 Task: Create new Company, with domain: 'pirelli.com' and type: 'Other'. Add new contact for this company, with mail Id: 'Victoria34Patel@pirelli.com', First Name: Victoria, Last name:  Patel, Job Title: 'UX/UI Designer', Phone Number: '(512) 555-9015'. Change life cycle stage to  Lead and lead status to  In Progress. Logged in from softage.10@softage.net
Action: Mouse moved to (99, 68)
Screenshot: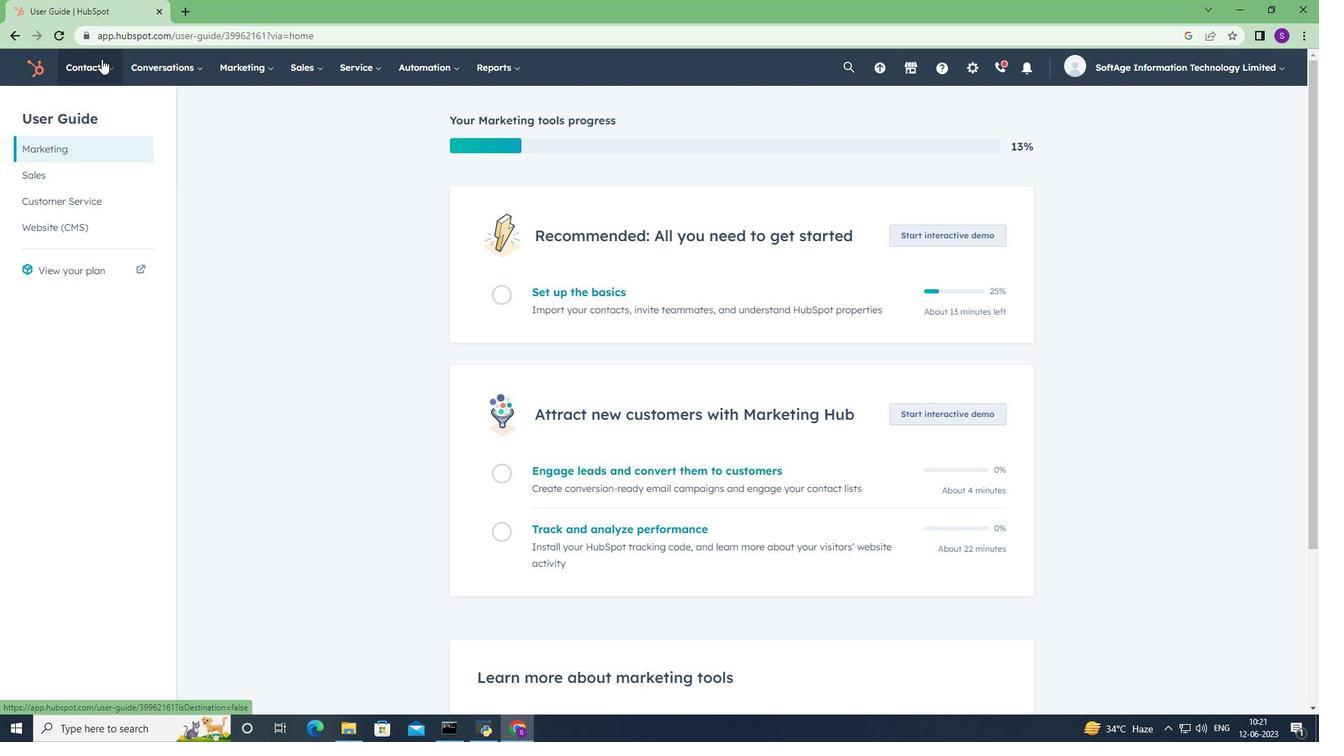 
Action: Mouse pressed left at (99, 68)
Screenshot: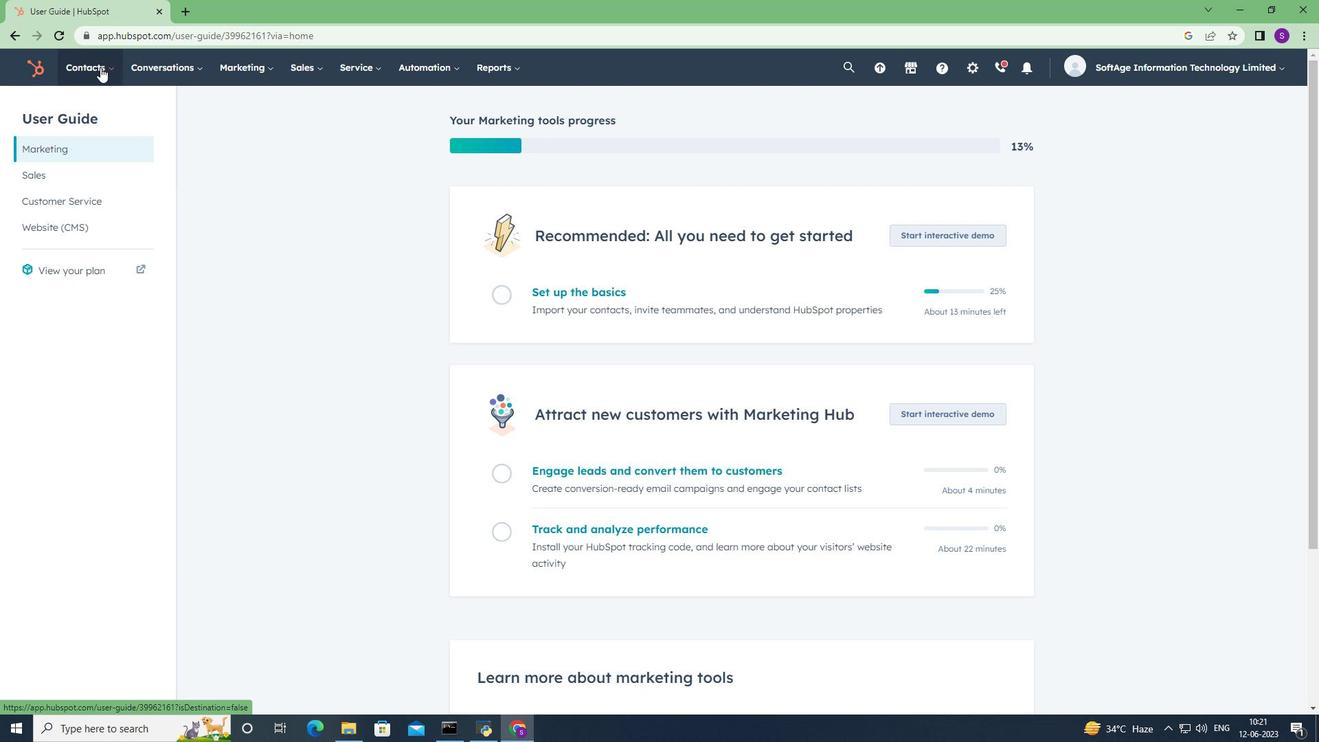 
Action: Mouse moved to (114, 129)
Screenshot: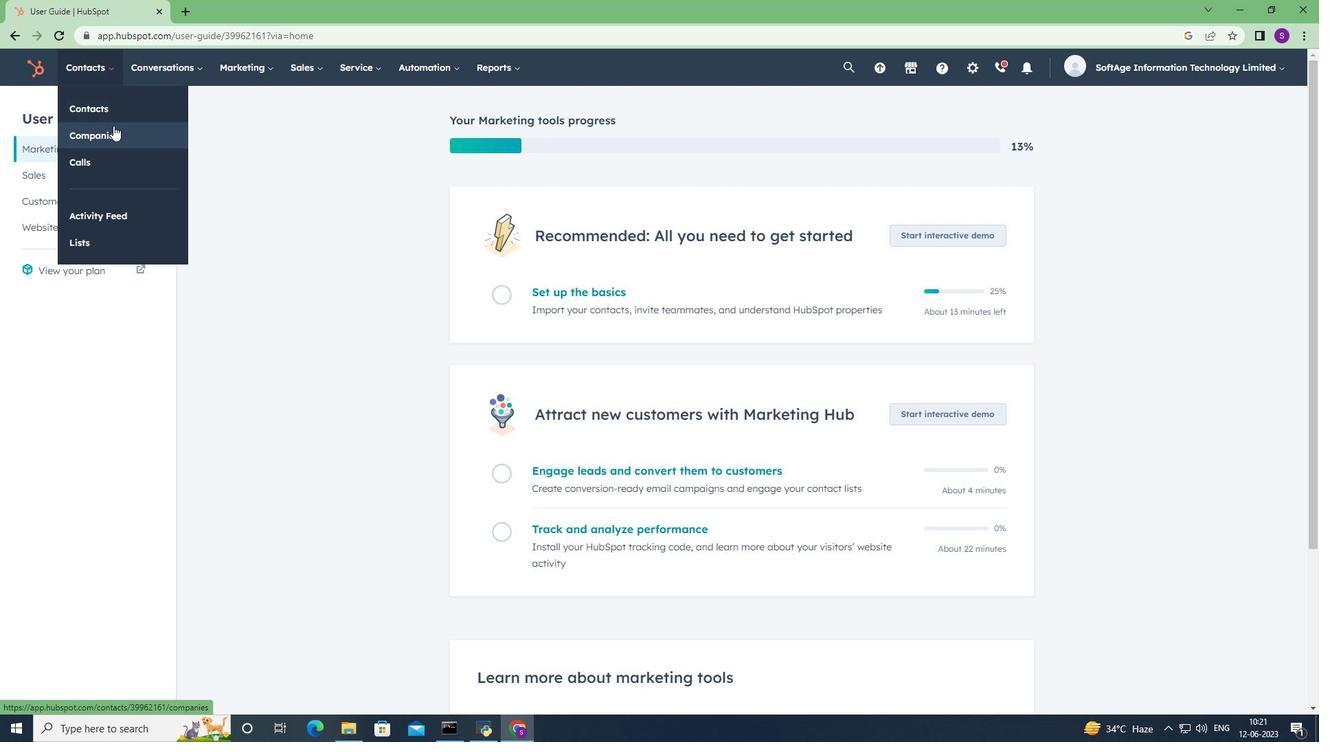 
Action: Mouse pressed left at (114, 129)
Screenshot: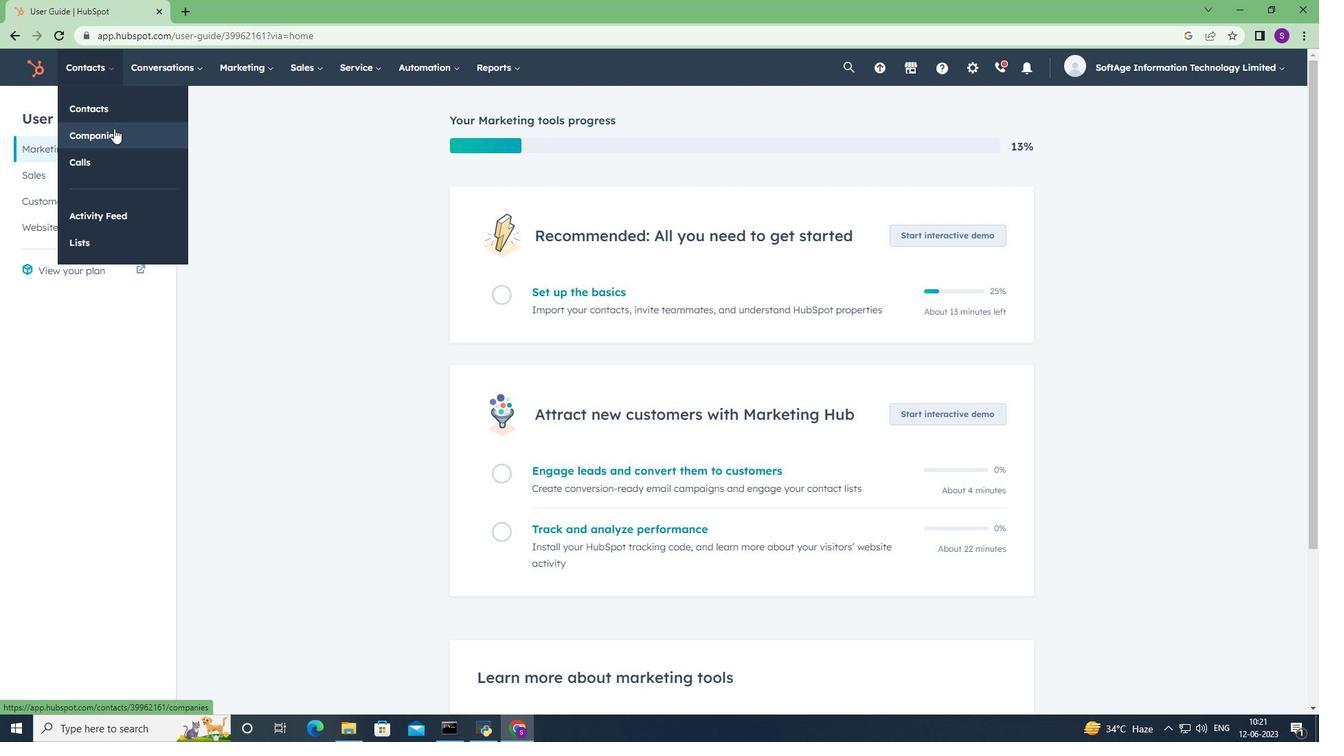 
Action: Mouse moved to (1244, 118)
Screenshot: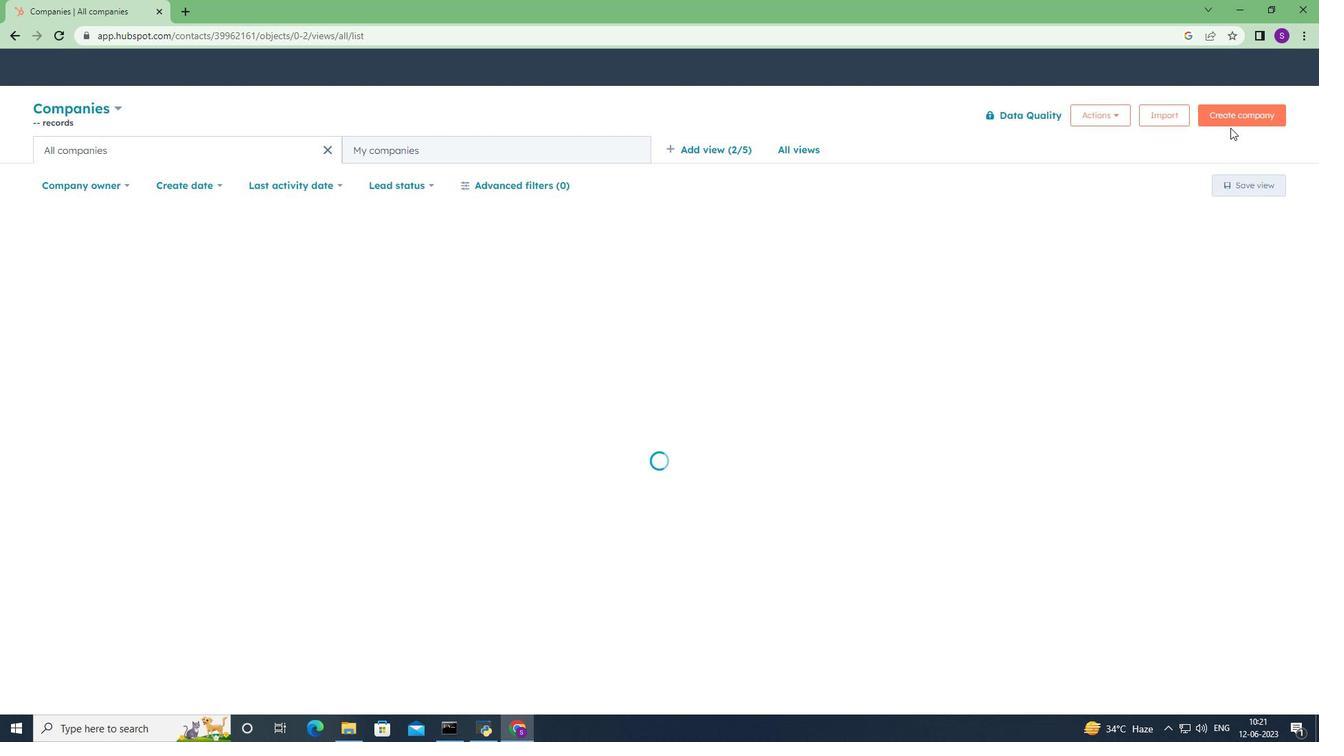 
Action: Mouse pressed left at (1244, 118)
Screenshot: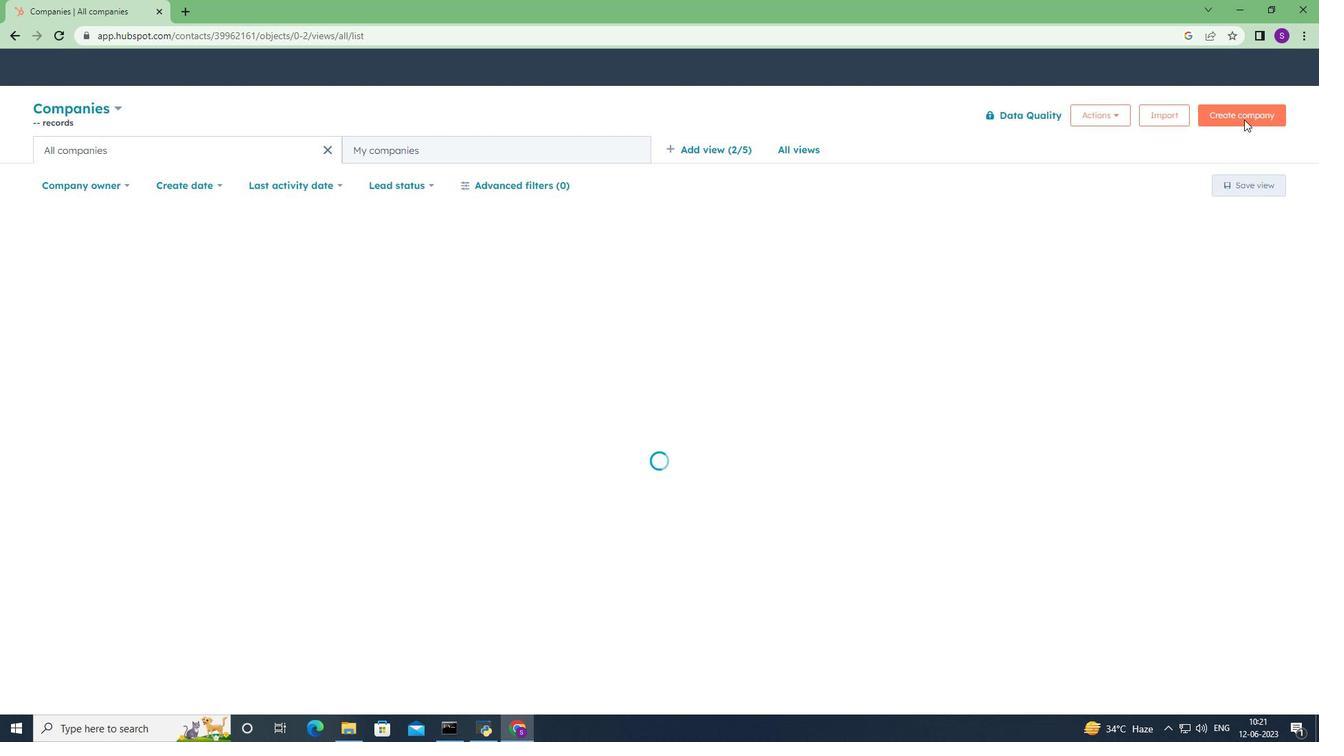 
Action: Mouse moved to (978, 174)
Screenshot: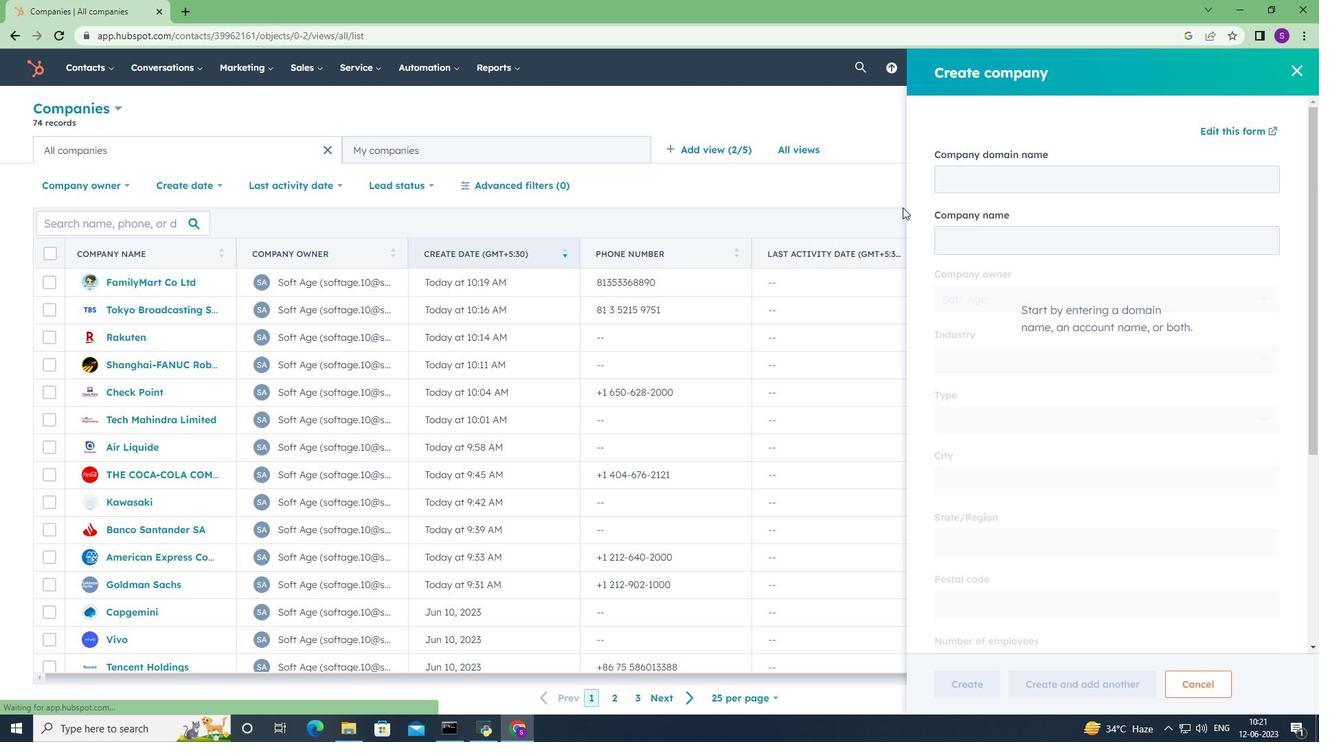 
Action: Mouse pressed left at (978, 174)
Screenshot: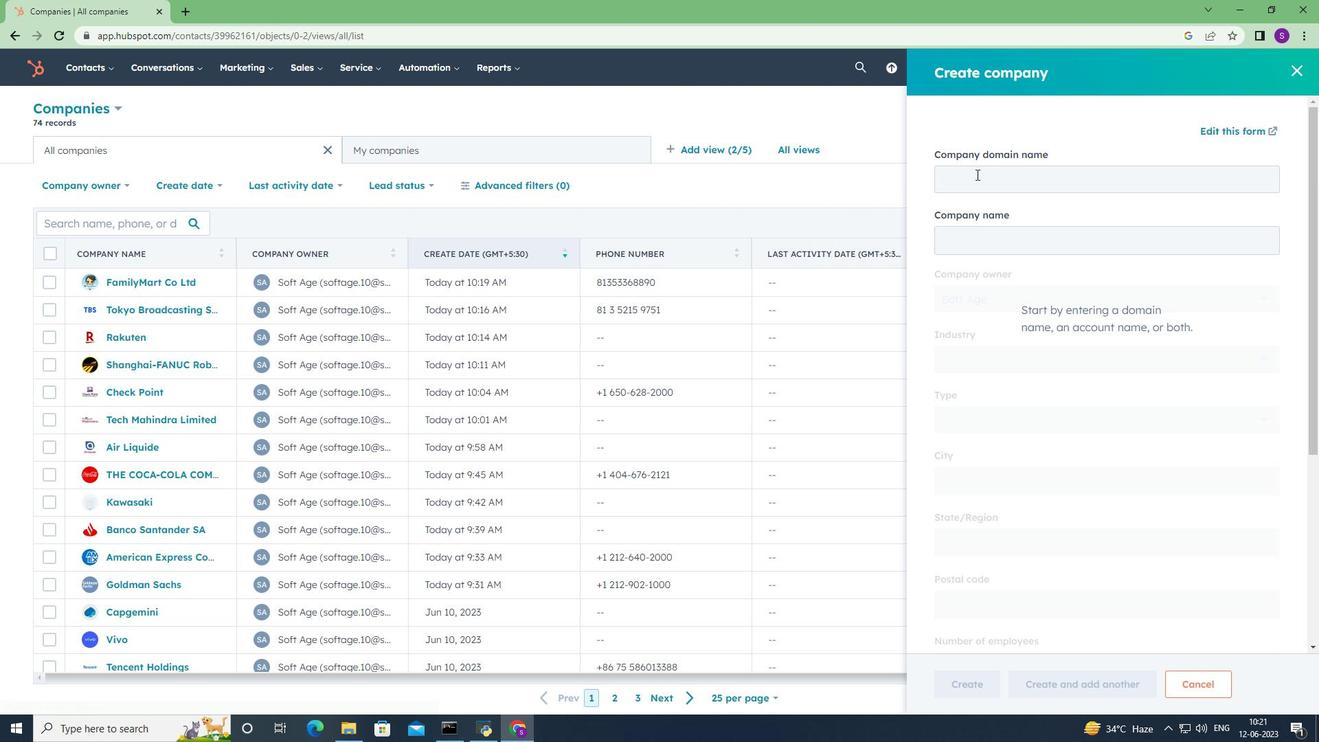 
Action: Key pressed pirelli.com
Screenshot: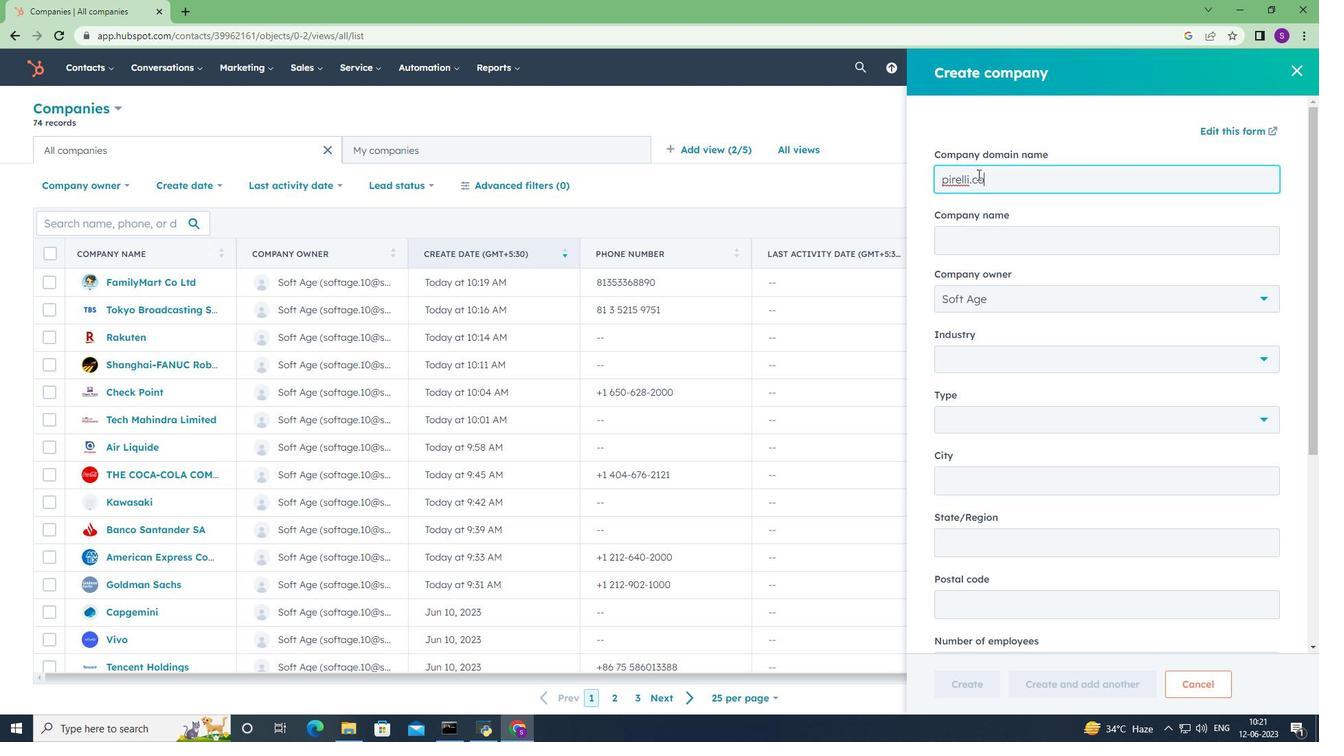 
Action: Mouse moved to (998, 217)
Screenshot: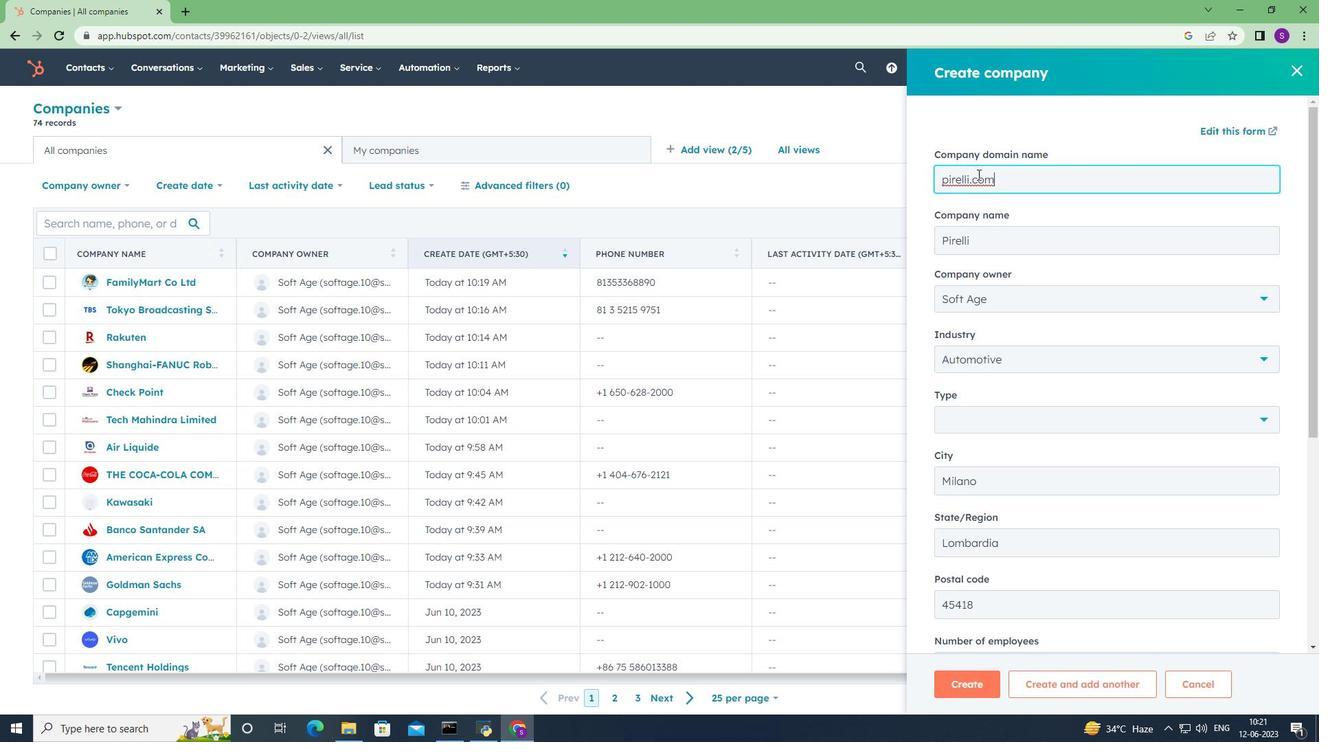 
Action: Mouse scrolled (998, 217) with delta (0, 0)
Screenshot: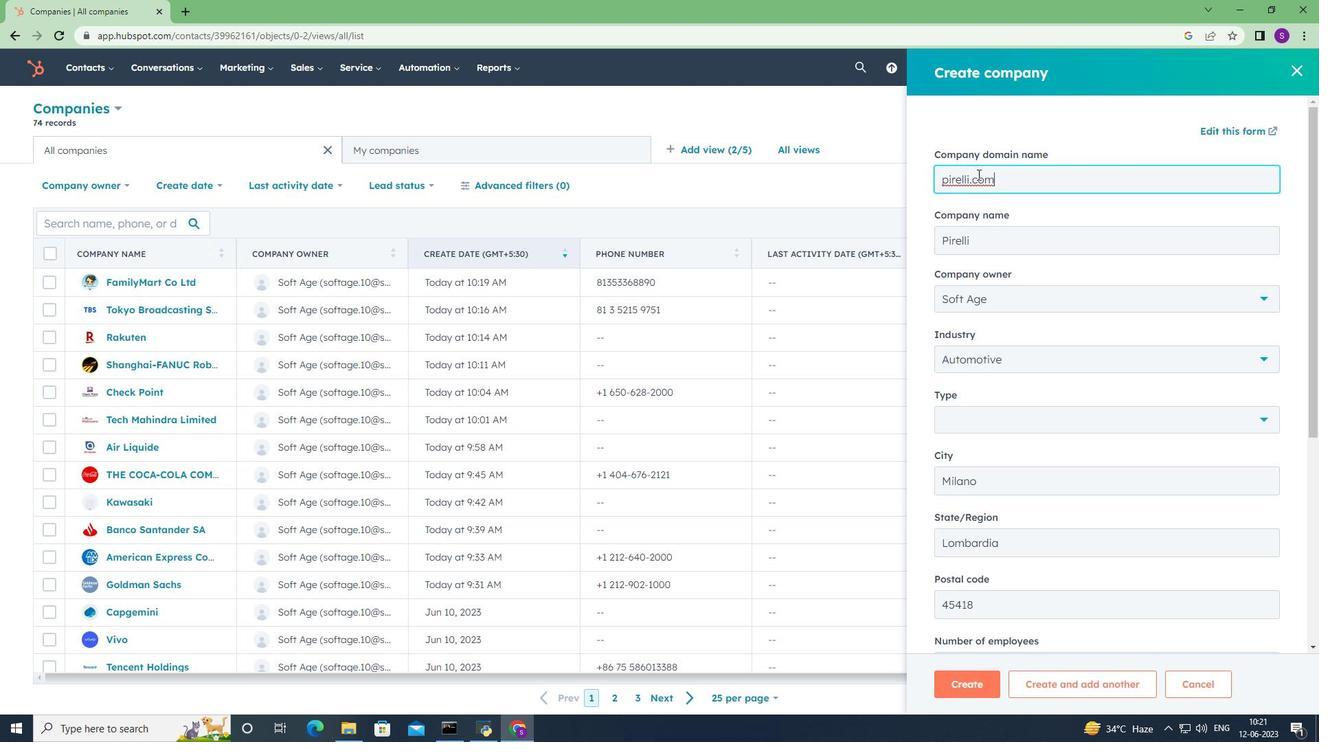 
Action: Mouse moved to (1004, 241)
Screenshot: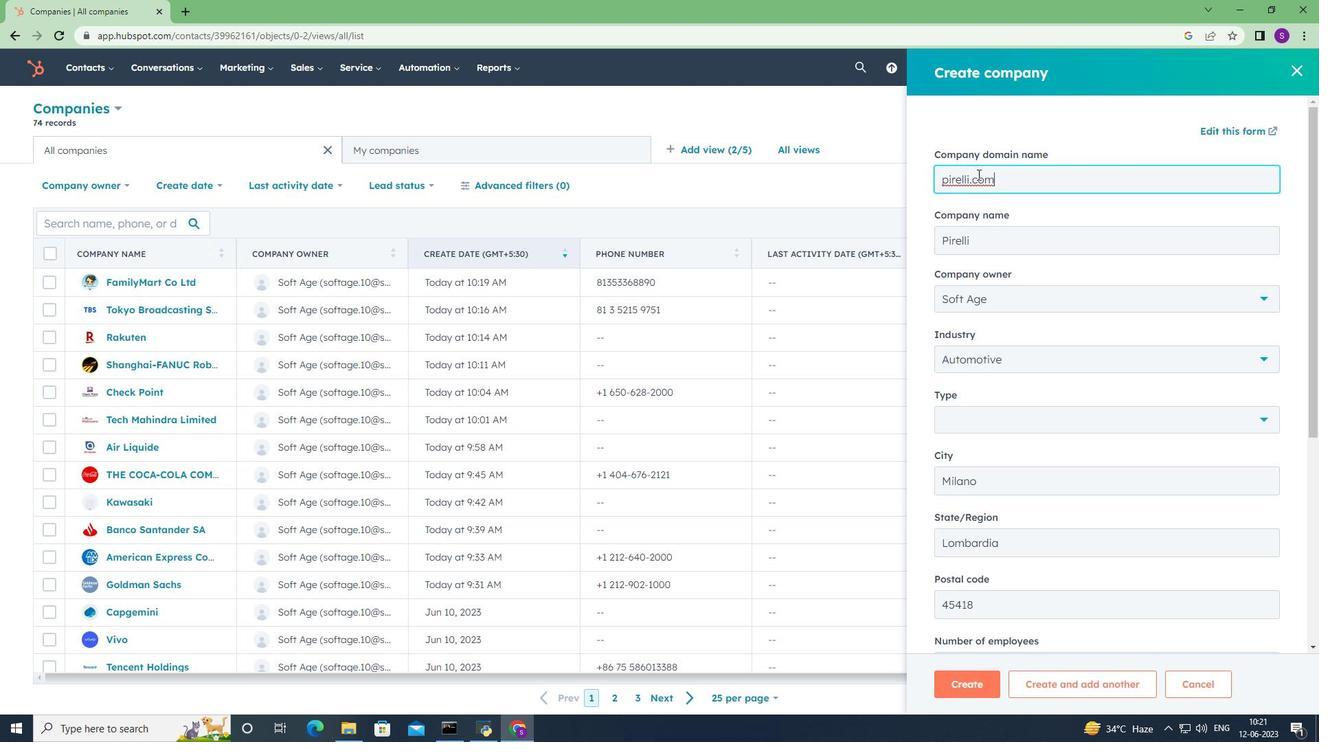 
Action: Mouse scrolled (1004, 240) with delta (0, 0)
Screenshot: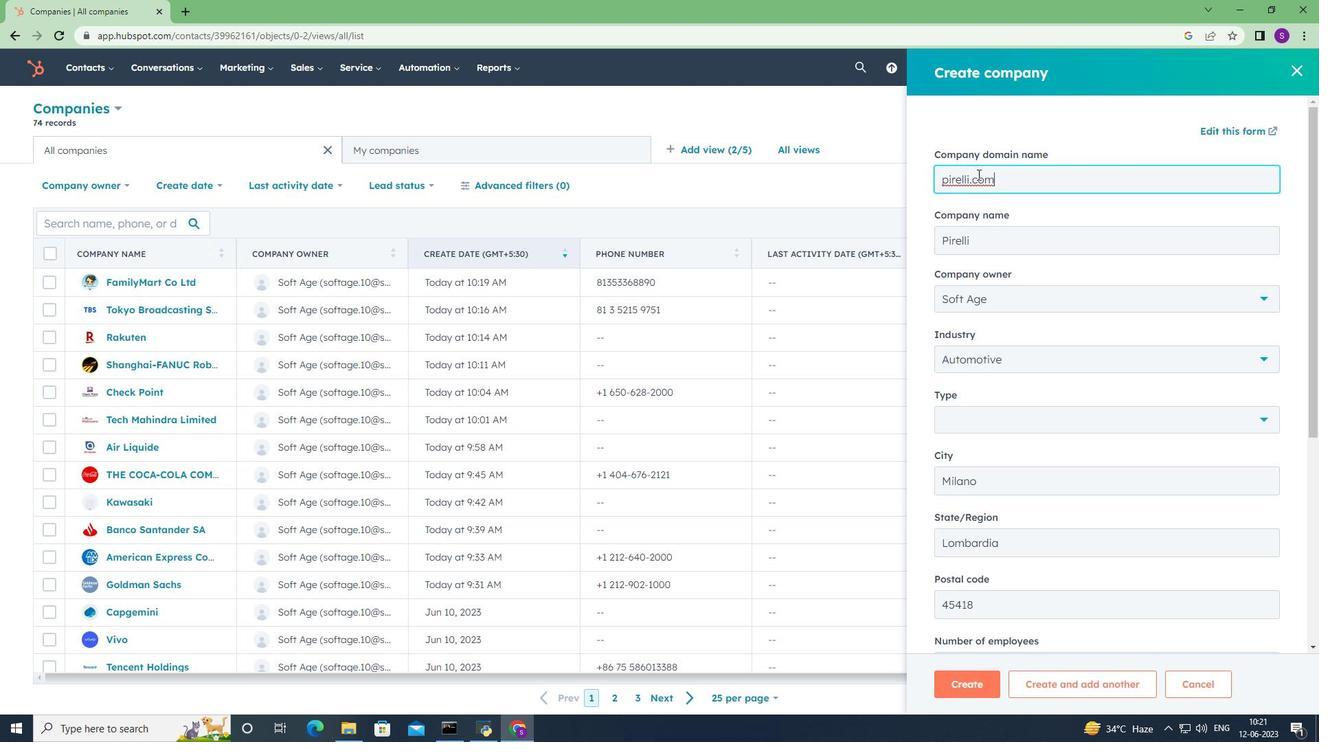 
Action: Mouse moved to (1007, 283)
Screenshot: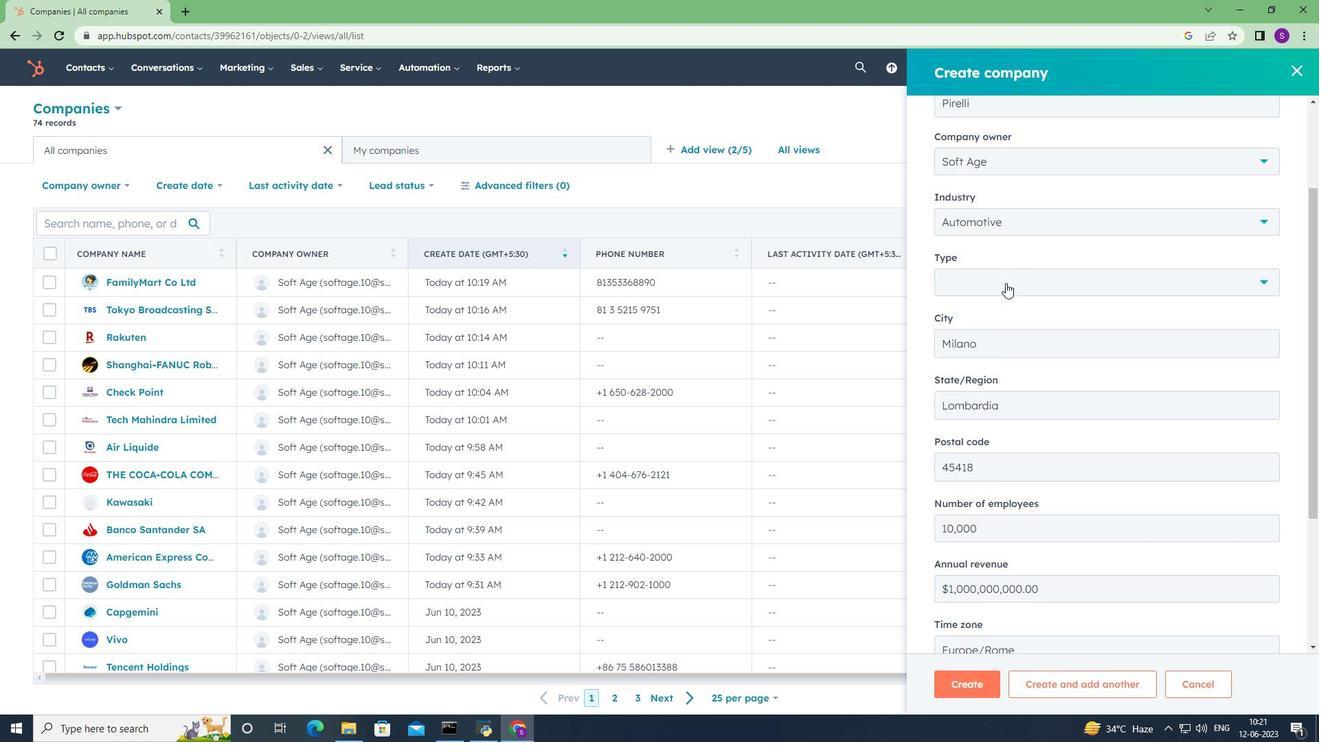
Action: Mouse pressed left at (1007, 283)
Screenshot: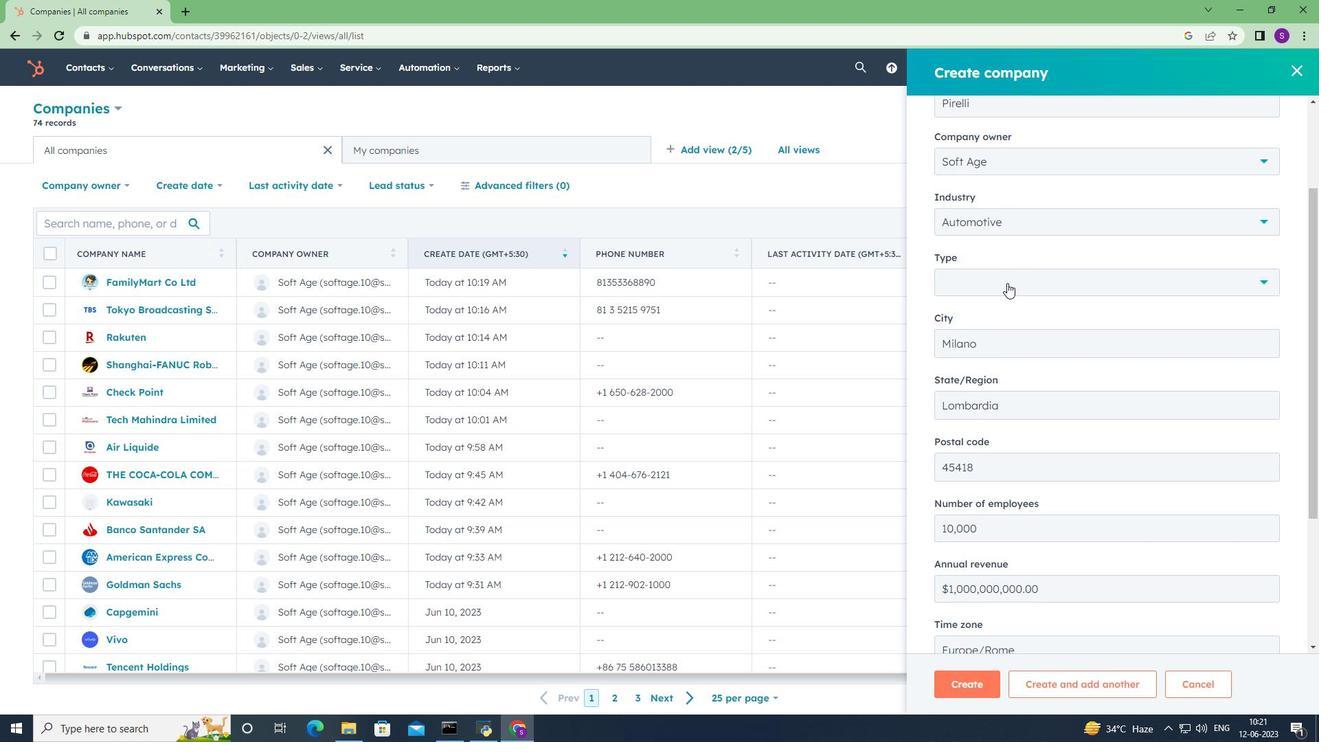 
Action: Mouse moved to (993, 351)
Screenshot: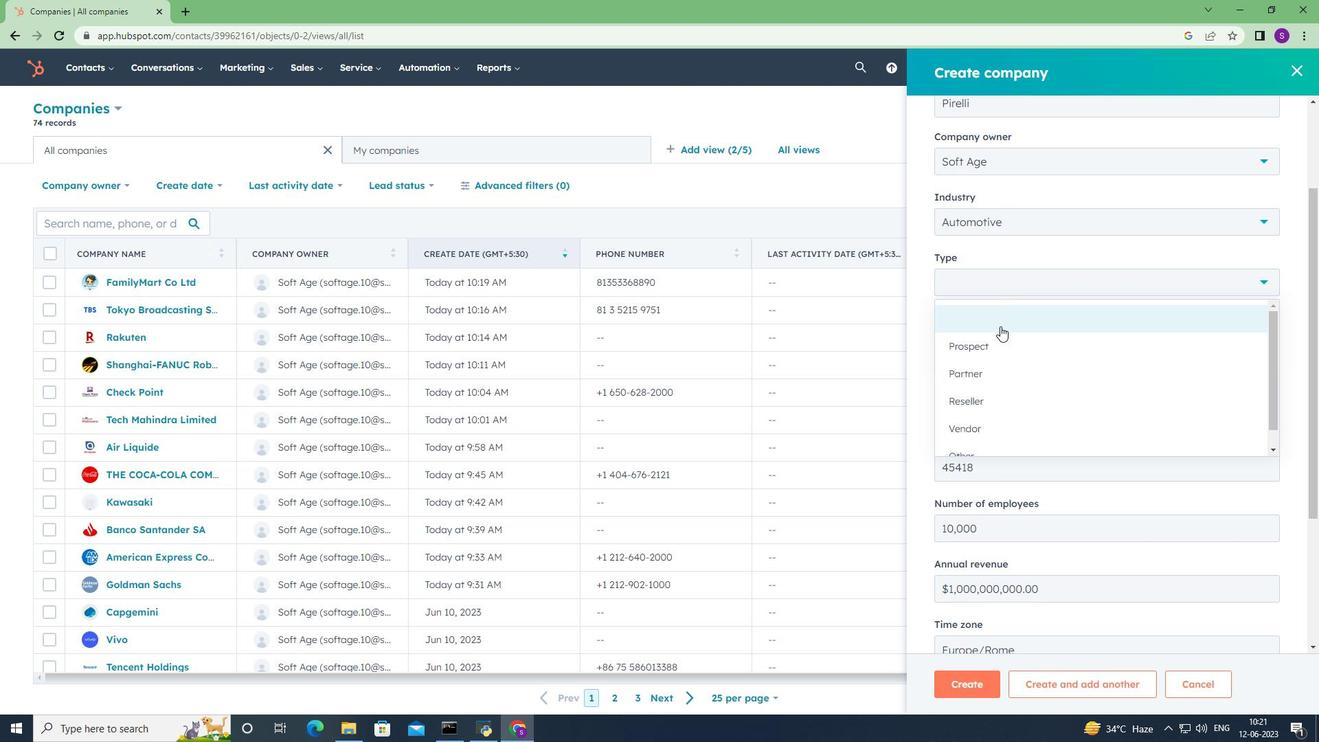 
Action: Mouse scrolled (993, 350) with delta (0, 0)
Screenshot: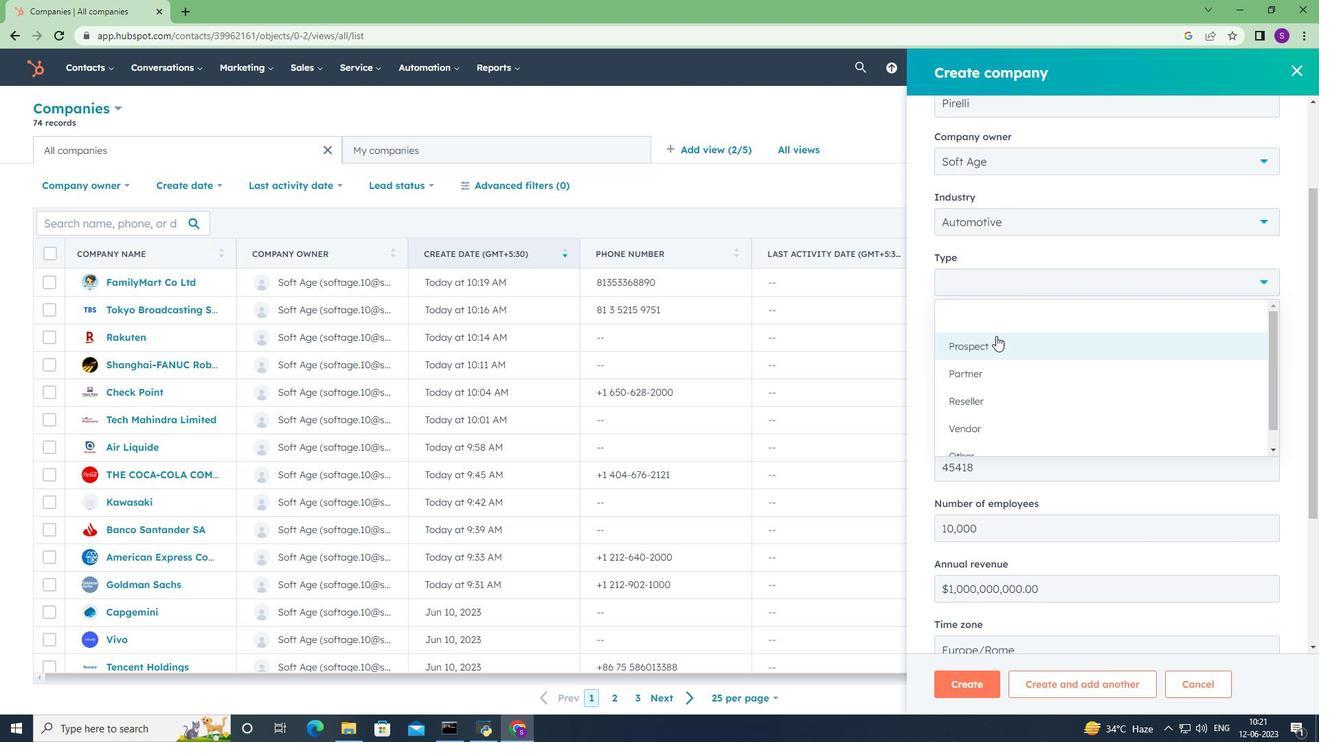 
Action: Mouse scrolled (993, 350) with delta (0, 0)
Screenshot: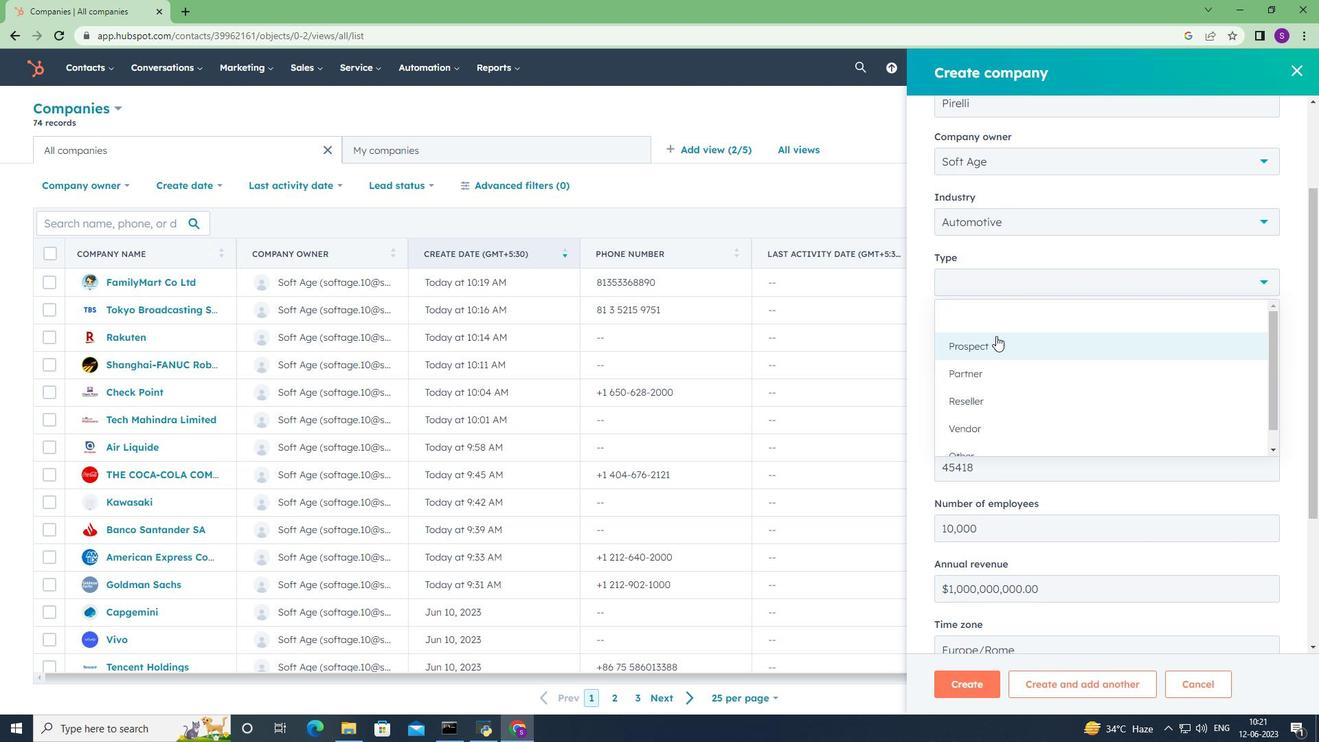 
Action: Mouse scrolled (993, 350) with delta (0, 0)
Screenshot: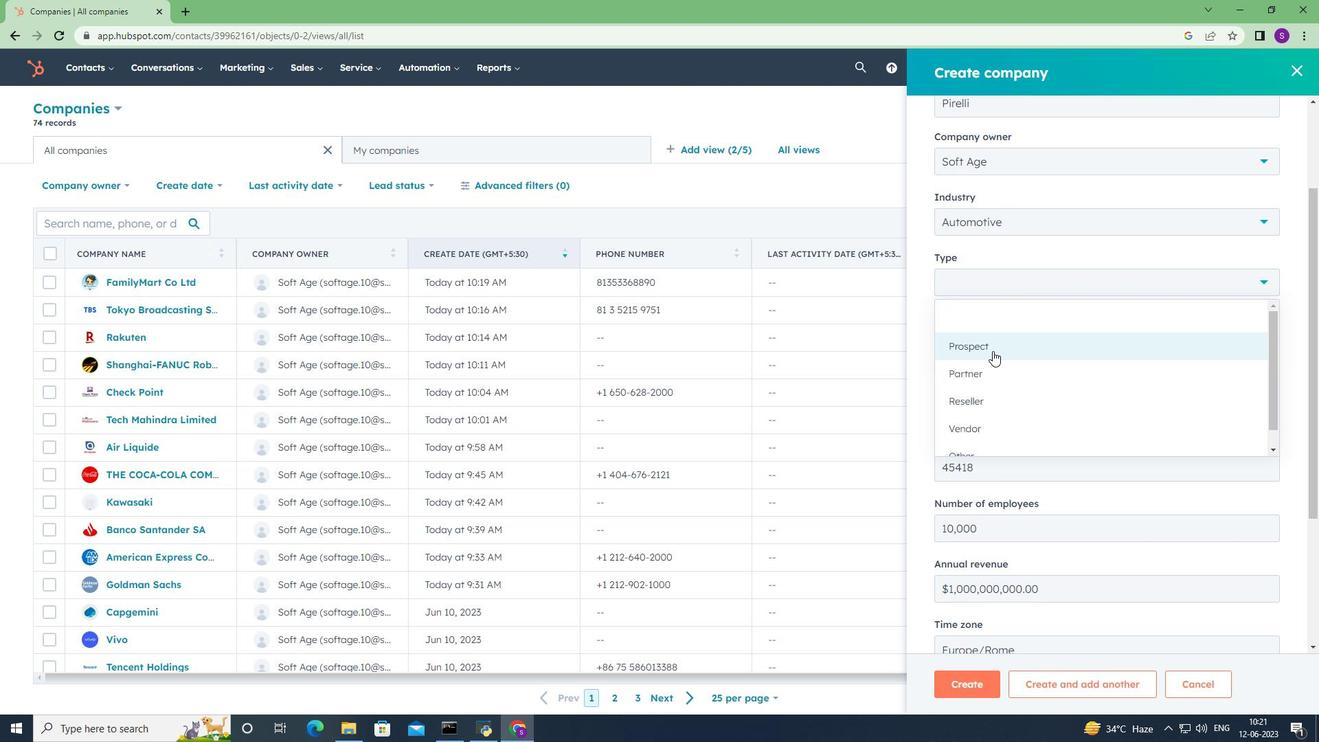 
Action: Mouse moved to (993, 351)
Screenshot: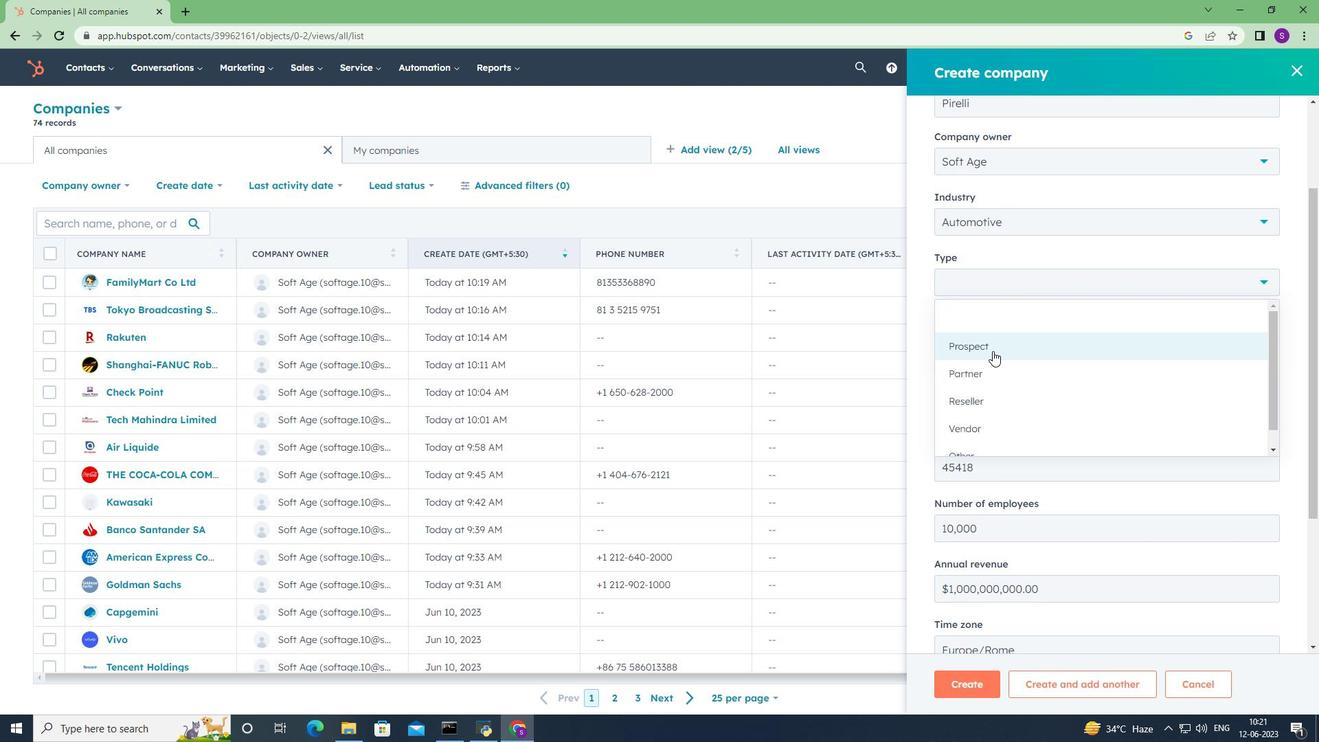 
Action: Mouse scrolled (993, 351) with delta (0, 0)
Screenshot: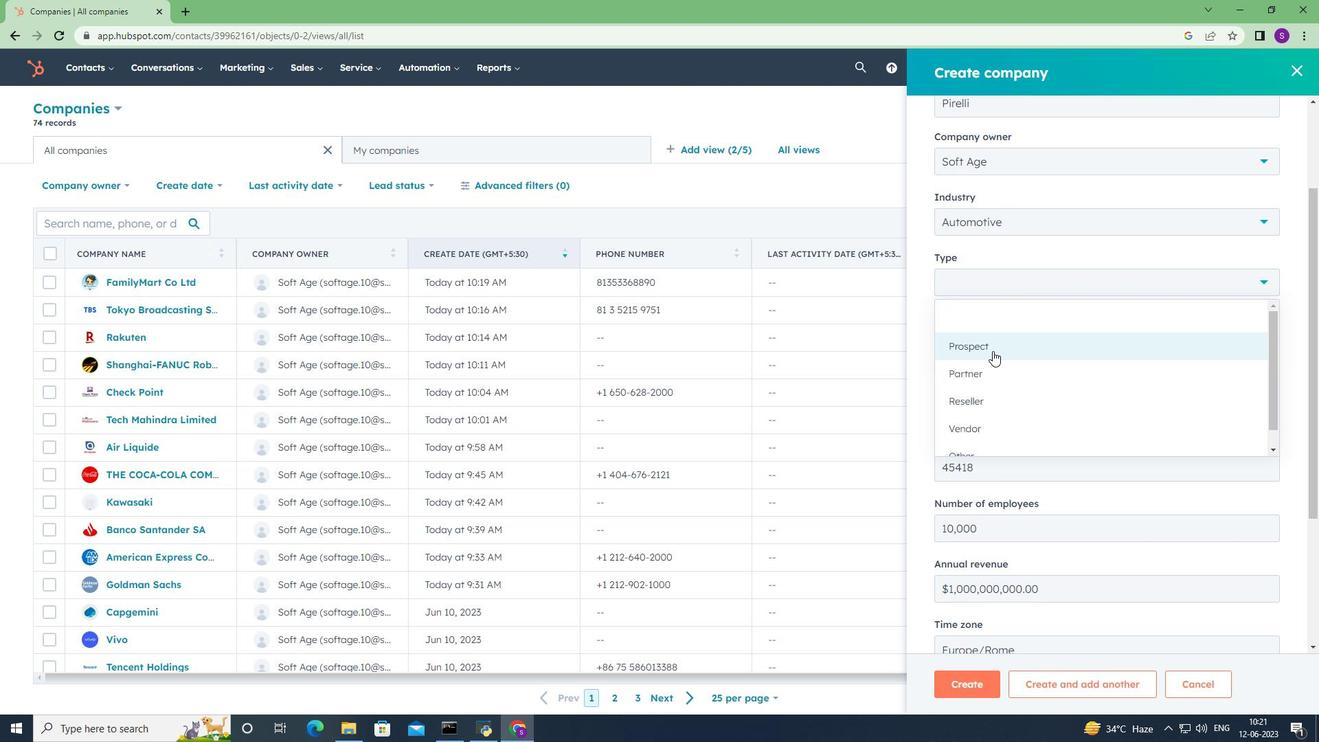 
Action: Mouse moved to (979, 443)
Screenshot: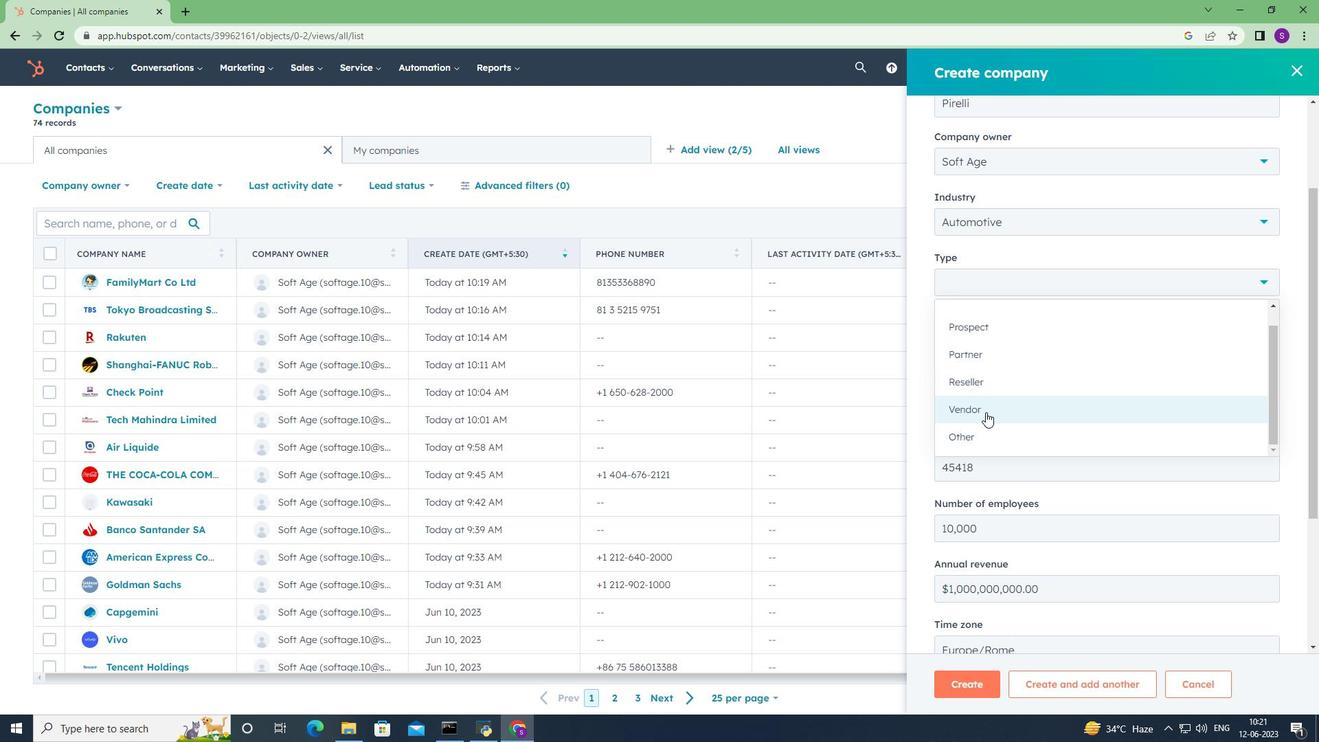 
Action: Mouse pressed left at (979, 443)
Screenshot: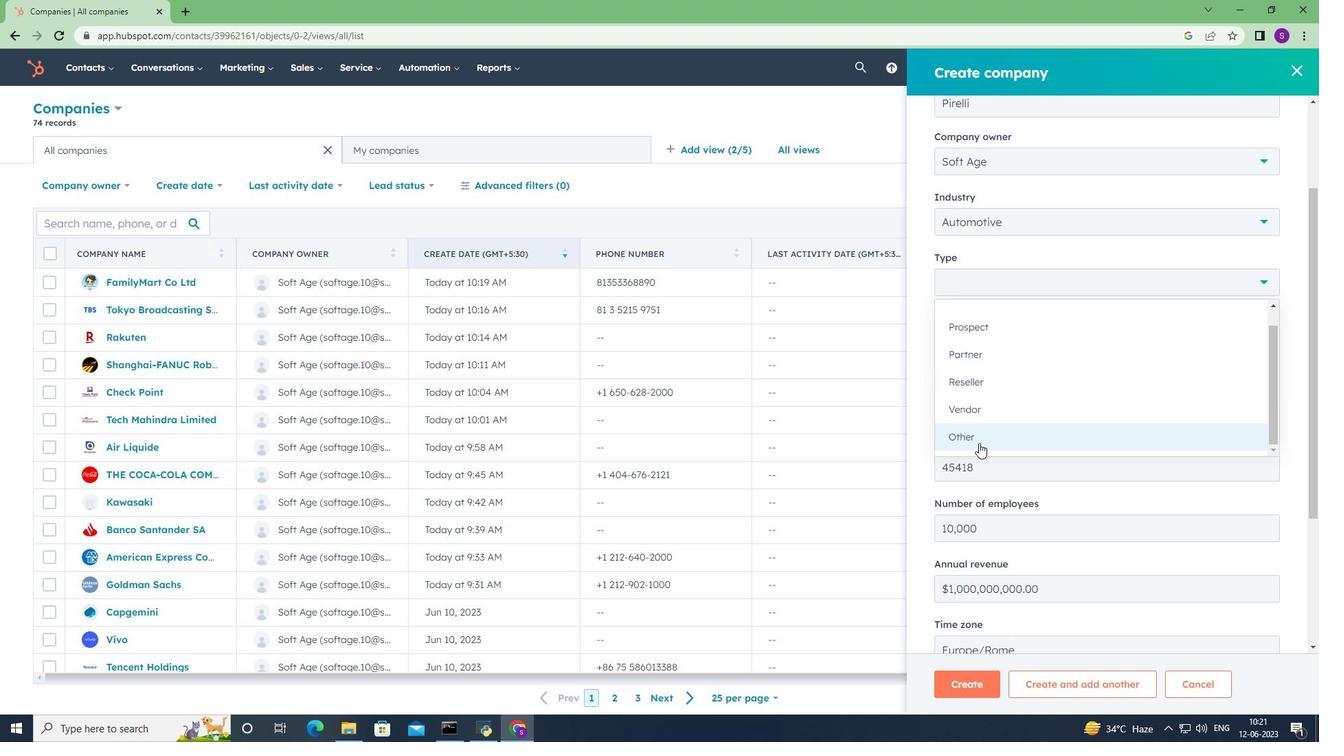 
Action: Mouse moved to (983, 433)
Screenshot: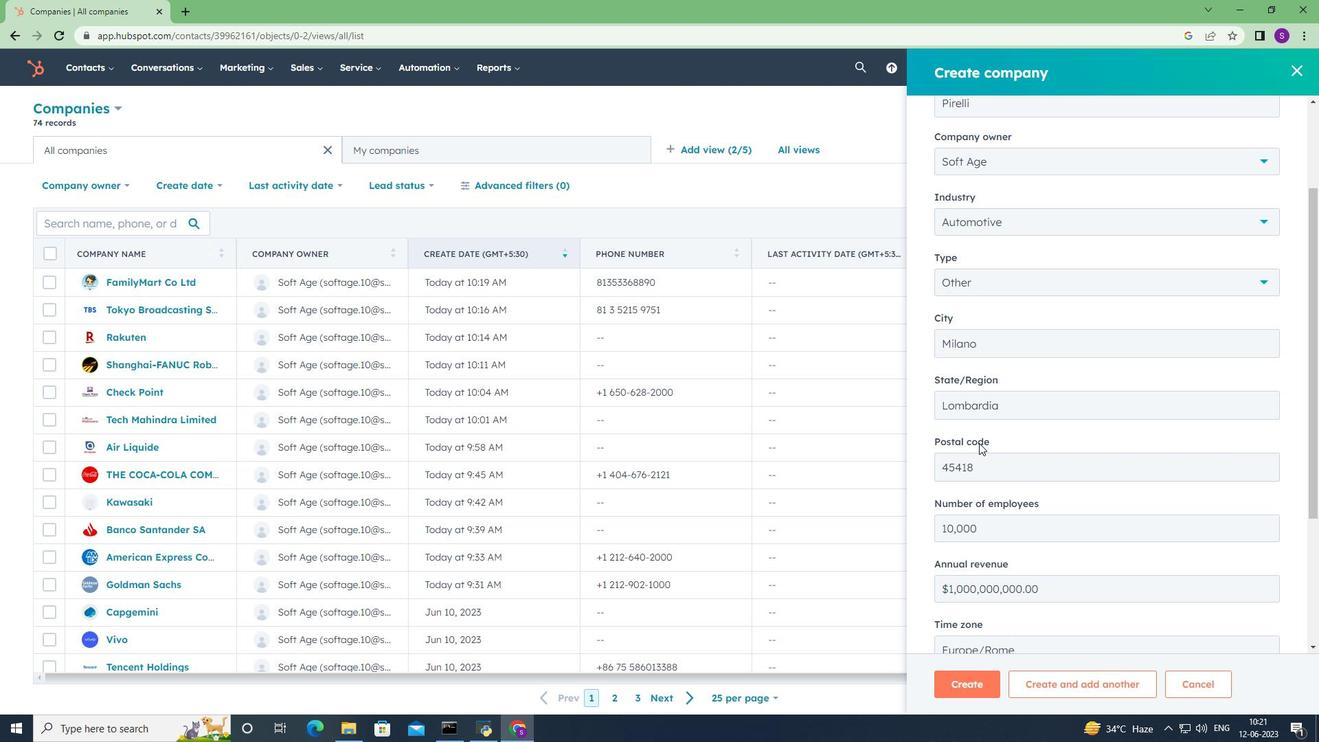 
Action: Mouse scrolled (983, 433) with delta (0, 0)
Screenshot: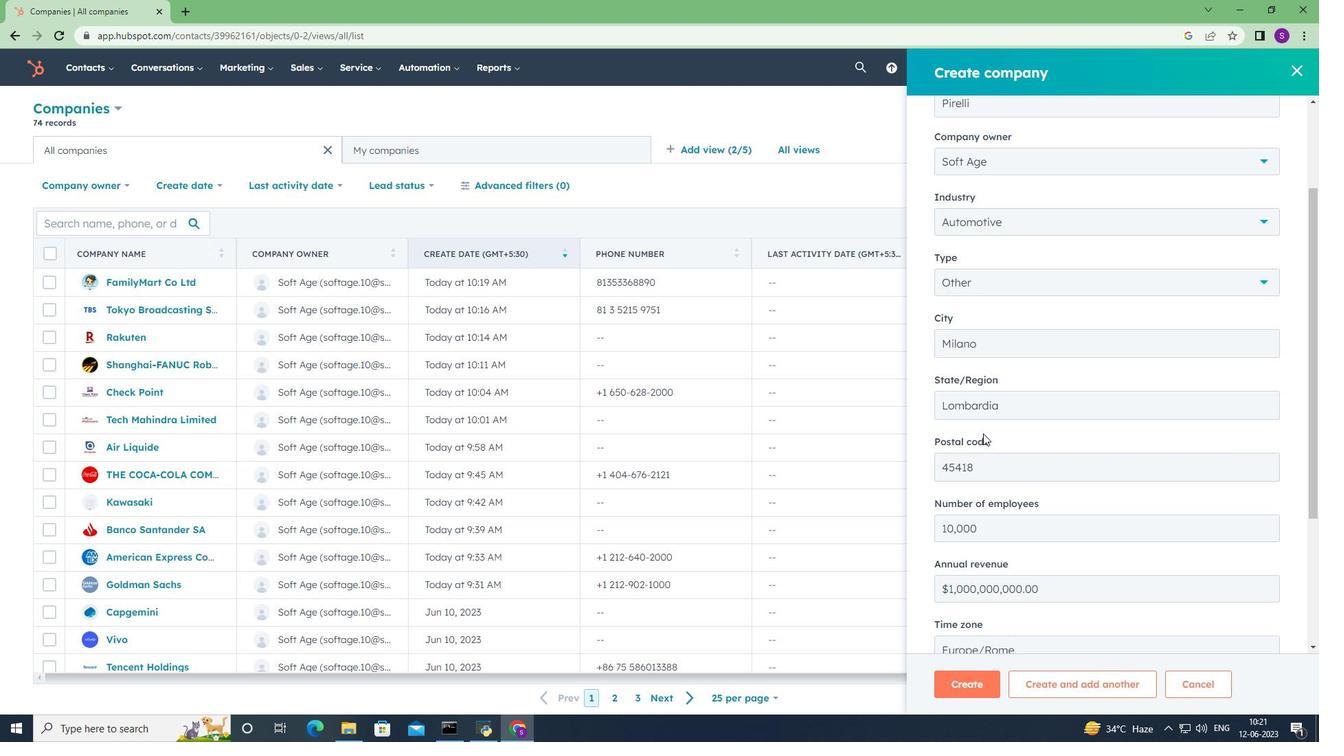 
Action: Mouse scrolled (983, 433) with delta (0, 0)
Screenshot: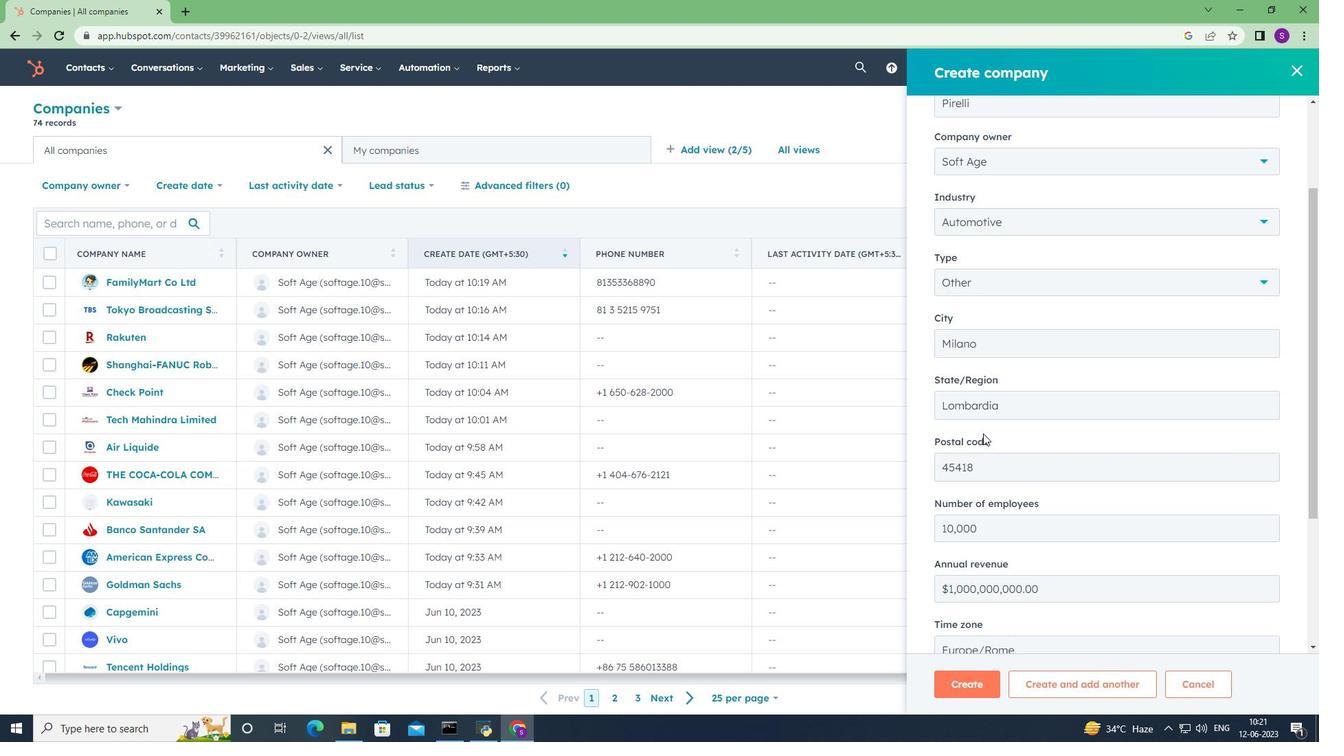 
Action: Mouse scrolled (983, 433) with delta (0, 0)
Screenshot: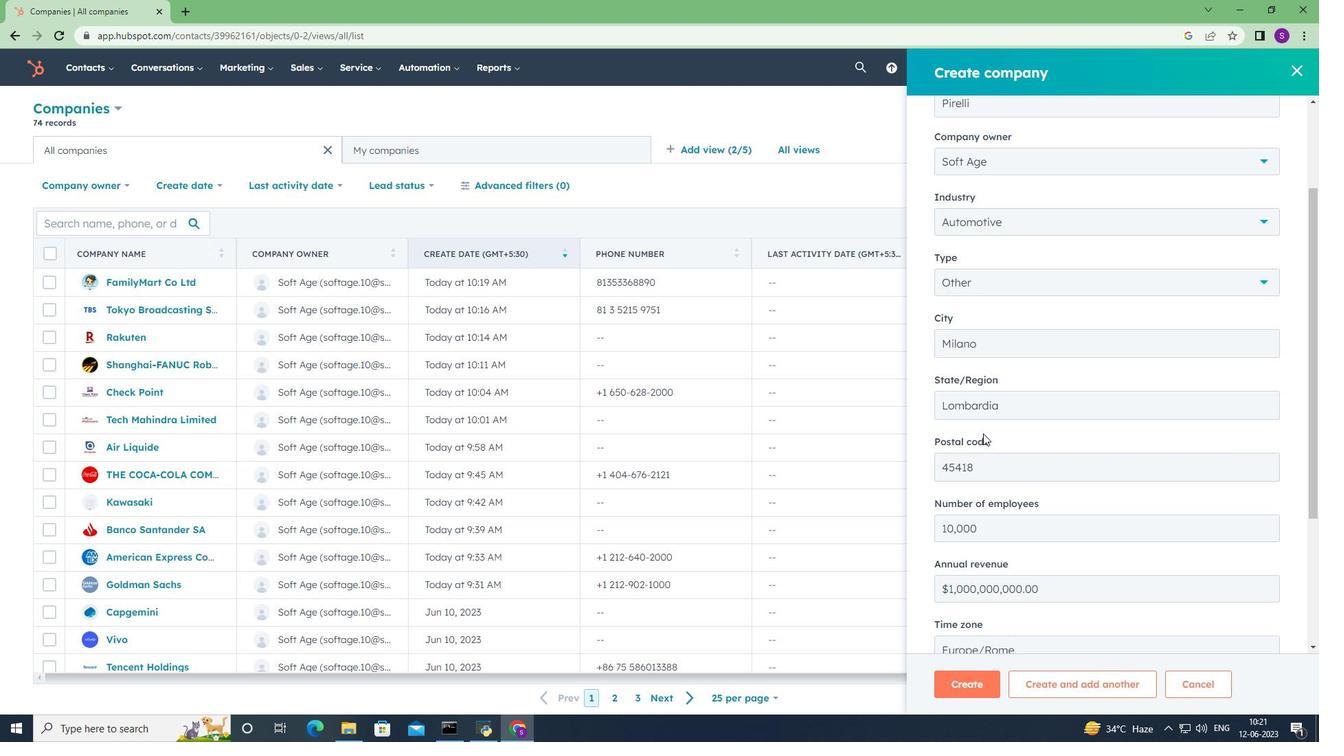 
Action: Mouse scrolled (983, 433) with delta (0, 0)
Screenshot: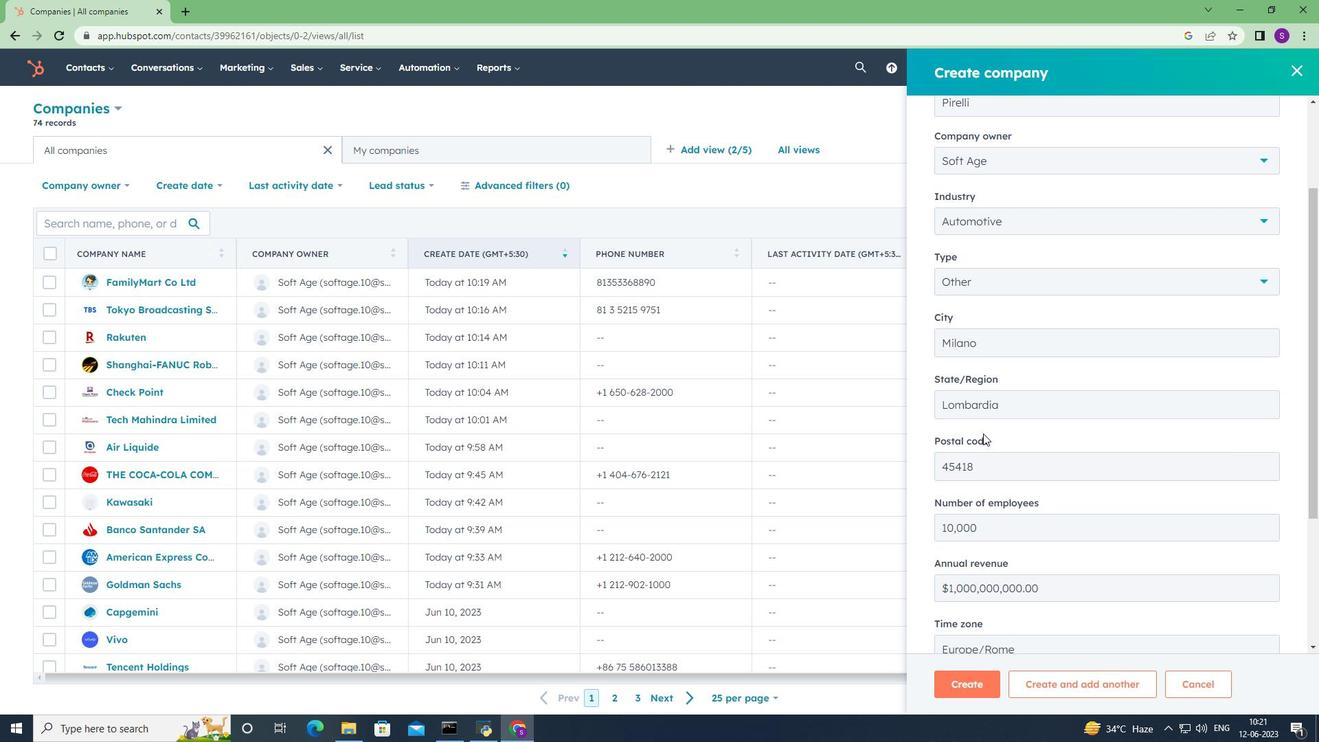 
Action: Mouse scrolled (983, 433) with delta (0, 0)
Screenshot: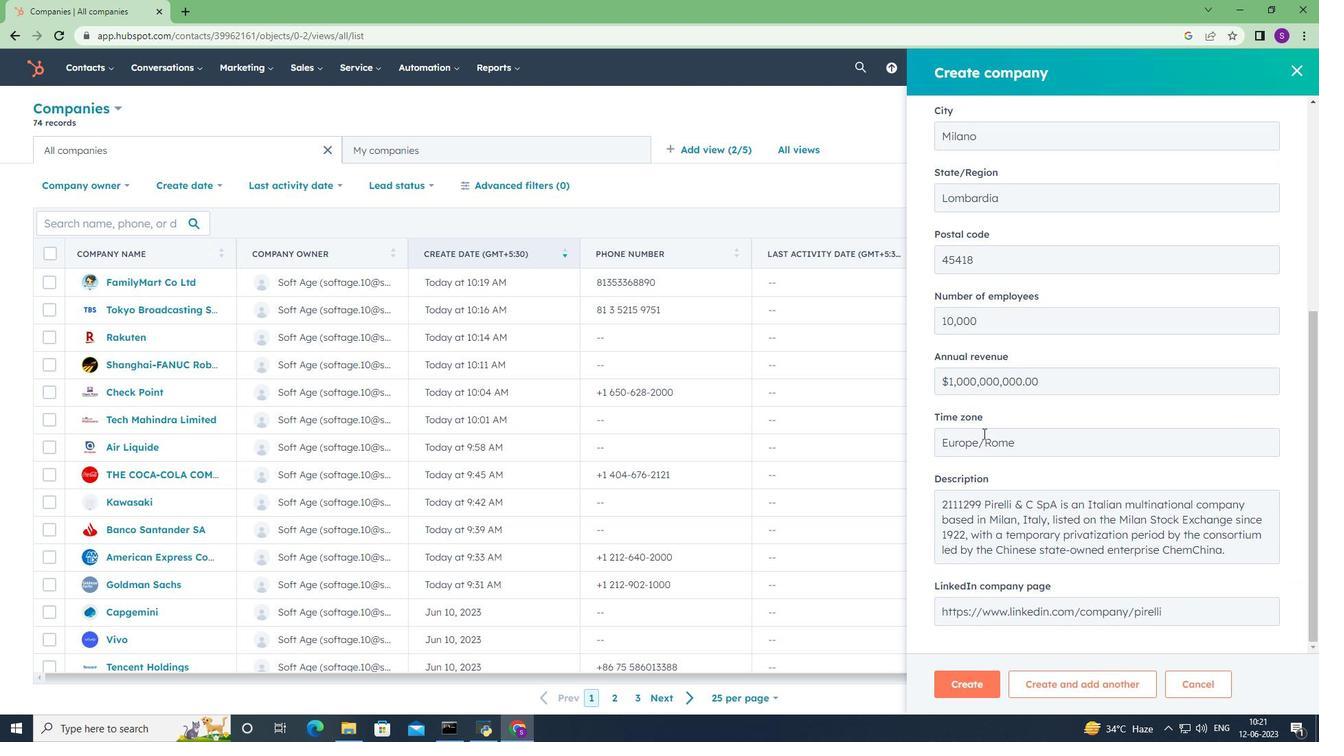 
Action: Mouse scrolled (983, 433) with delta (0, 0)
Screenshot: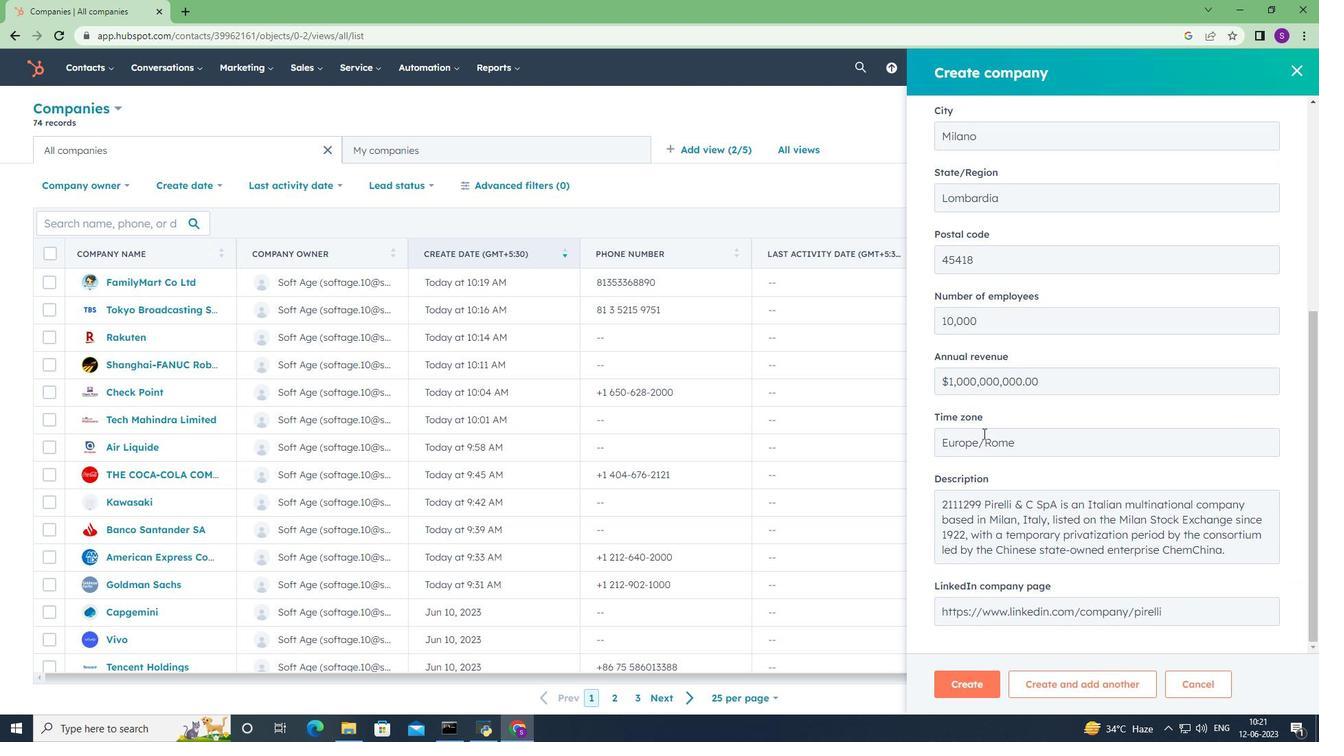 
Action: Mouse scrolled (983, 433) with delta (0, 0)
Screenshot: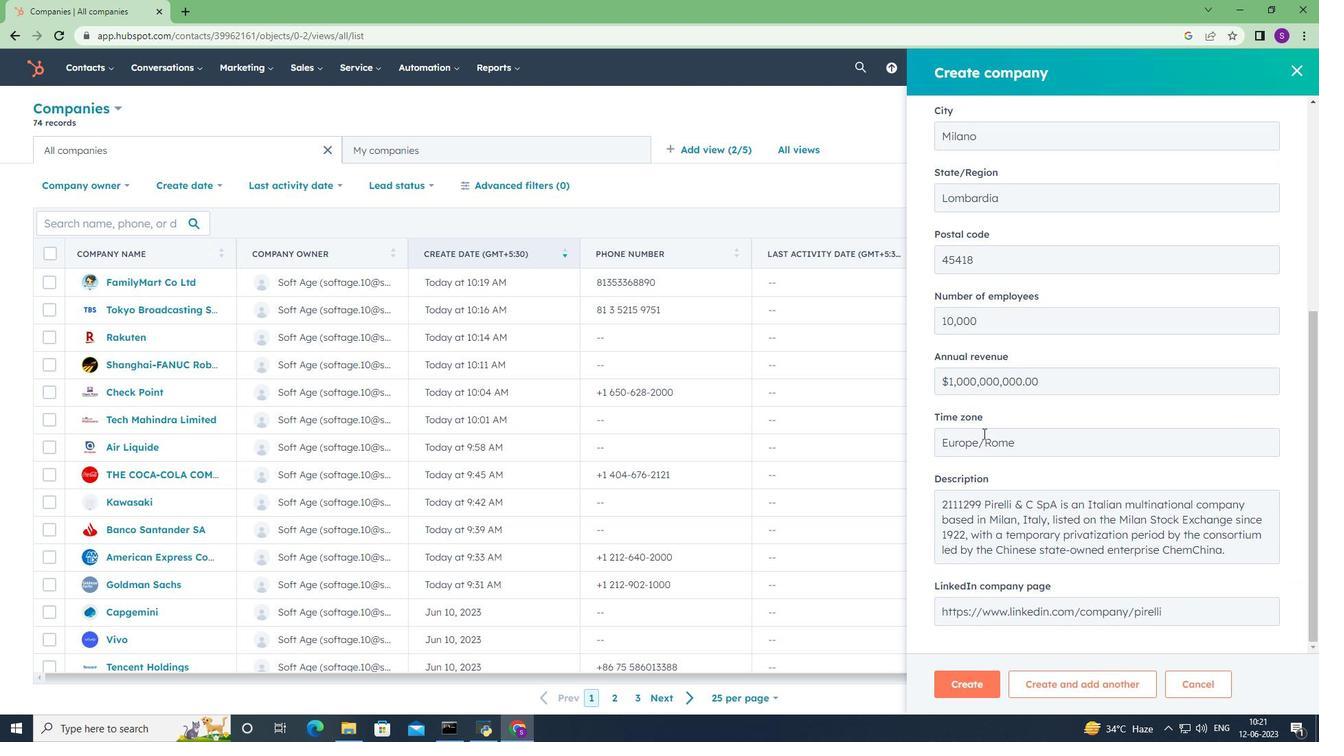 
Action: Mouse scrolled (983, 433) with delta (0, 0)
Screenshot: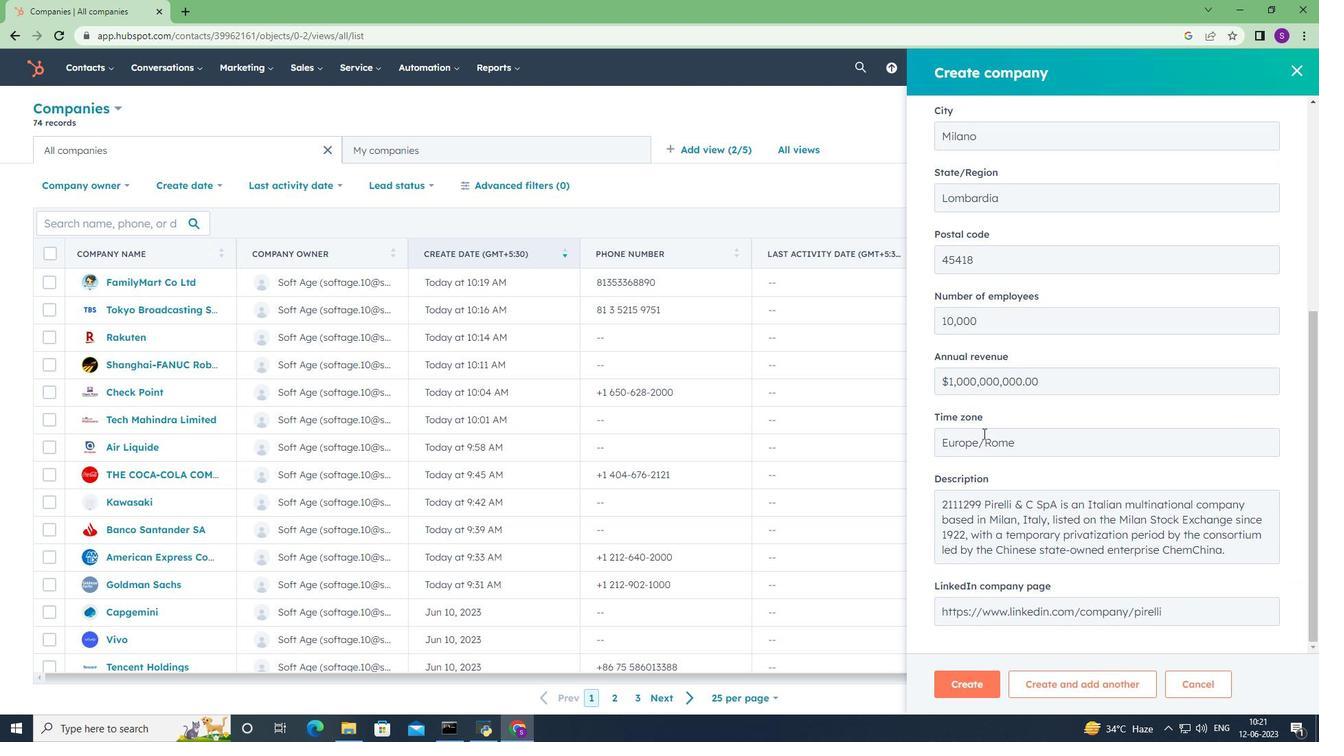 
Action: Mouse moved to (985, 676)
Screenshot: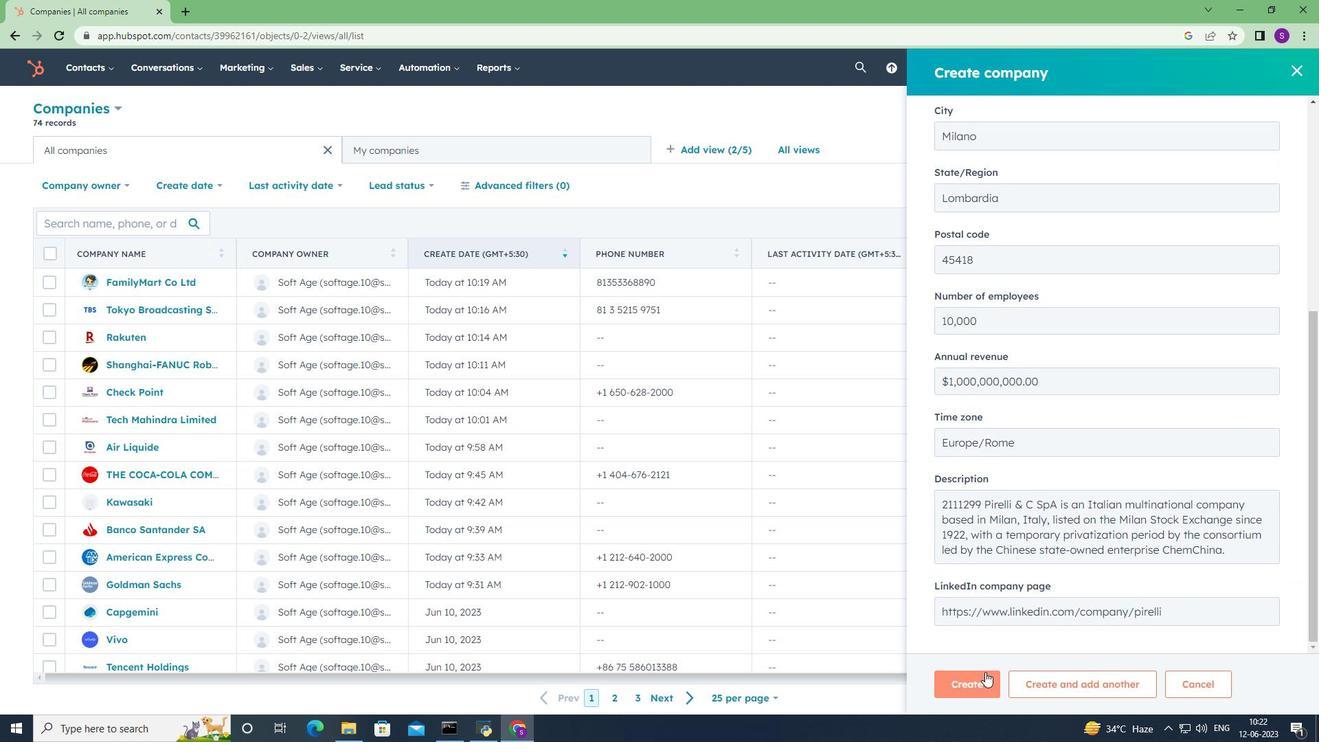 
Action: Mouse pressed left at (985, 676)
Screenshot: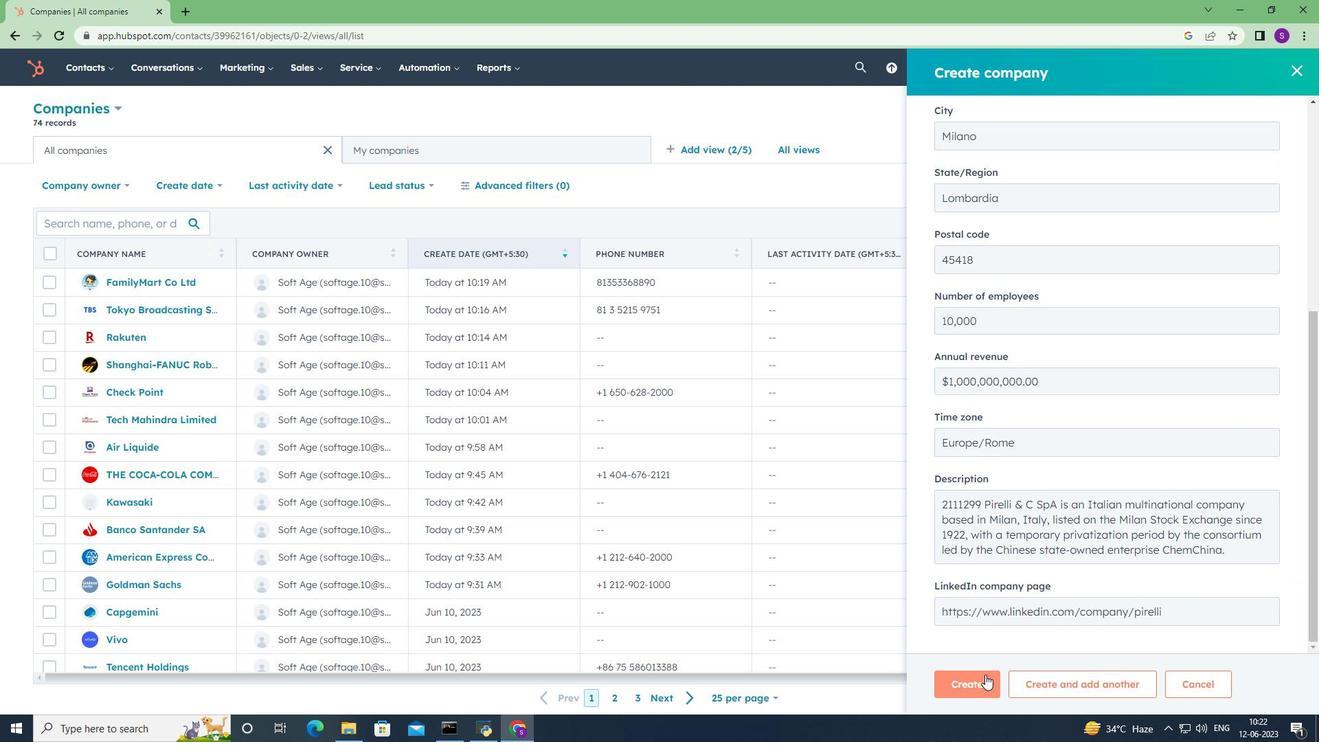 
Action: Mouse moved to (949, 445)
Screenshot: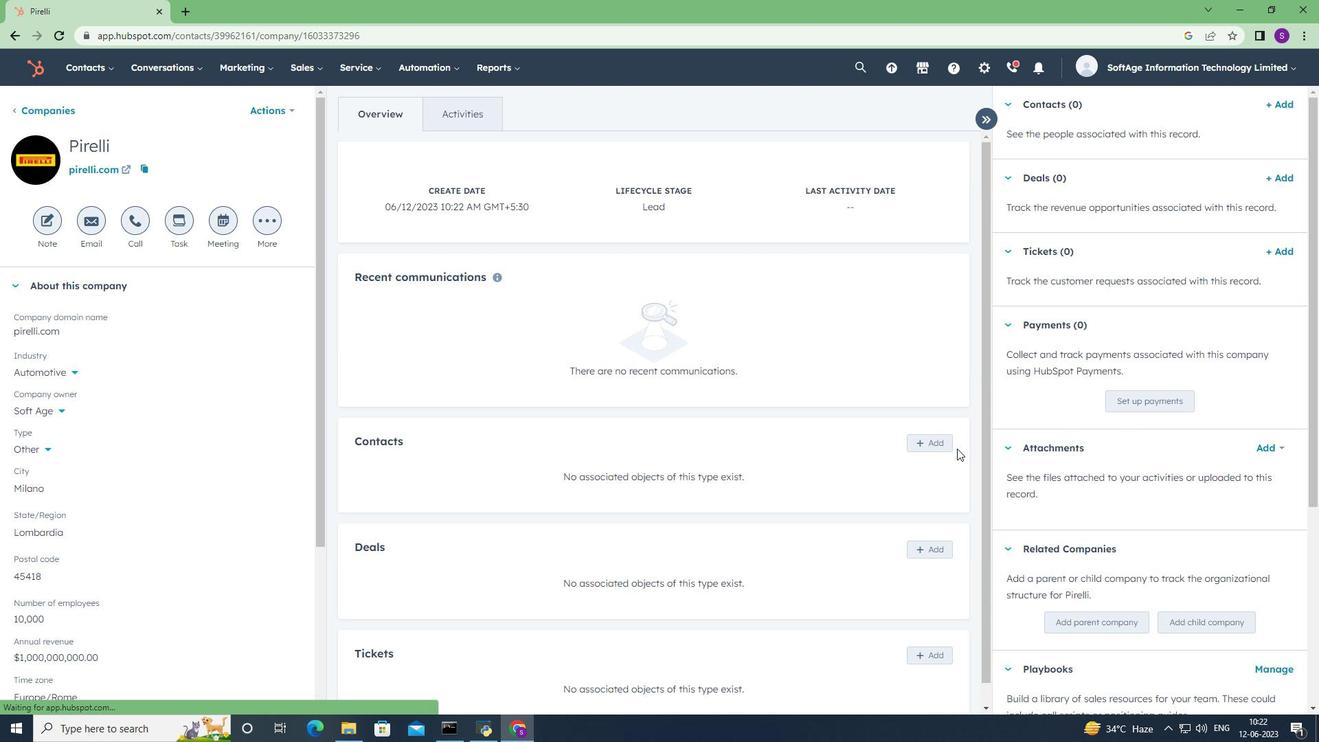 
Action: Mouse pressed left at (949, 445)
Screenshot: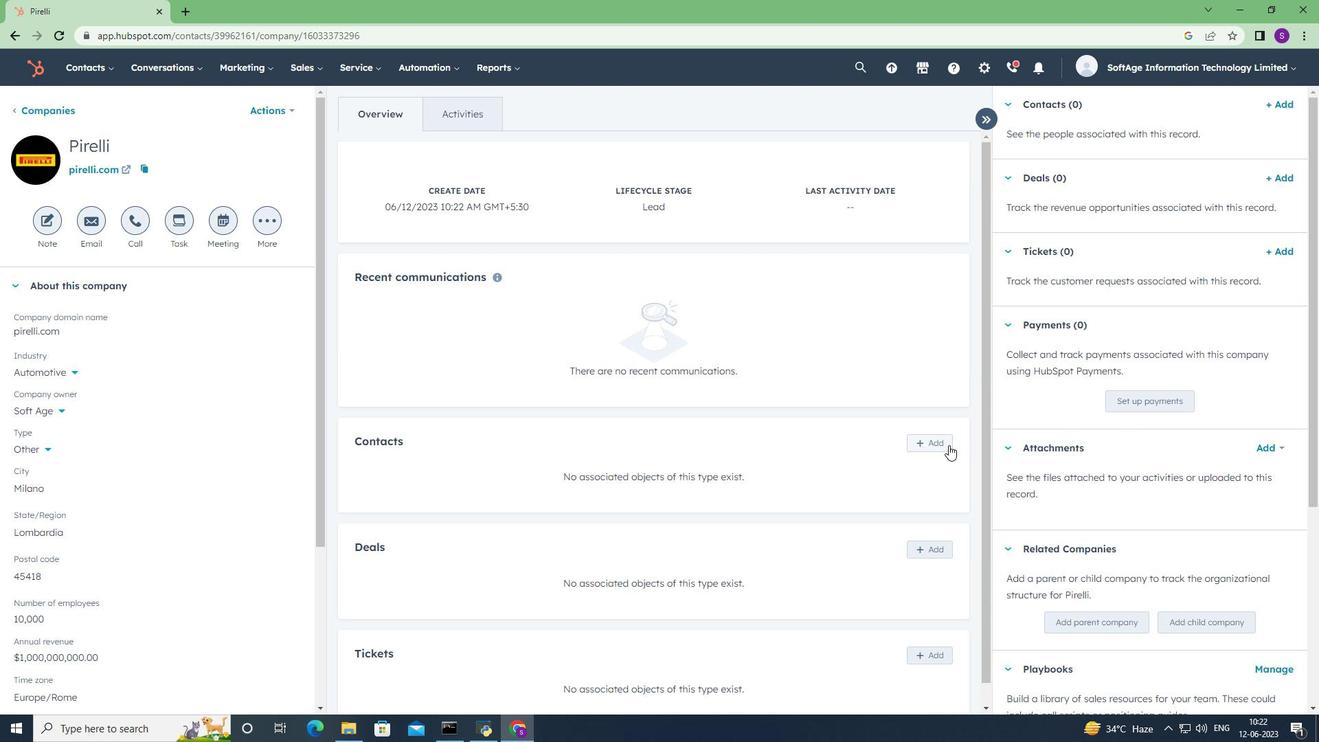 
Action: Mouse moved to (1016, 138)
Screenshot: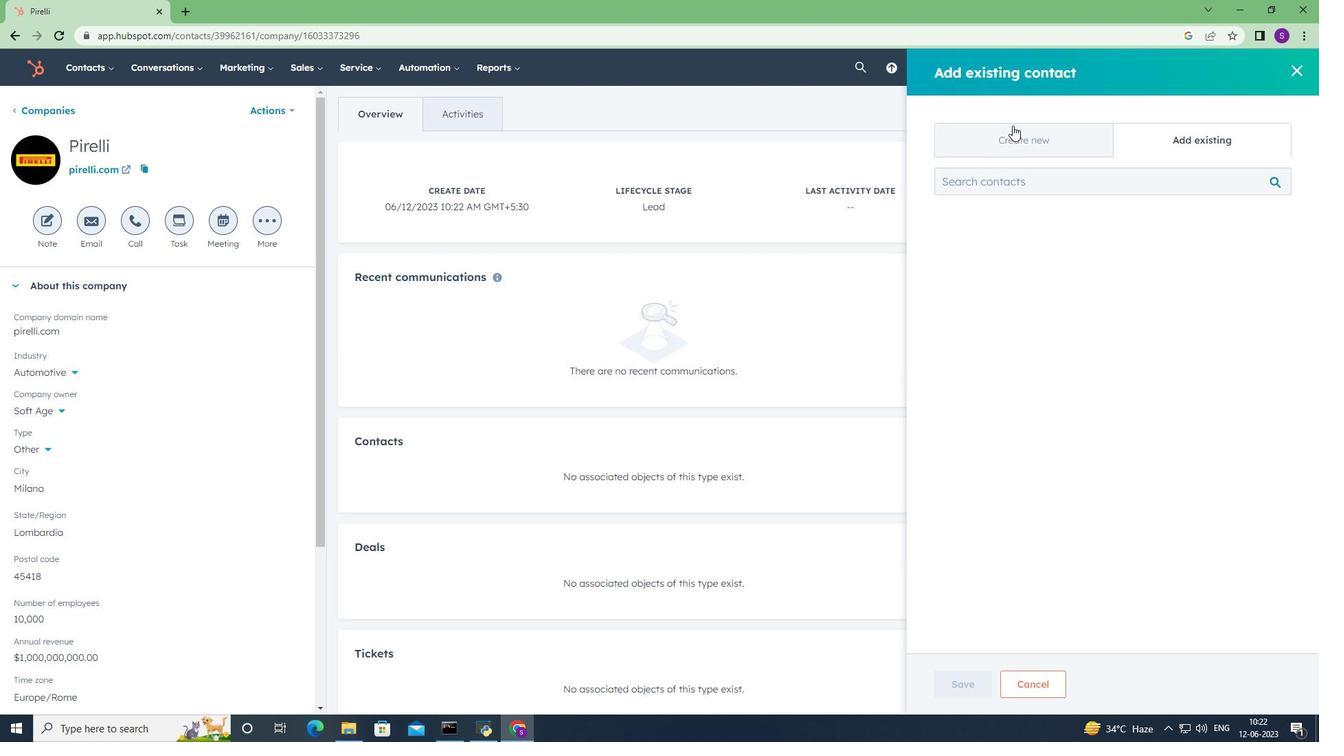 
Action: Mouse pressed left at (1016, 138)
Screenshot: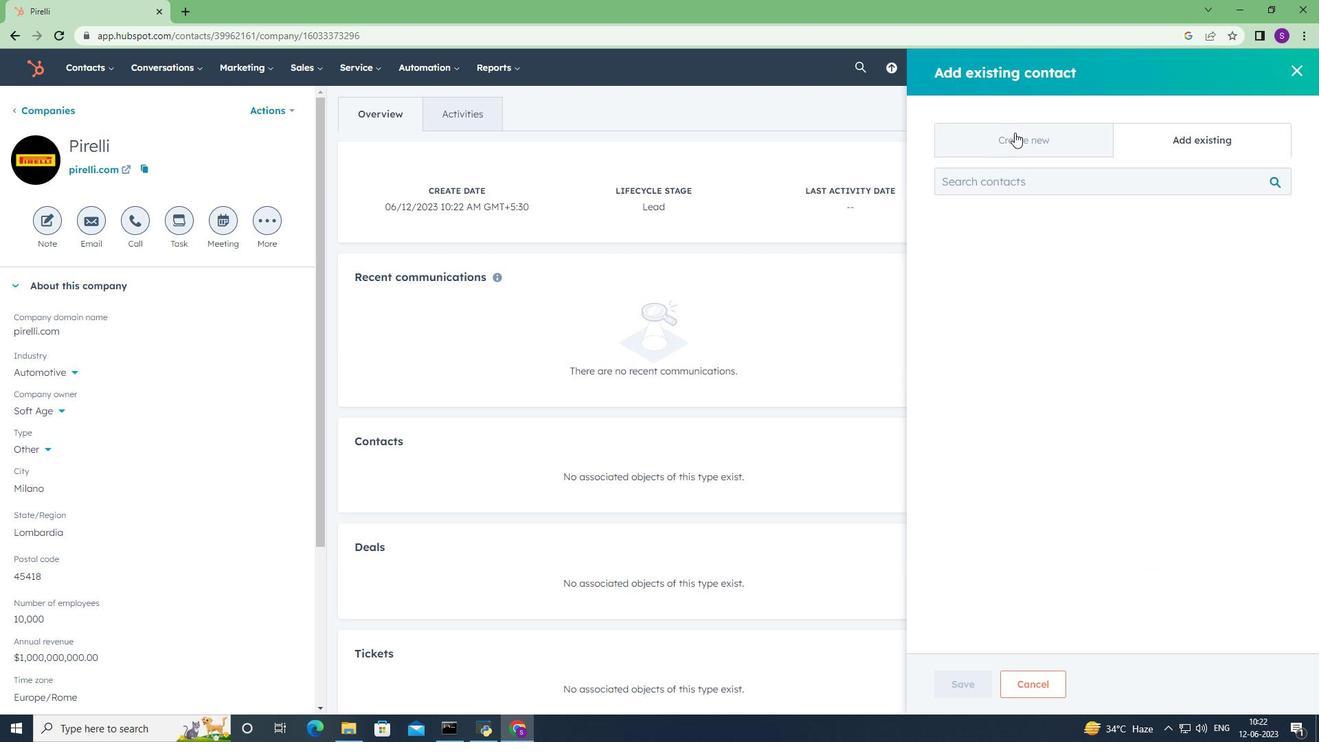 
Action: Mouse moved to (1013, 228)
Screenshot: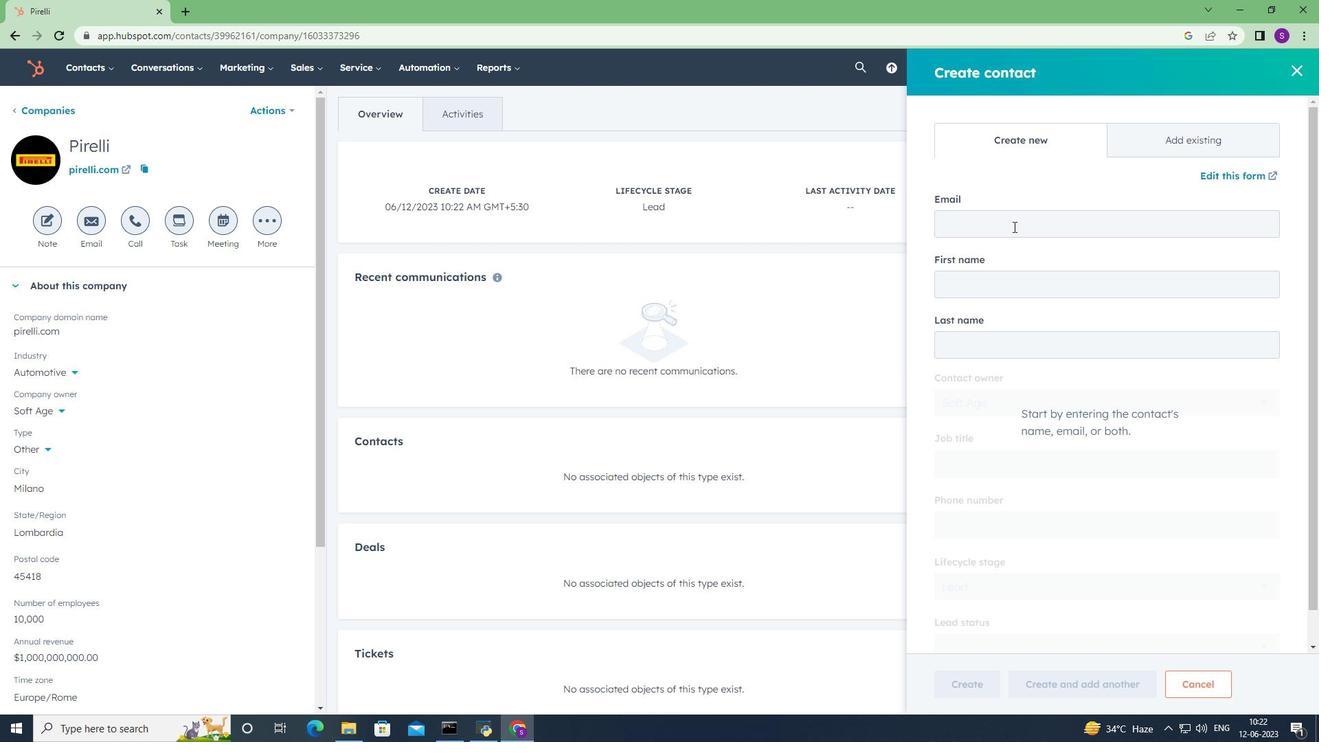 
Action: Mouse pressed left at (1013, 228)
Screenshot: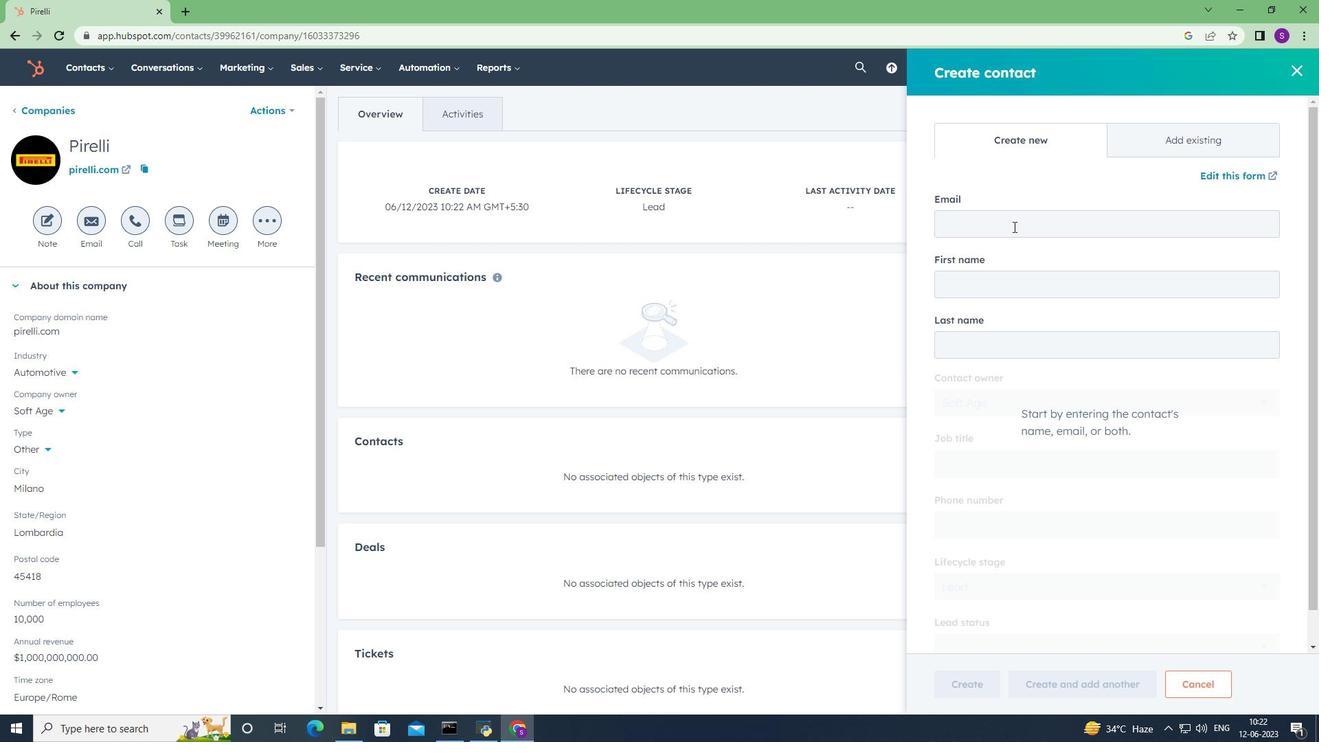 
Action: Key pressed <Key.shift>Victoria34<Key.shift>Patel<Key.shift>@pirelli.com
Screenshot: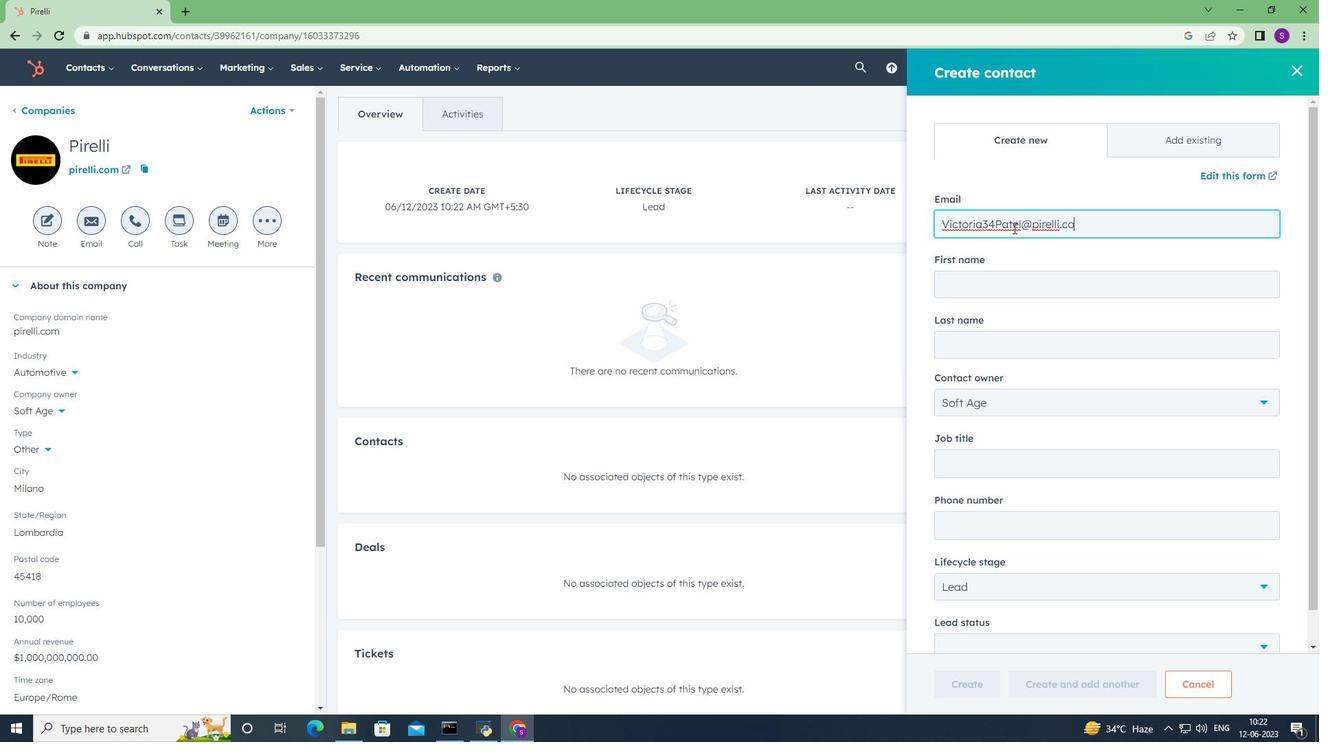
Action: Mouse moved to (1016, 288)
Screenshot: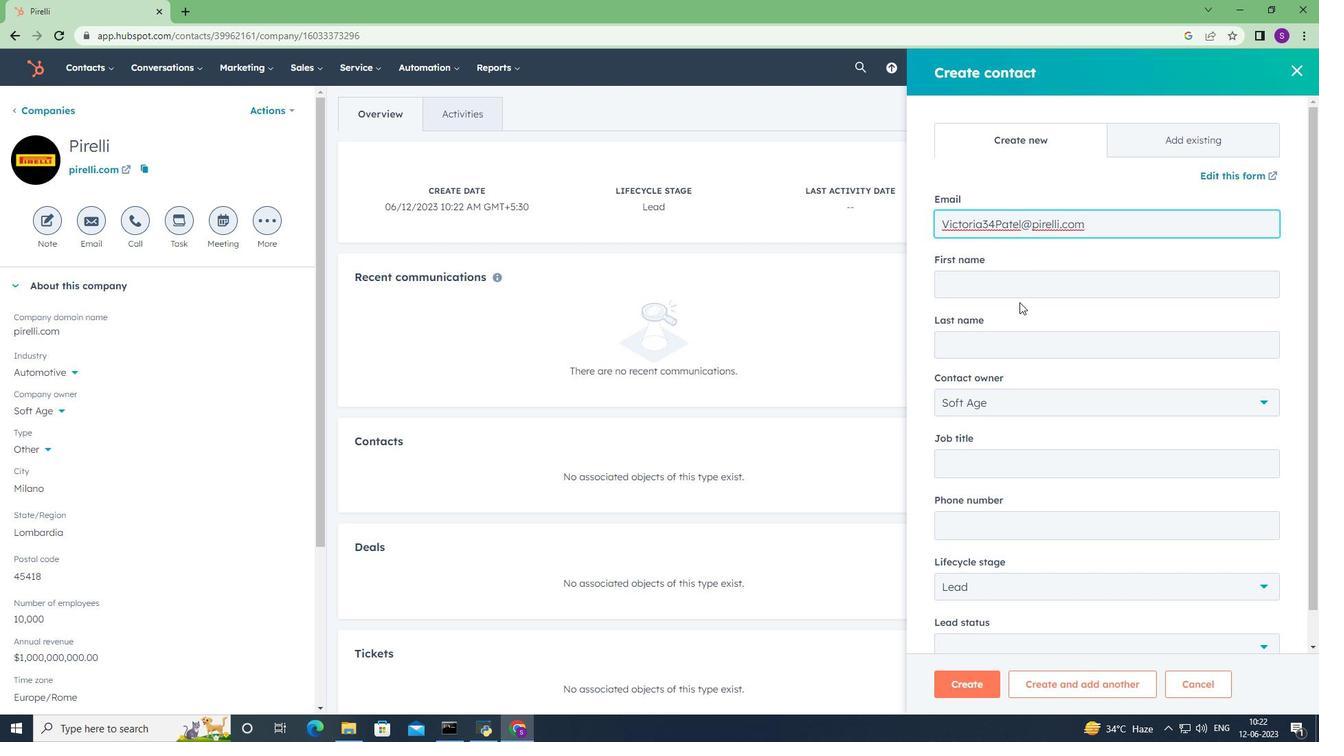 
Action: Mouse pressed left at (1016, 288)
Screenshot: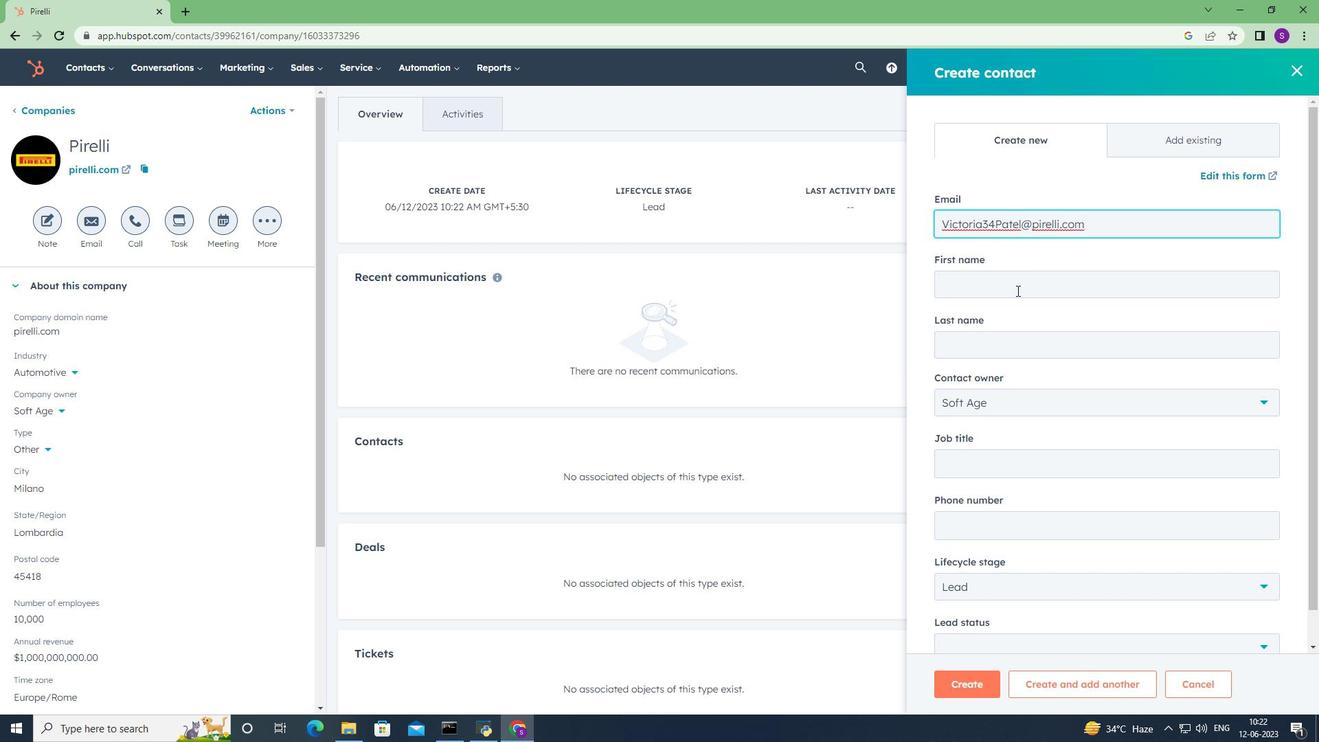
Action: Key pressed <Key.shift><Key.shift><Key.shift><Key.shift><Key.shift><Key.shift><Key.shift><Key.shift><Key.shift><Key.shift><Key.shift><Key.shift><Key.shift><Key.shift>Victoria
Screenshot: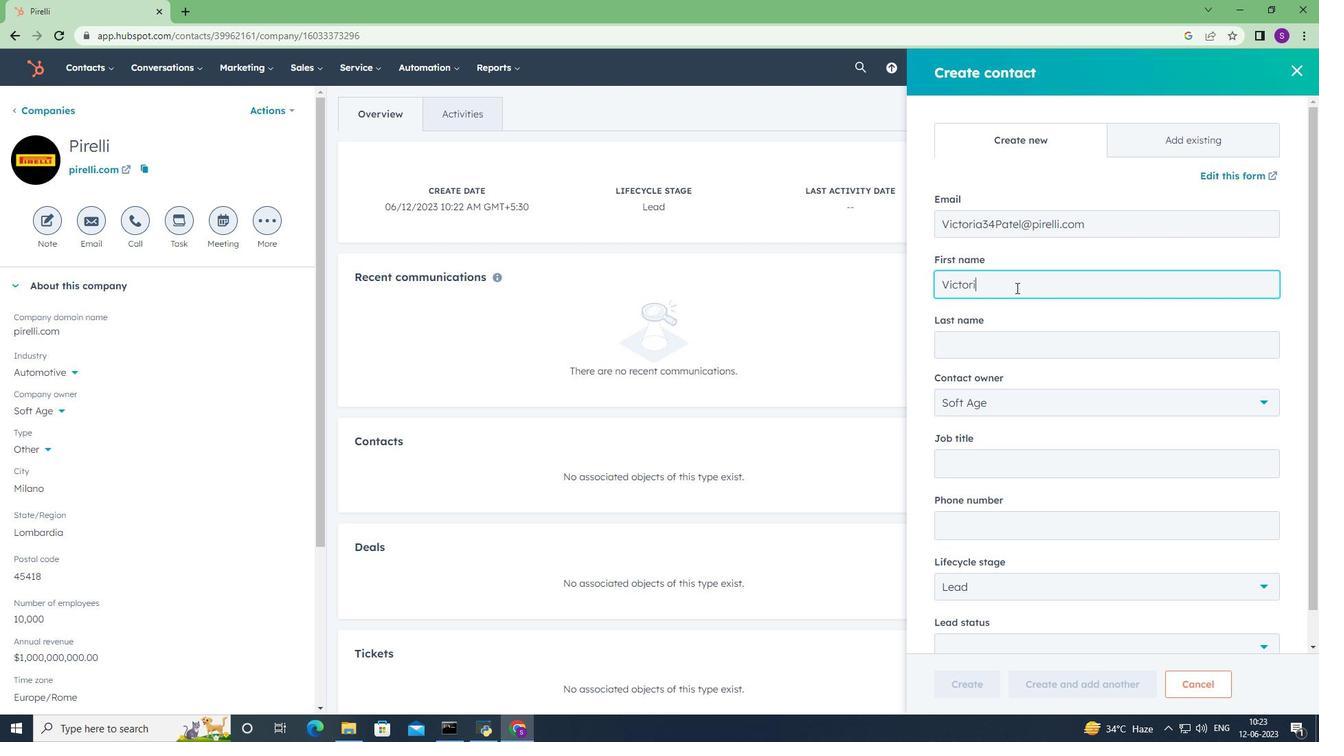 
Action: Mouse moved to (1043, 343)
Screenshot: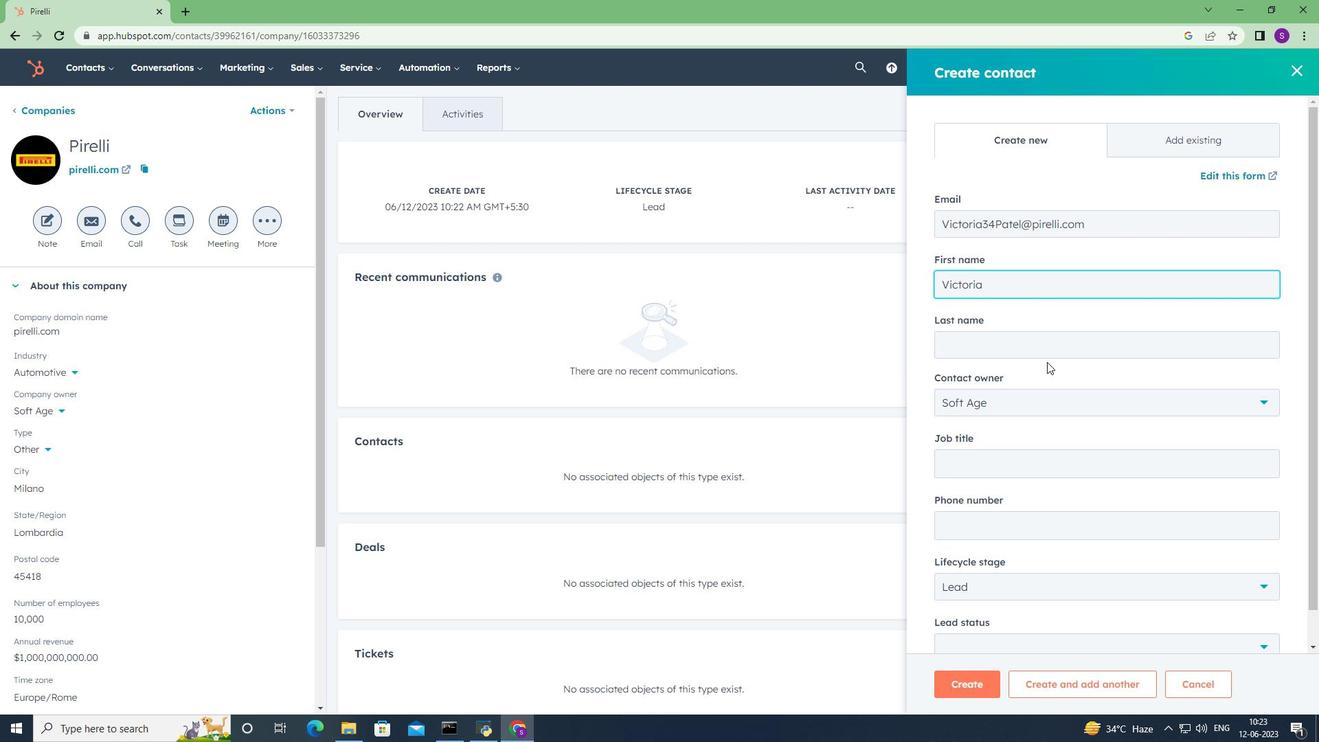 
Action: Mouse pressed left at (1043, 343)
Screenshot: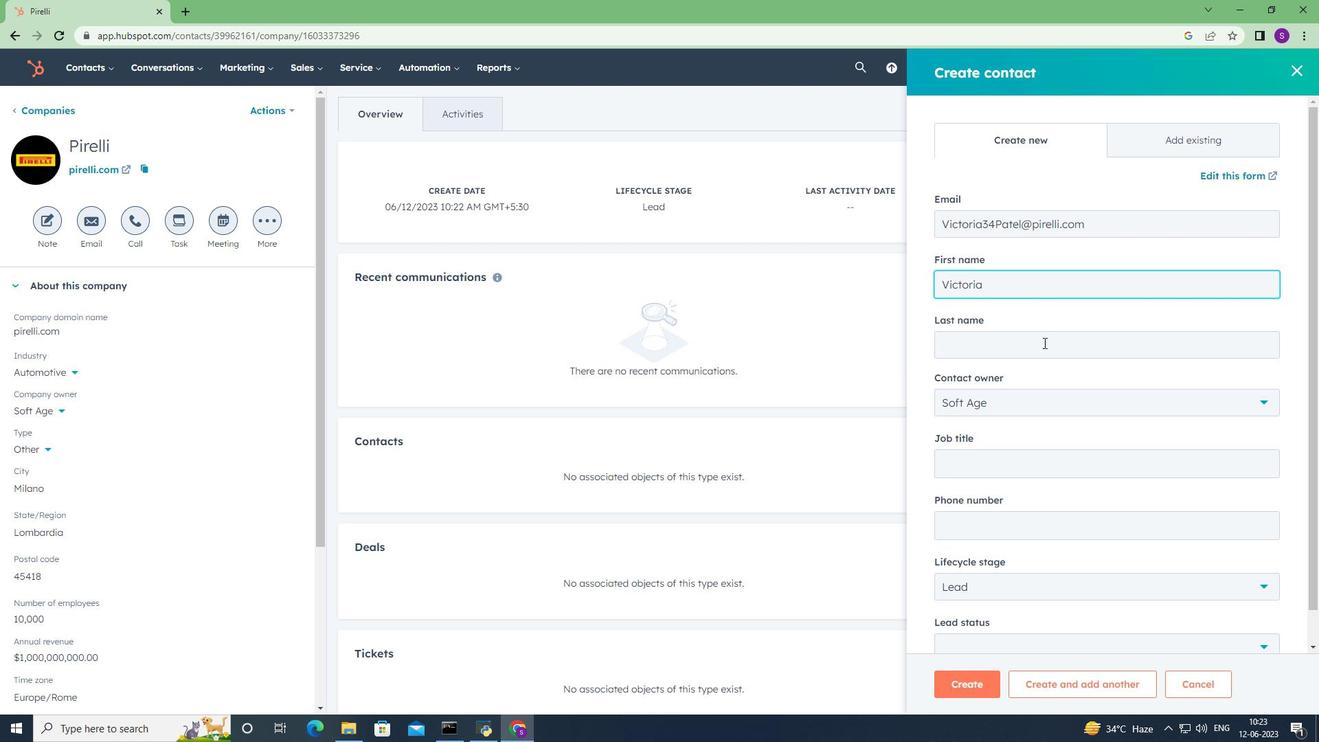 
Action: Key pressed <Key.shift><Key.shift><Key.shift><Key.shift><Key.shift><Key.shift><Key.shift><Key.shift><Key.shift><Key.shift><Key.shift><Key.shift><Key.shift><Key.shift><Key.shift><Key.shift><Key.shift><Key.shift><Key.shift><Key.shift>Patel
Screenshot: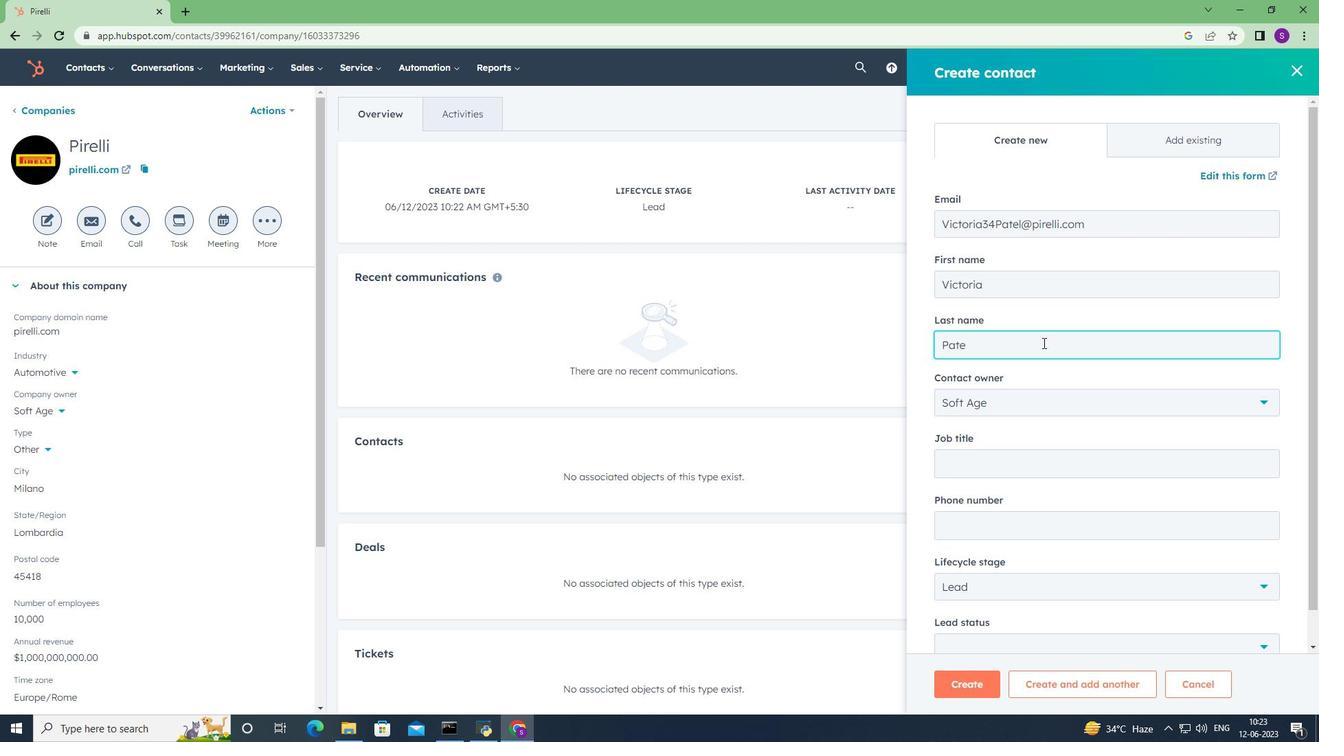 
Action: Mouse moved to (1044, 383)
Screenshot: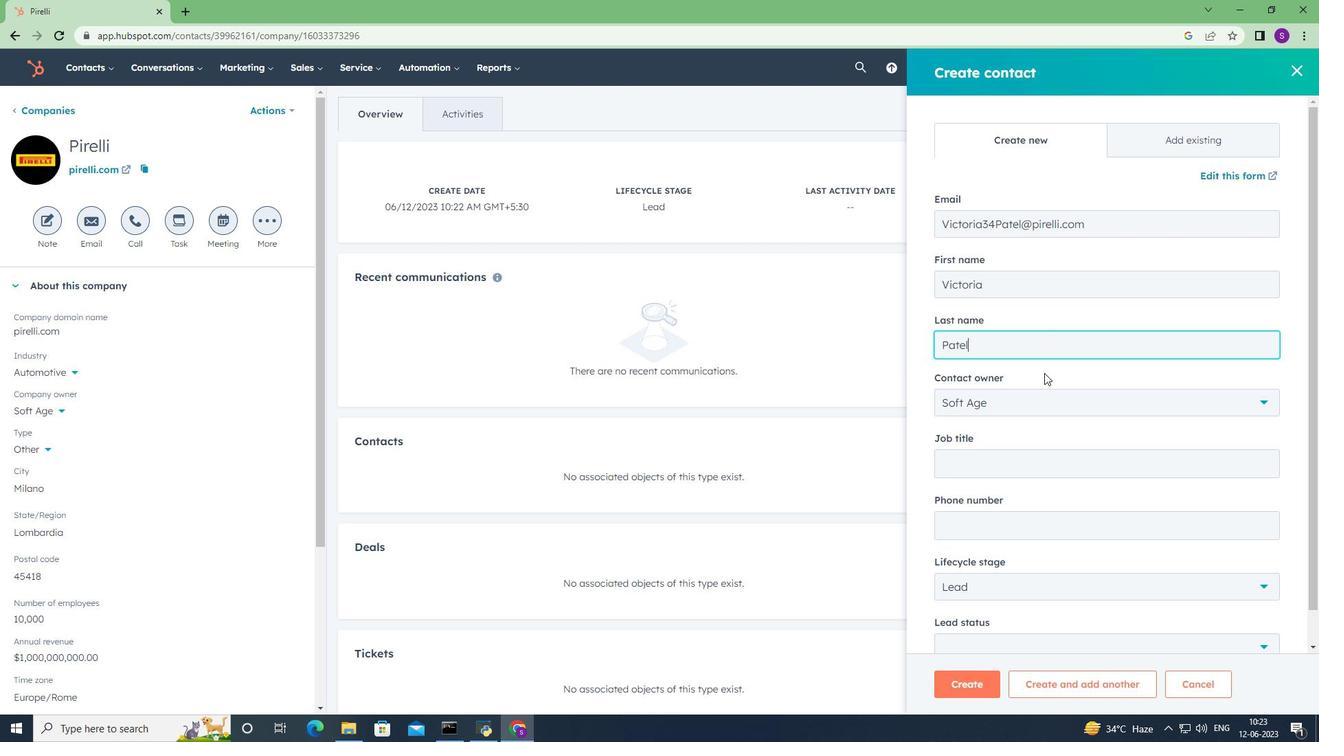 
Action: Mouse scrolled (1044, 382) with delta (0, 0)
Screenshot: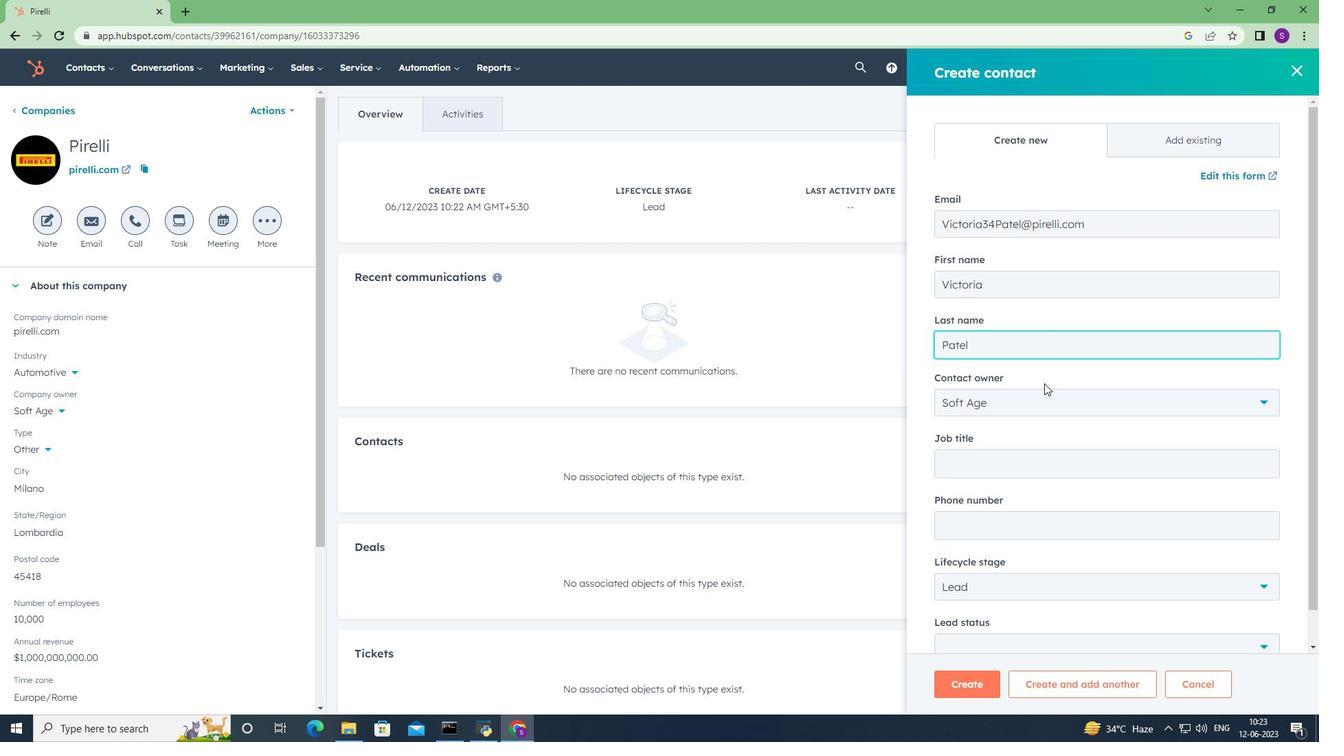 
Action: Mouse moved to (1048, 427)
Screenshot: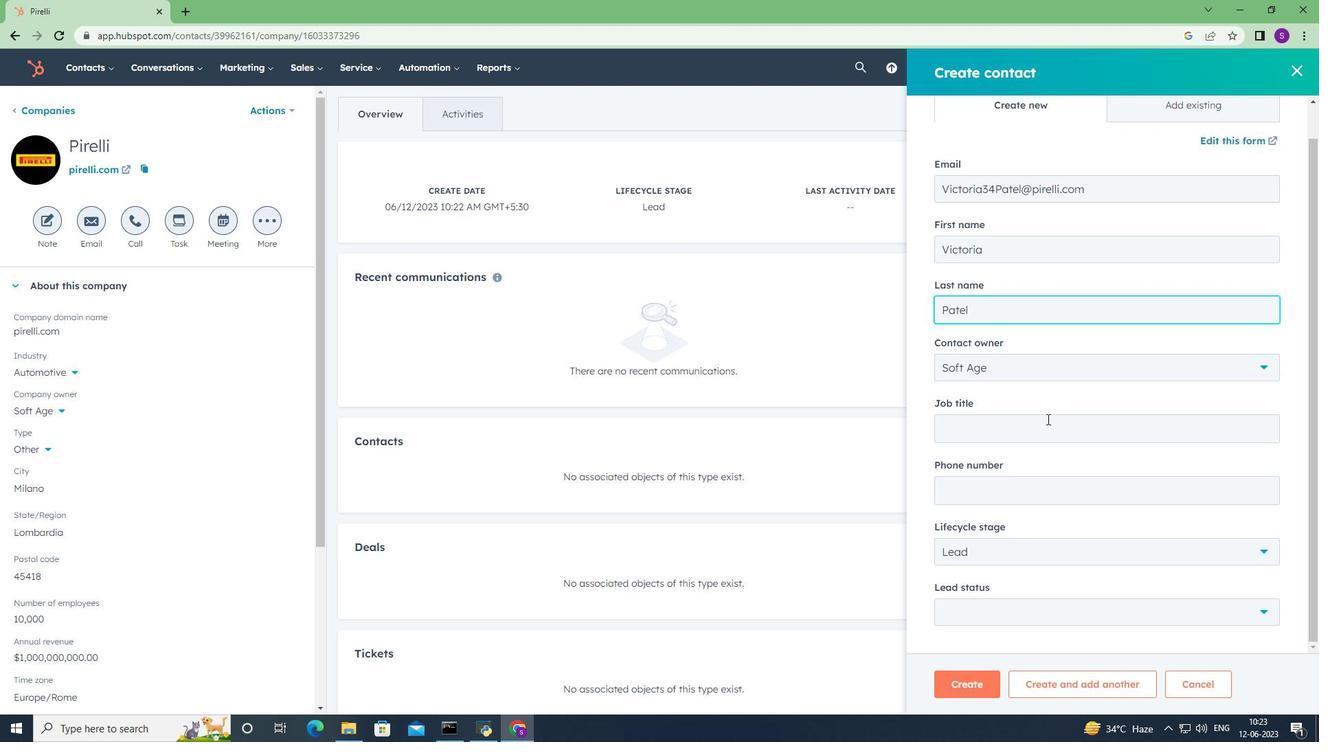 
Action: Mouse pressed left at (1048, 427)
Screenshot: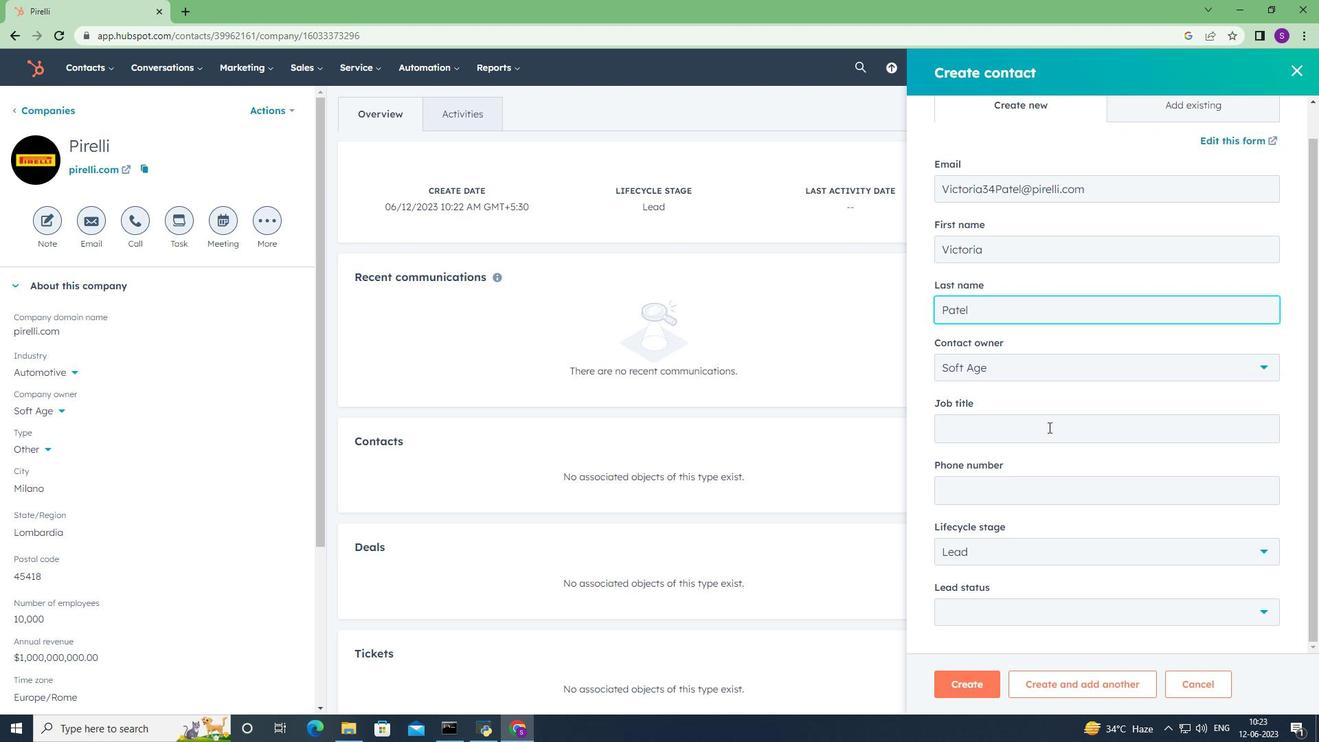 
Action: Key pressed <Key.shift><Key.shift><Key.shift><Key.shift><Key.shift><Key.shift>UX/<Key.shift><Key.shift><Key.shift><Key.shift><Key.shift><Key.shift><Key.shift><Key.shift><Key.shift>UI<Key.space><Key.shift>Designer
Screenshot: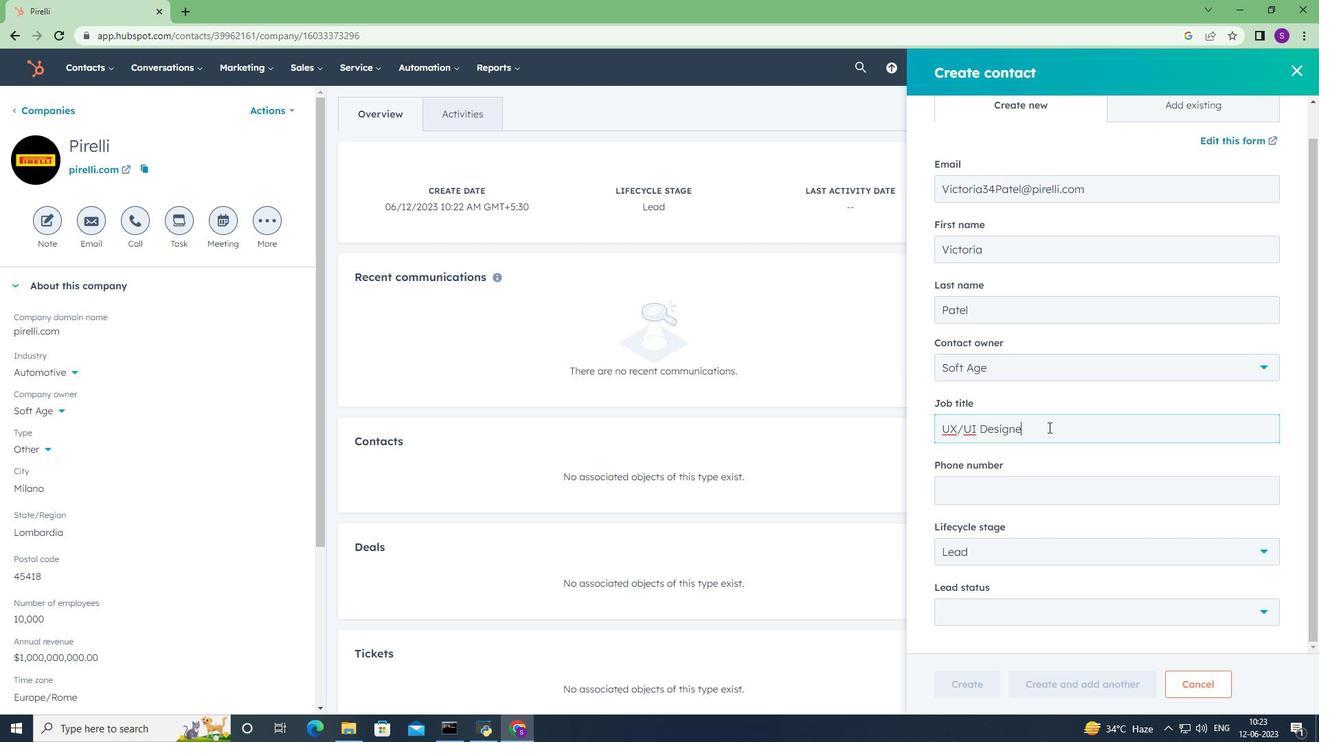 
Action: Mouse scrolled (1048, 426) with delta (0, 0)
Screenshot: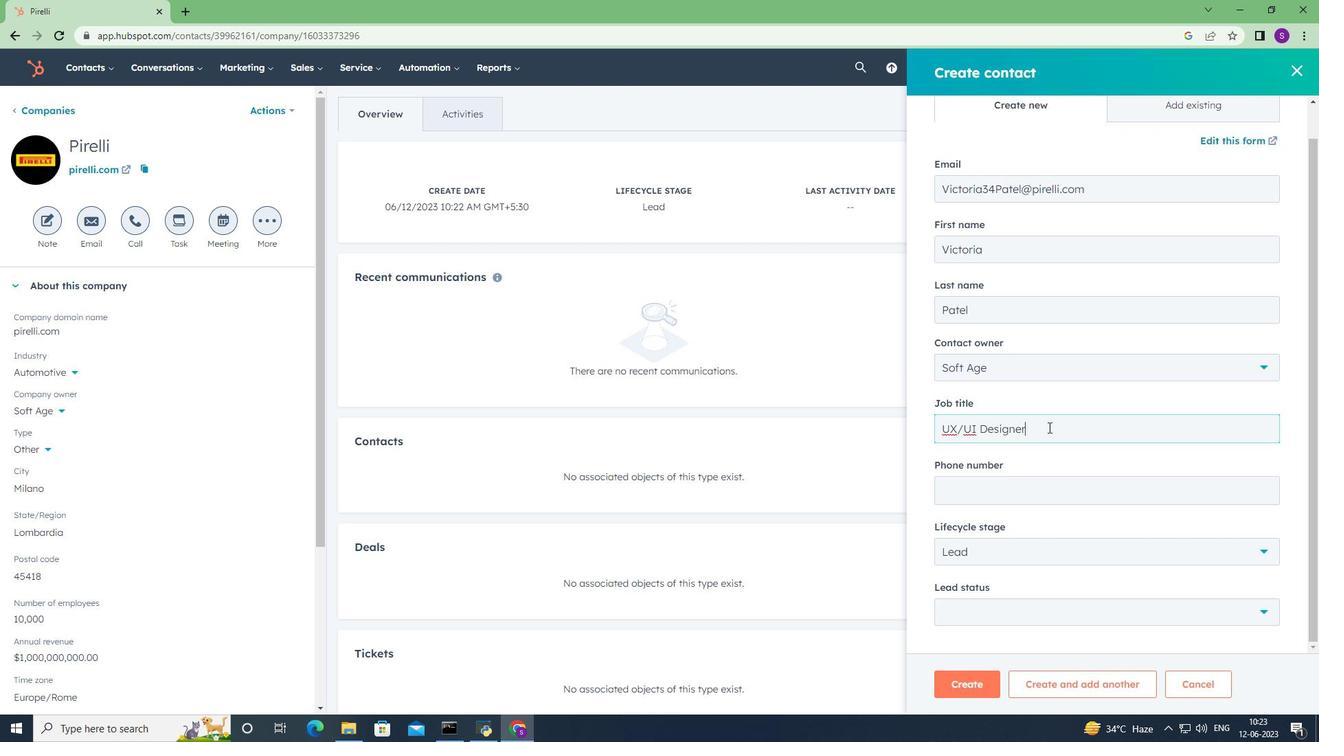 
Action: Mouse scrolled (1048, 426) with delta (0, 0)
Screenshot: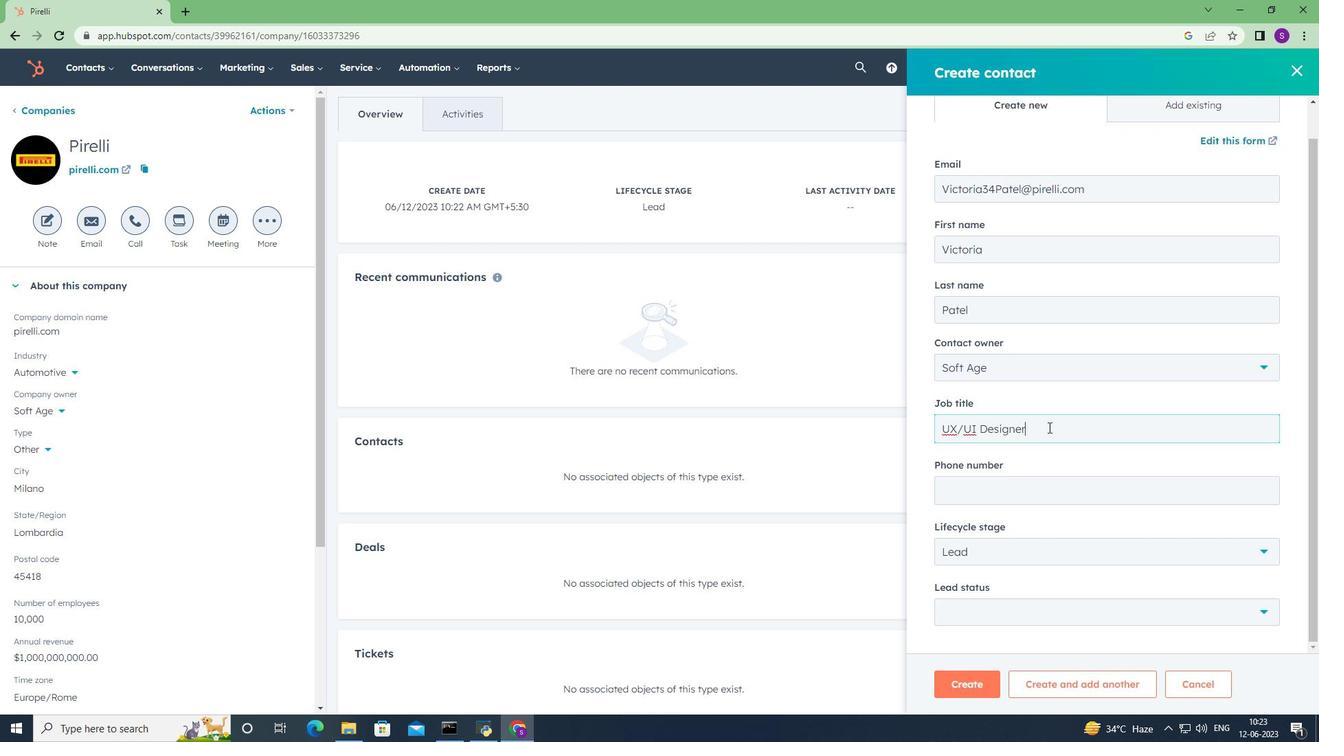 
Action: Key pressed <Key.tab>5125559015
Screenshot: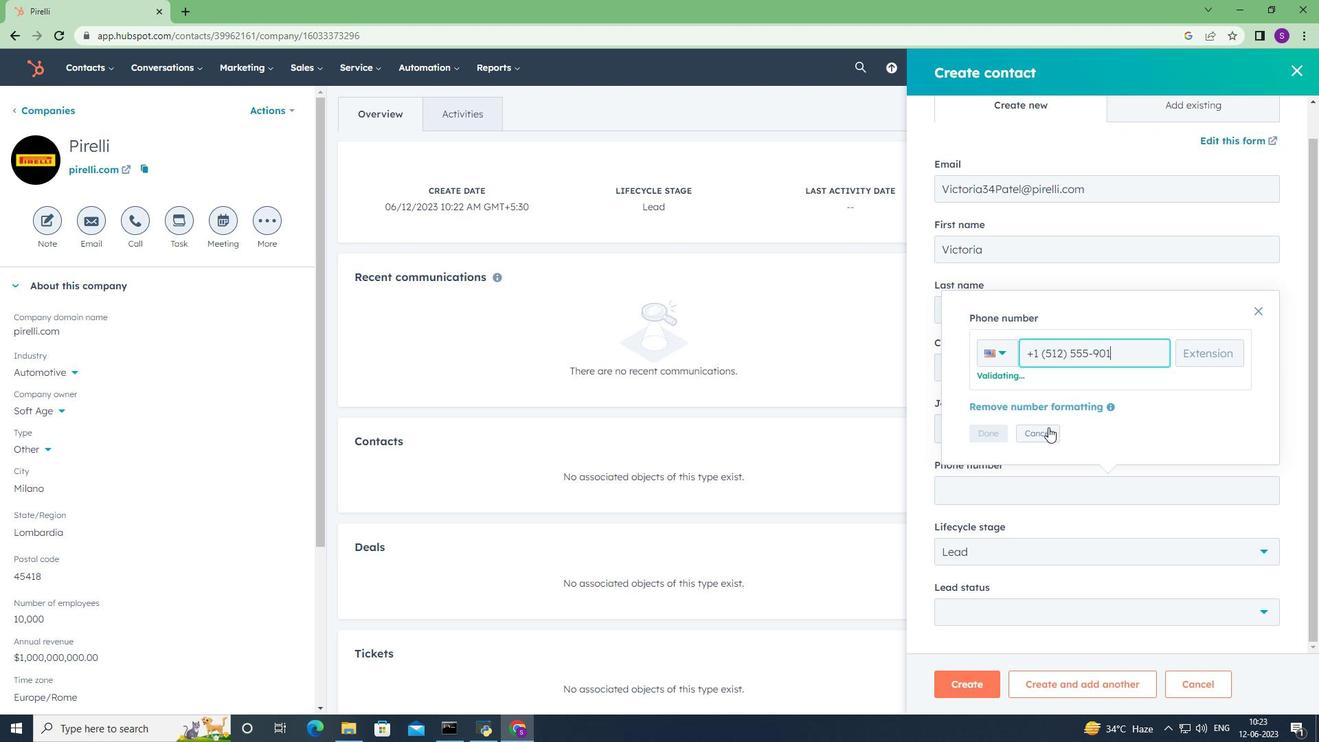 
Action: Mouse moved to (993, 436)
Screenshot: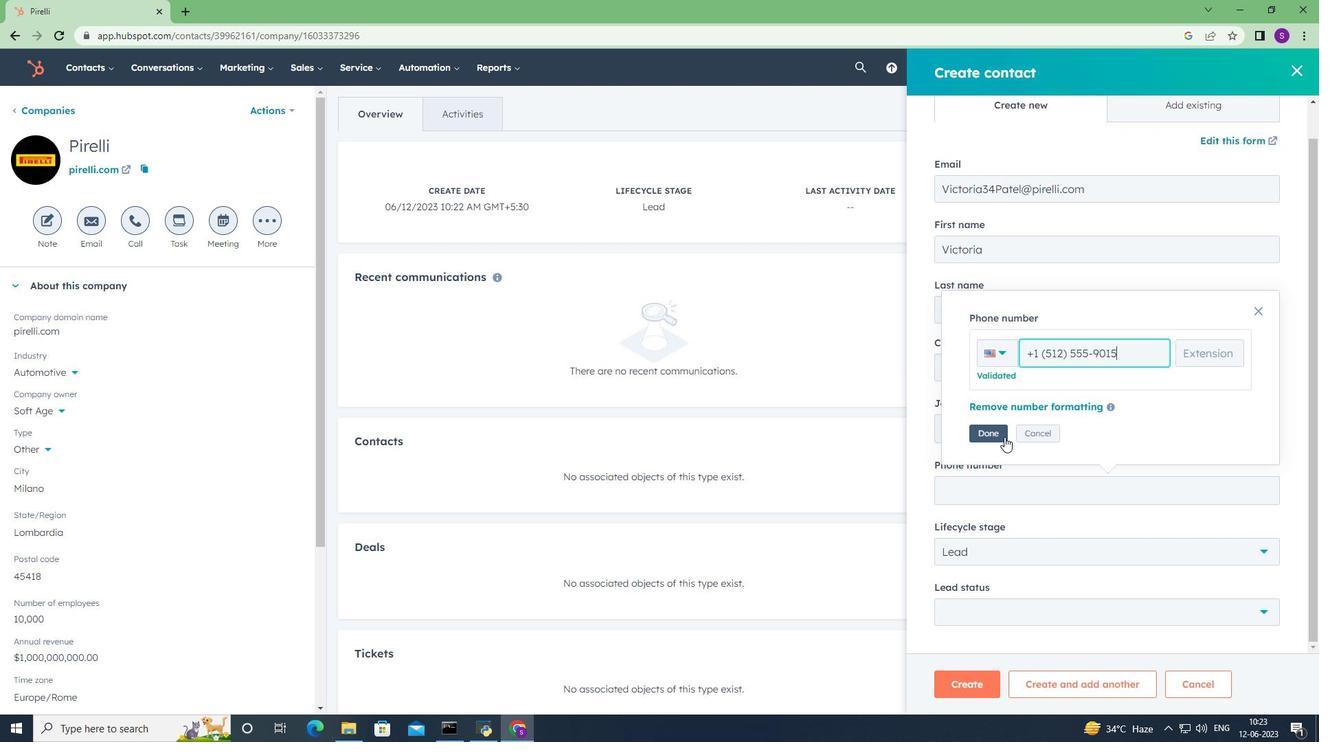 
Action: Mouse pressed left at (993, 436)
Screenshot: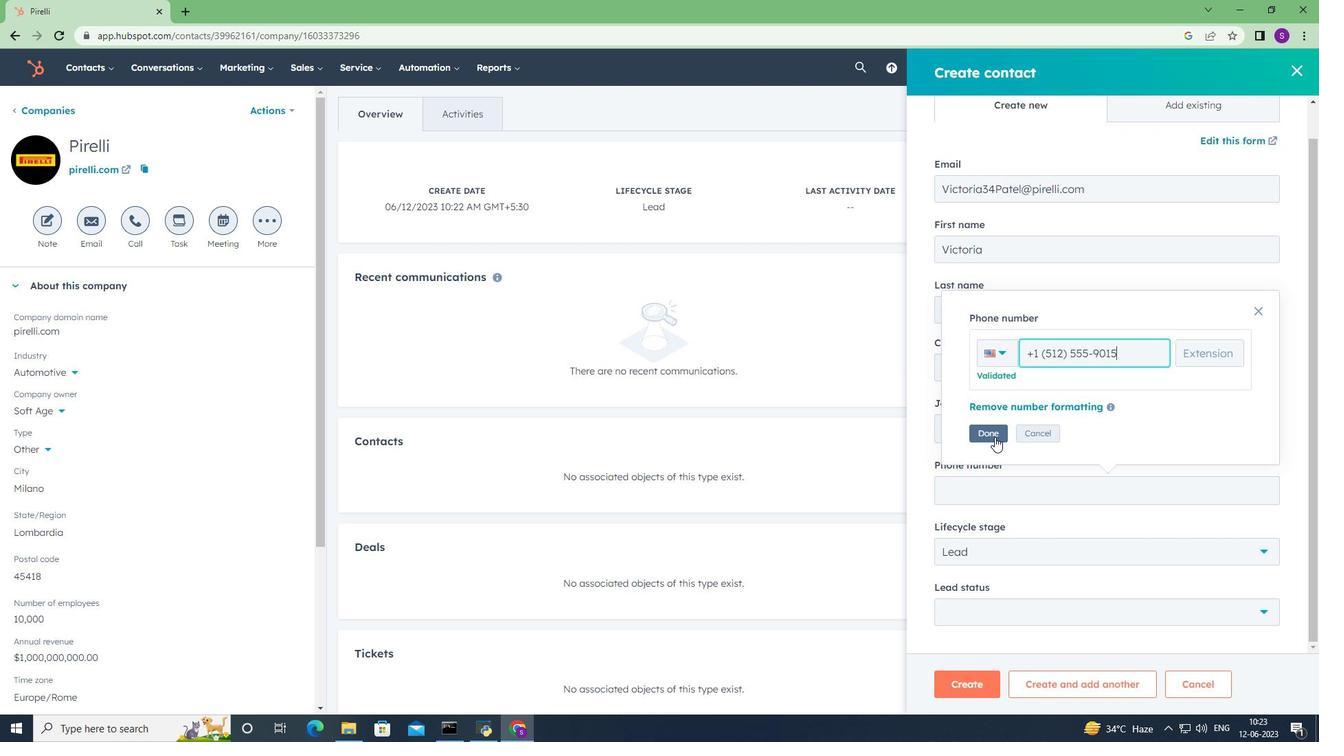 
Action: Mouse moved to (1010, 514)
Screenshot: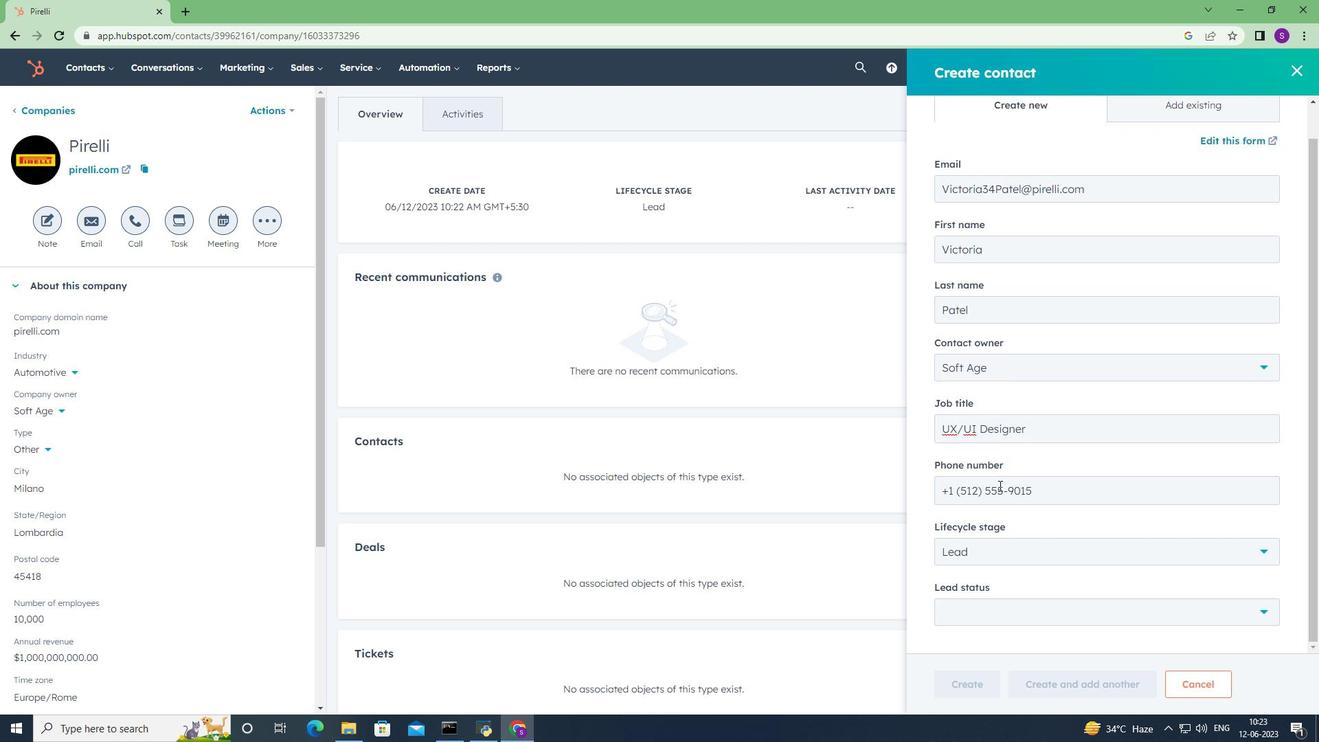 
Action: Mouse scrolled (1010, 513) with delta (0, 0)
Screenshot: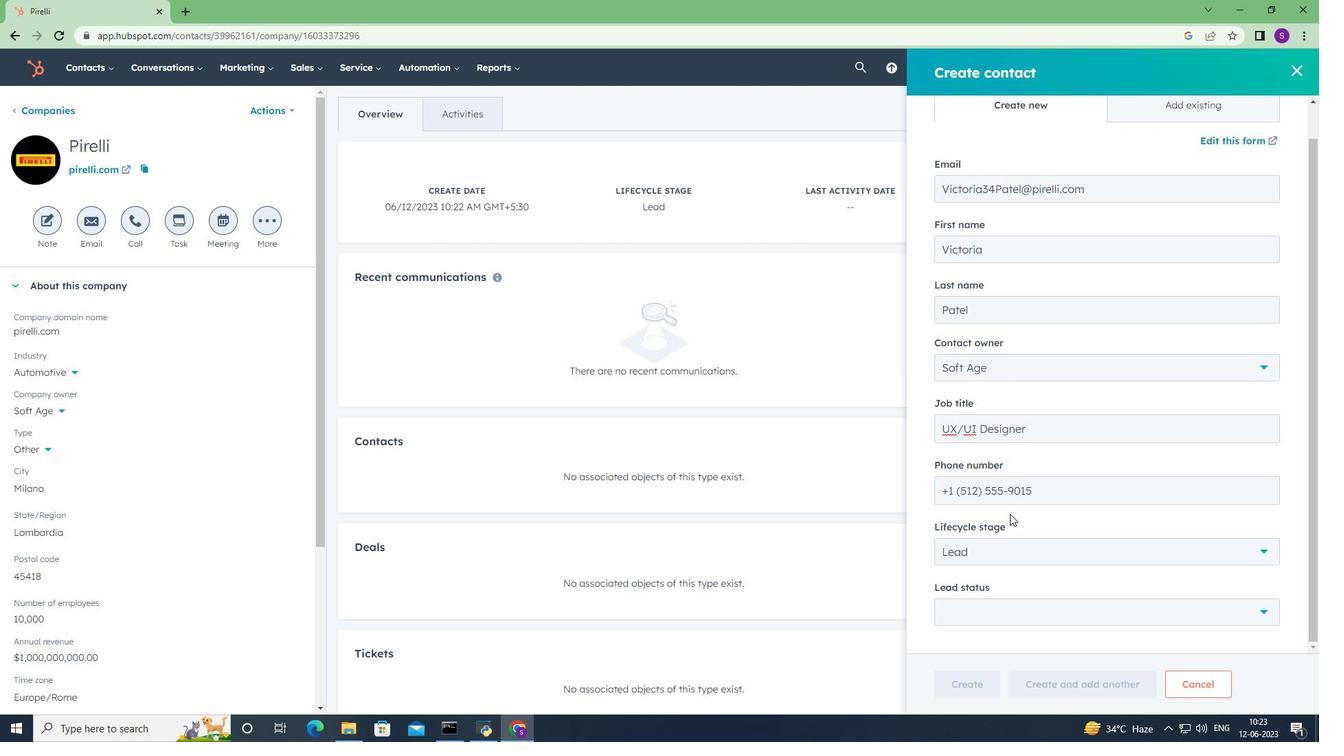 
Action: Mouse scrolled (1010, 513) with delta (0, 0)
Screenshot: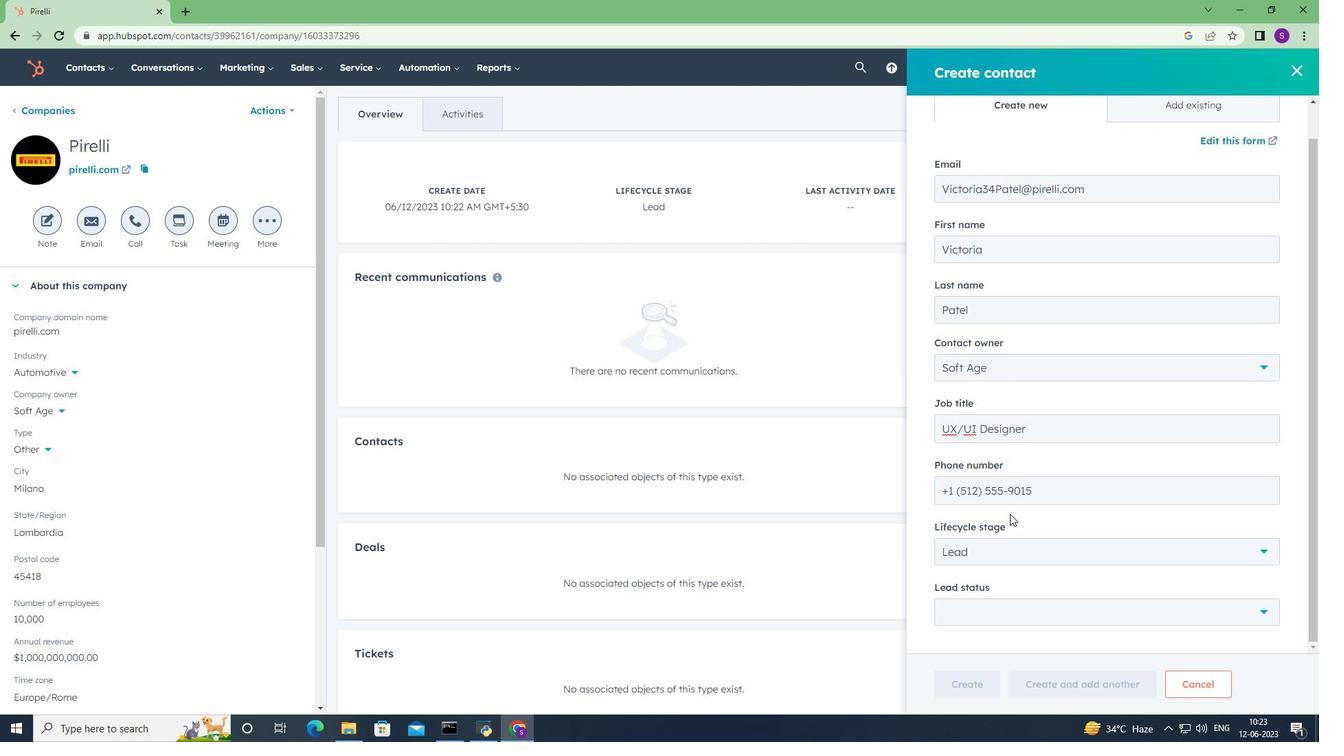 
Action: Mouse scrolled (1010, 513) with delta (0, 0)
Screenshot: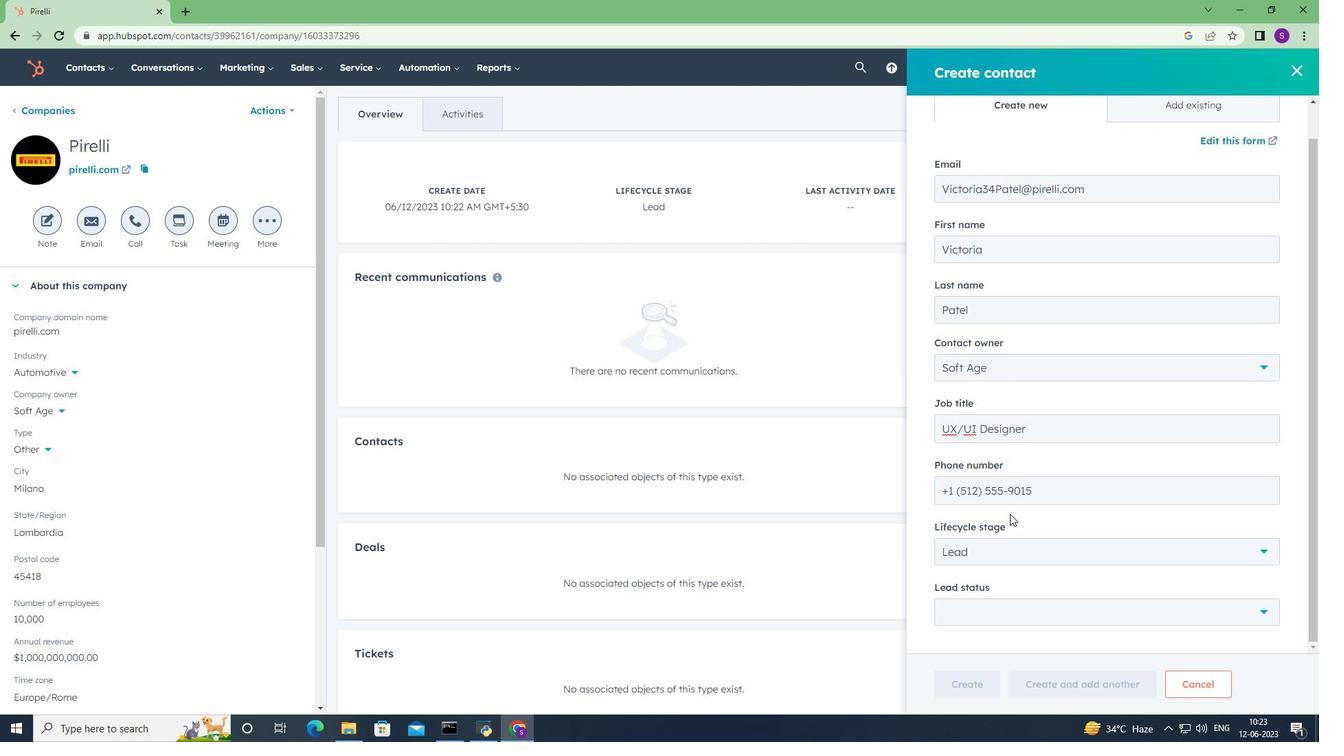 
Action: Mouse scrolled (1010, 513) with delta (0, 0)
Screenshot: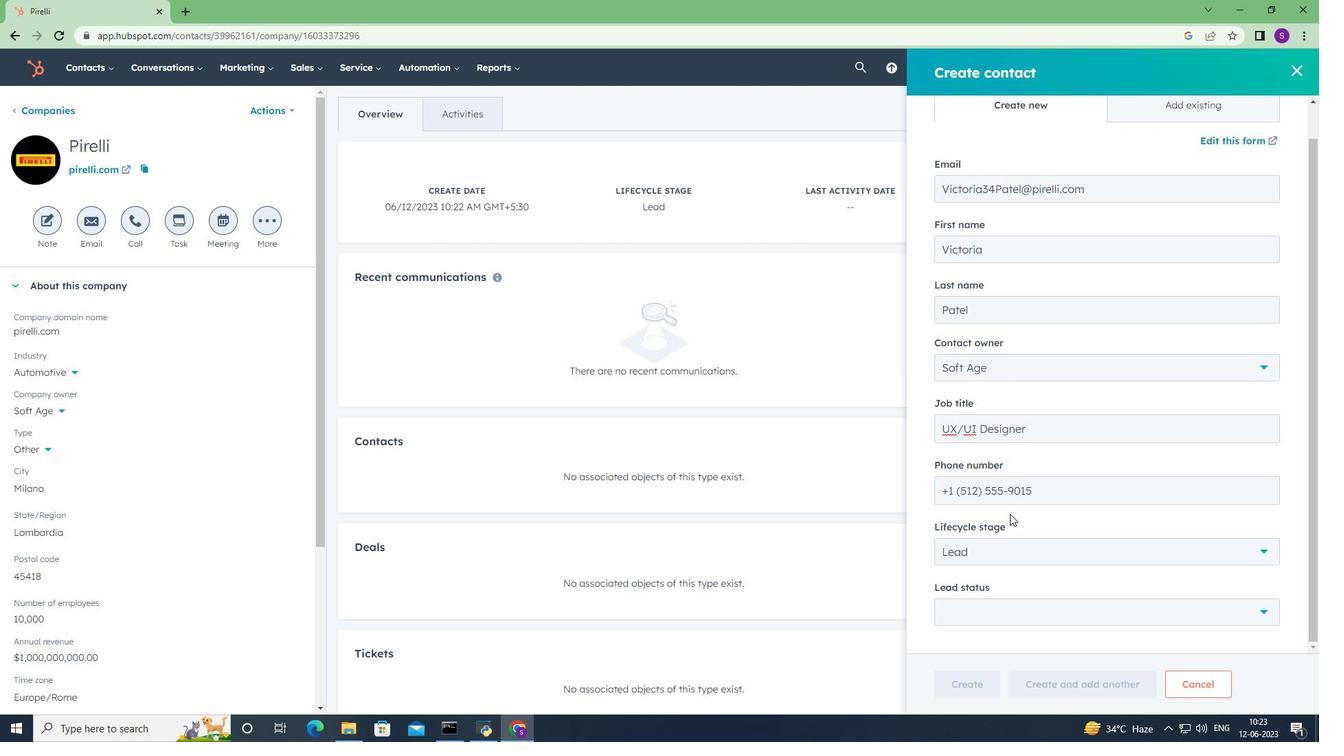 
Action: Mouse scrolled (1010, 513) with delta (0, 0)
Screenshot: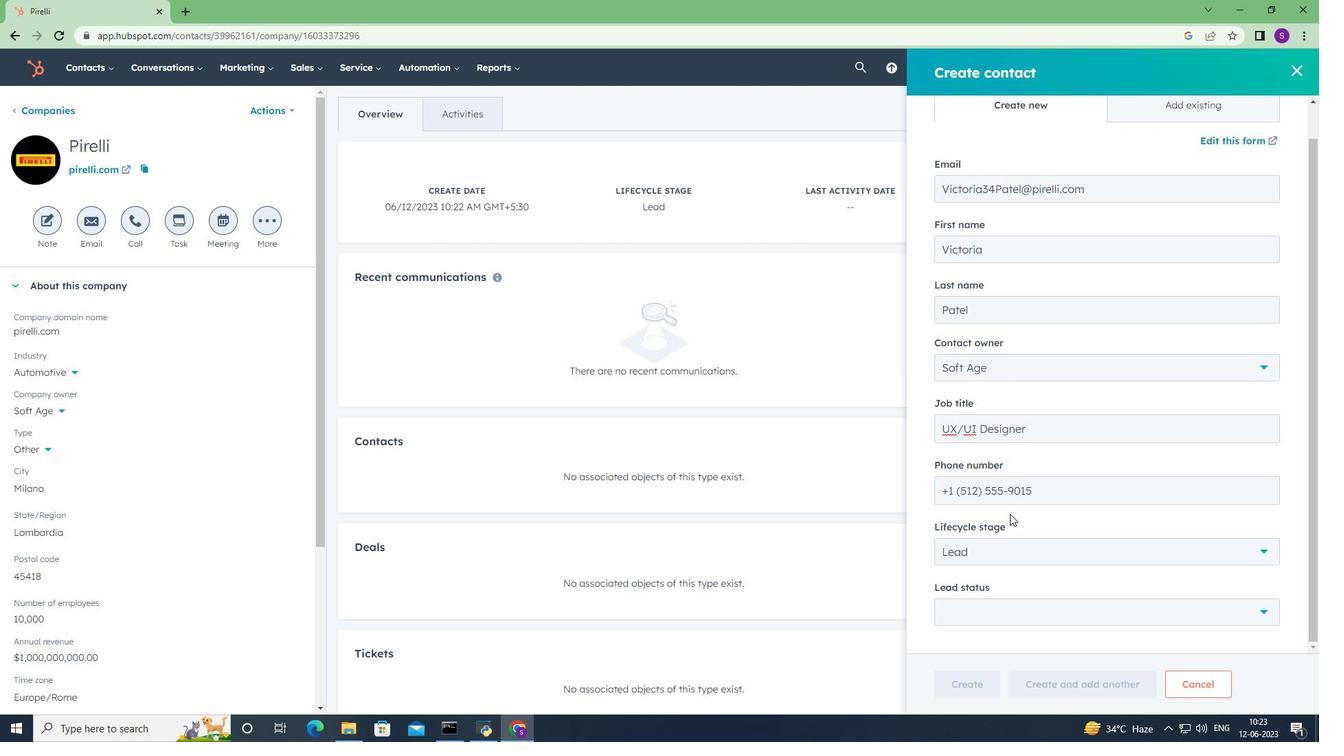 
Action: Mouse moved to (1024, 547)
Screenshot: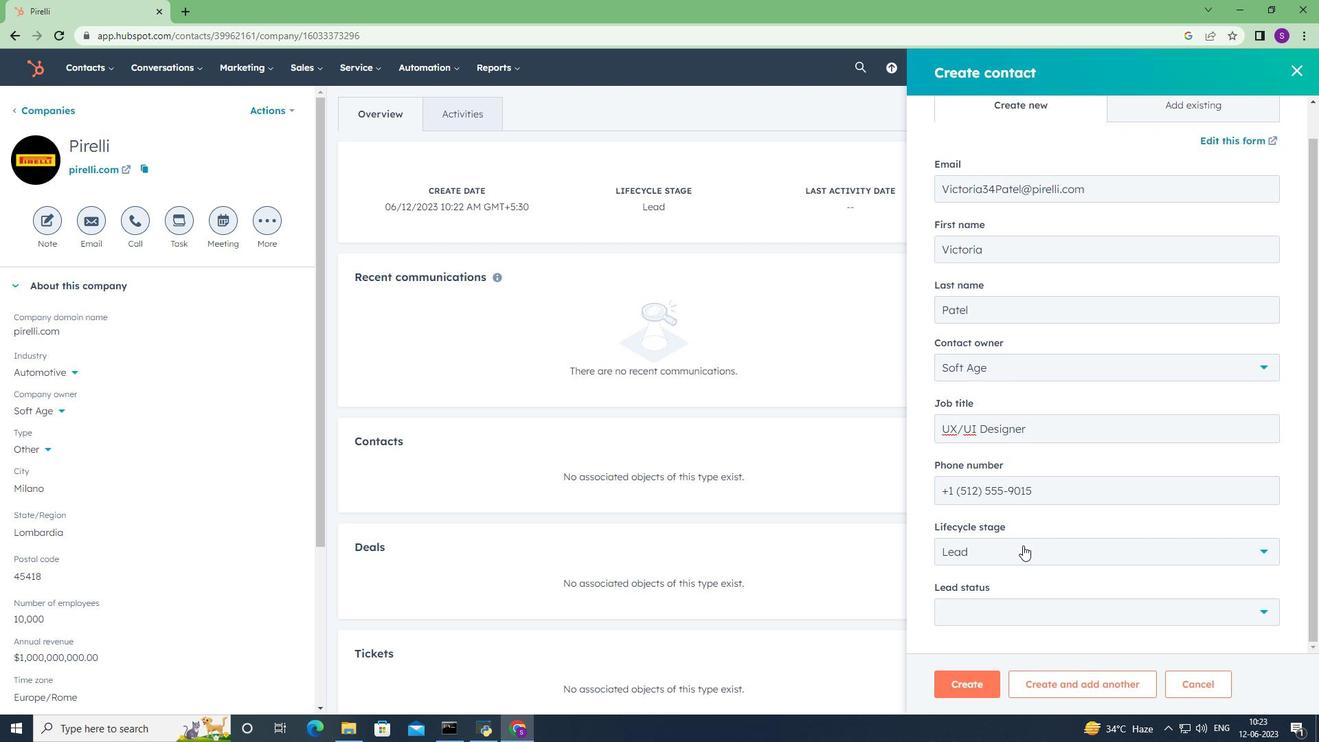 
Action: Mouse pressed left at (1024, 547)
Screenshot: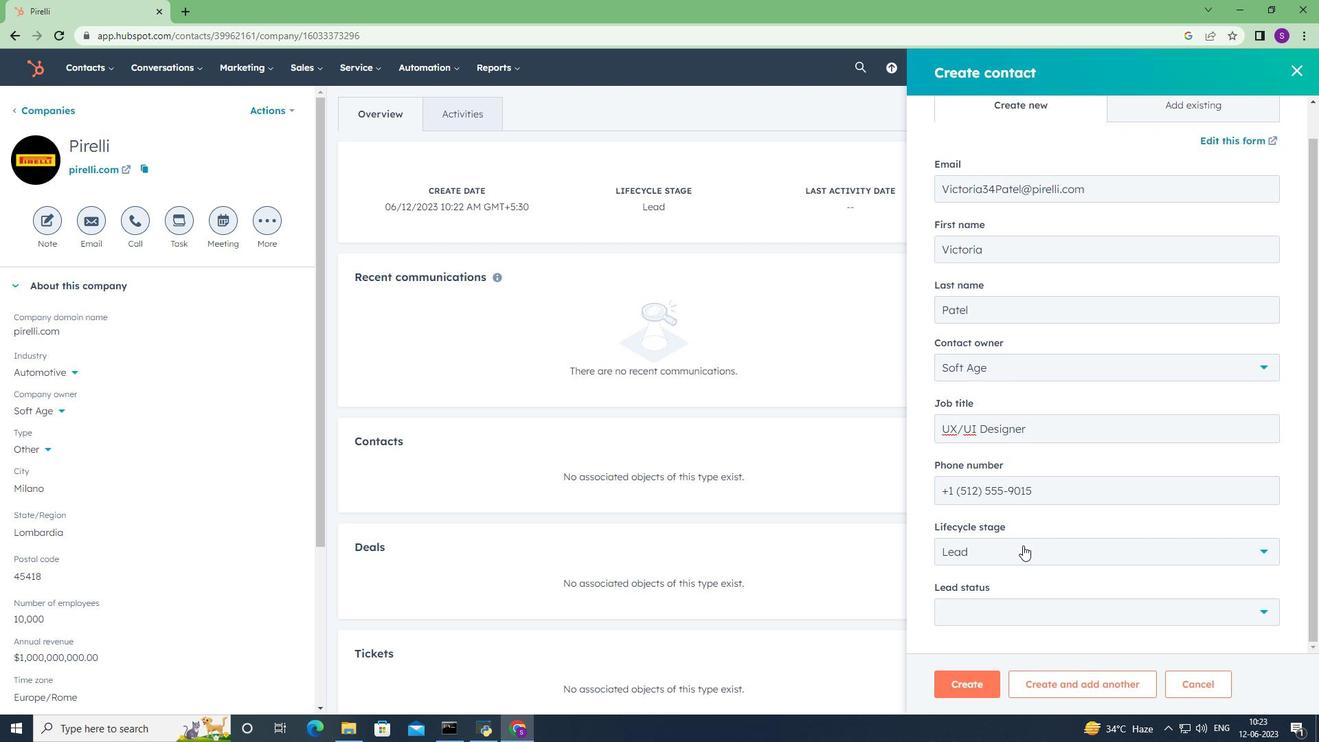 
Action: Mouse moved to (995, 434)
Screenshot: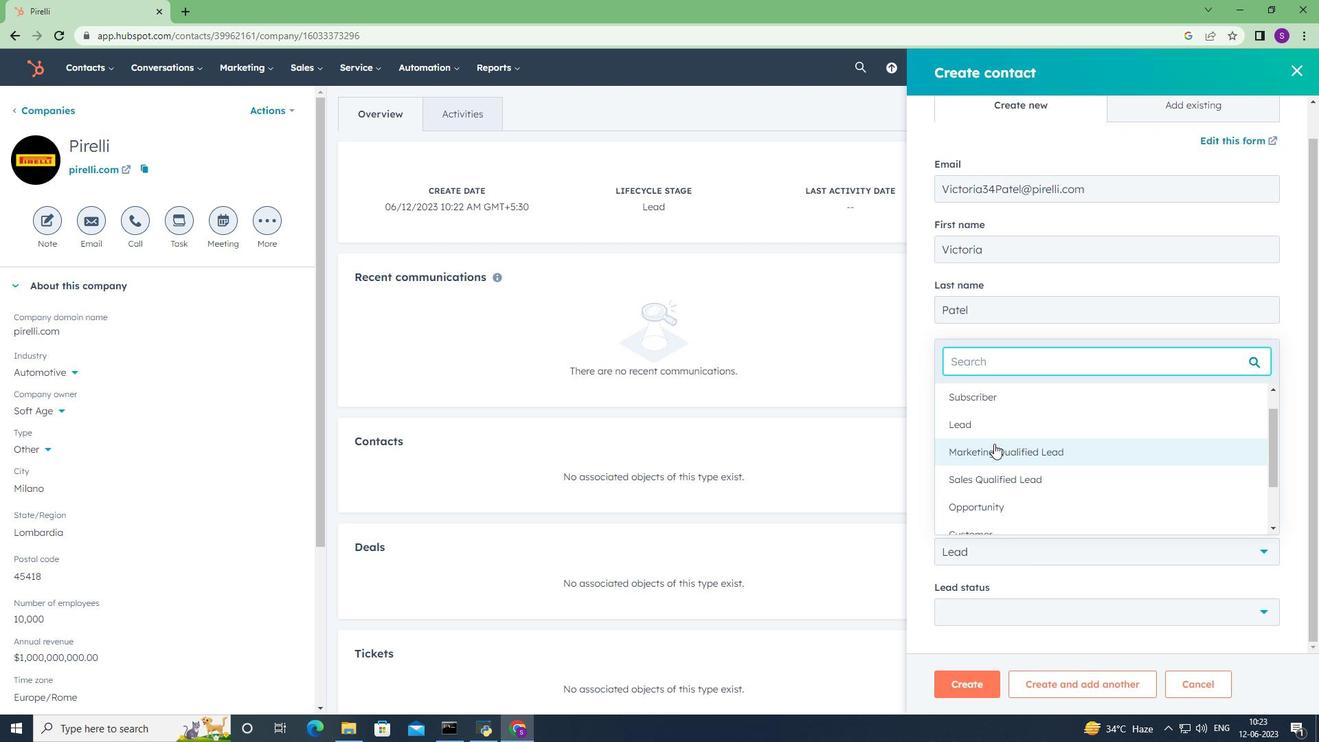 
Action: Mouse pressed left at (995, 434)
Screenshot: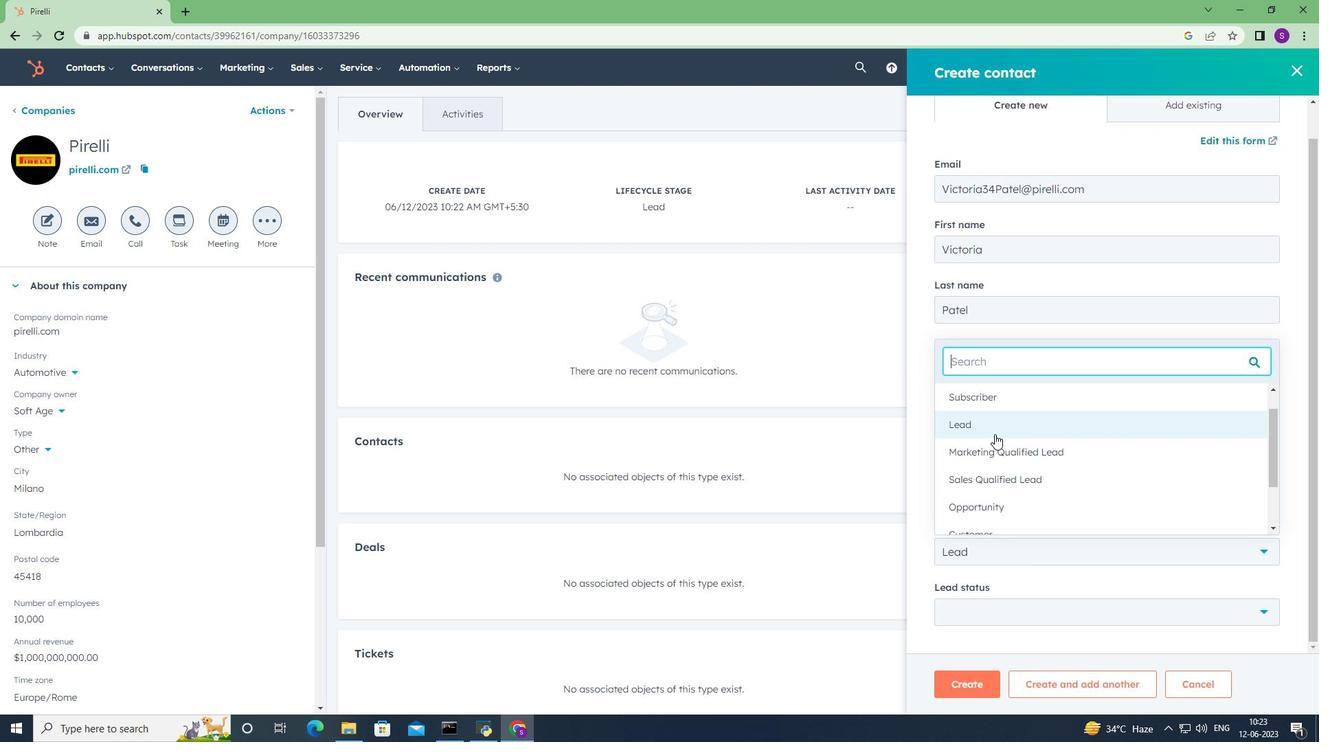 
Action: Mouse moved to (1022, 558)
Screenshot: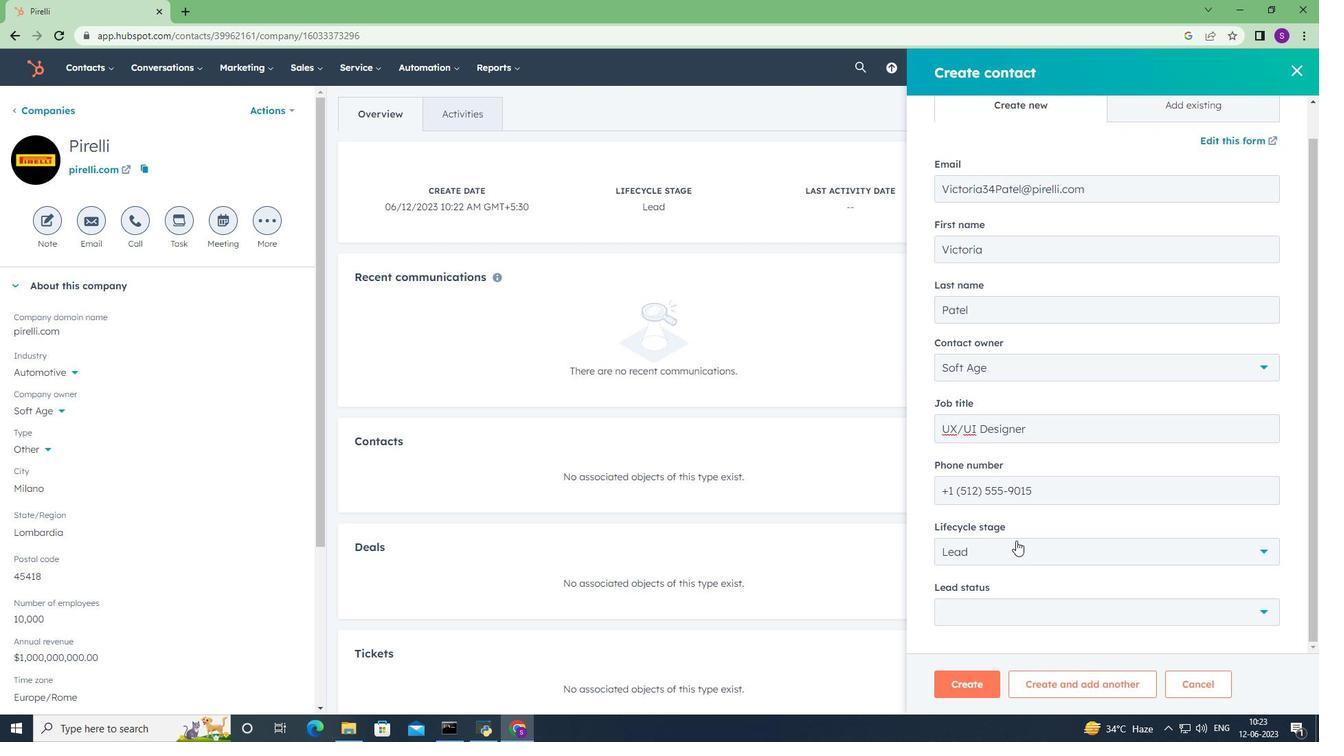 
Action: Mouse scrolled (1022, 558) with delta (0, 0)
Screenshot: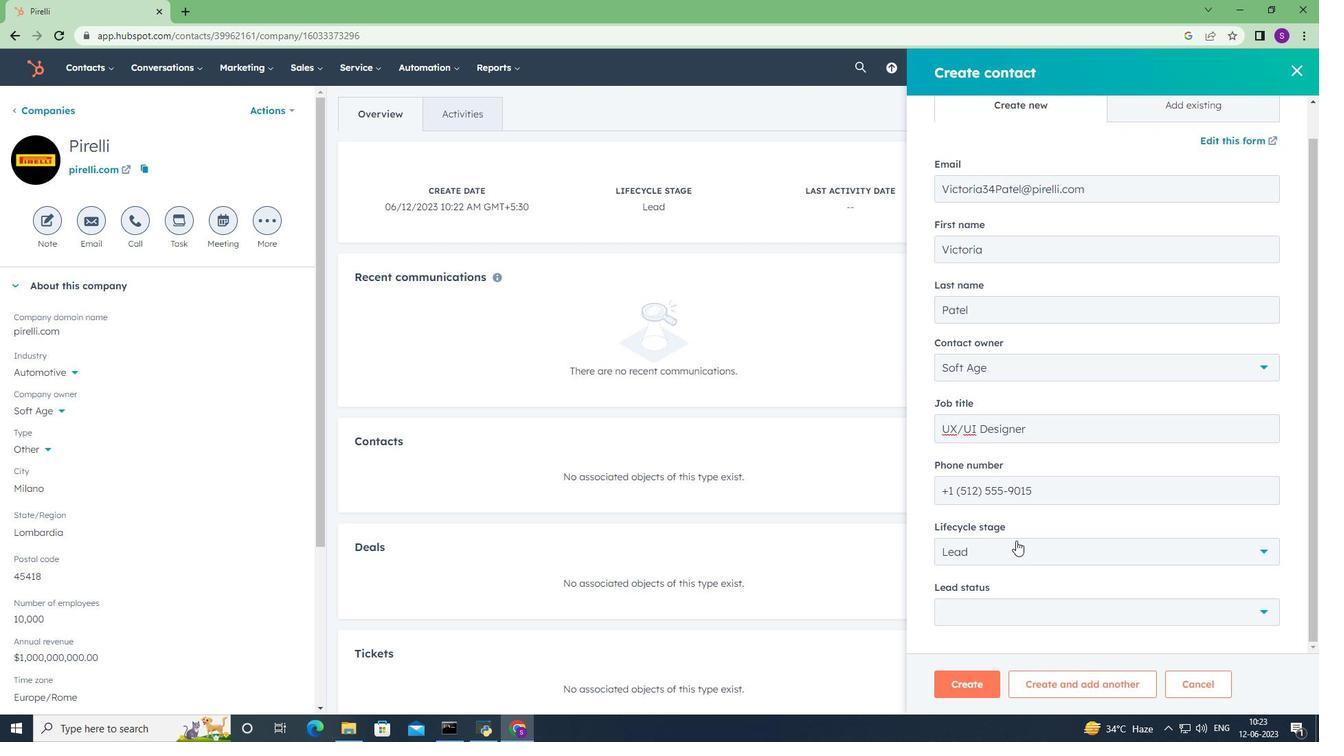 
Action: Mouse moved to (1023, 562)
Screenshot: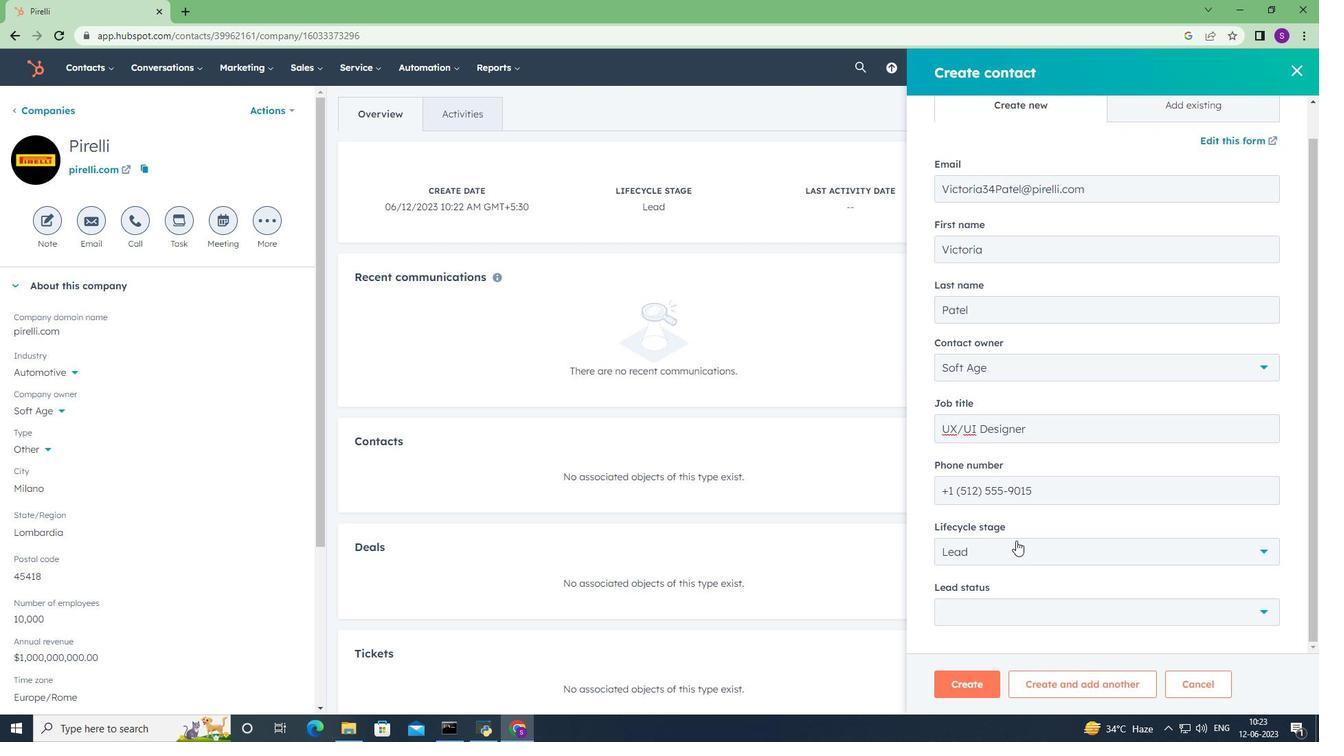 
Action: Mouse scrolled (1023, 562) with delta (0, 0)
Screenshot: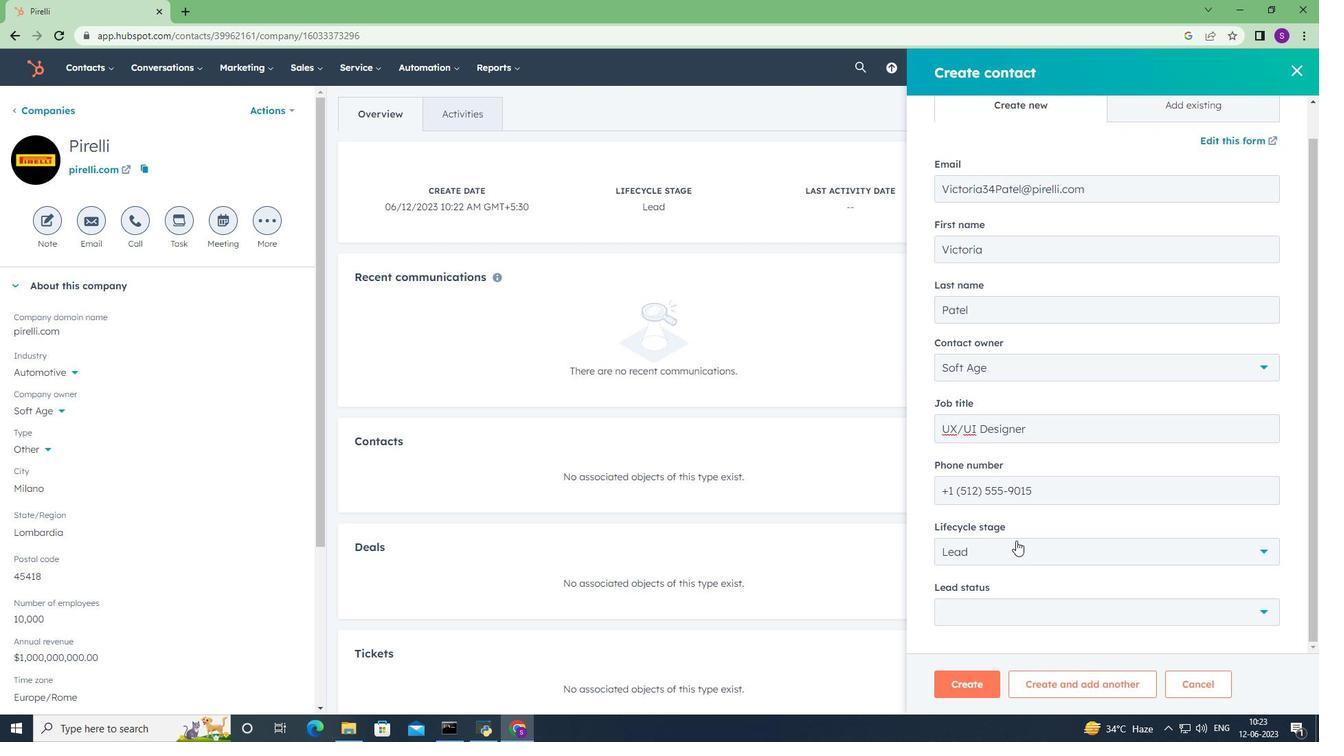
Action: Mouse moved to (1041, 614)
Screenshot: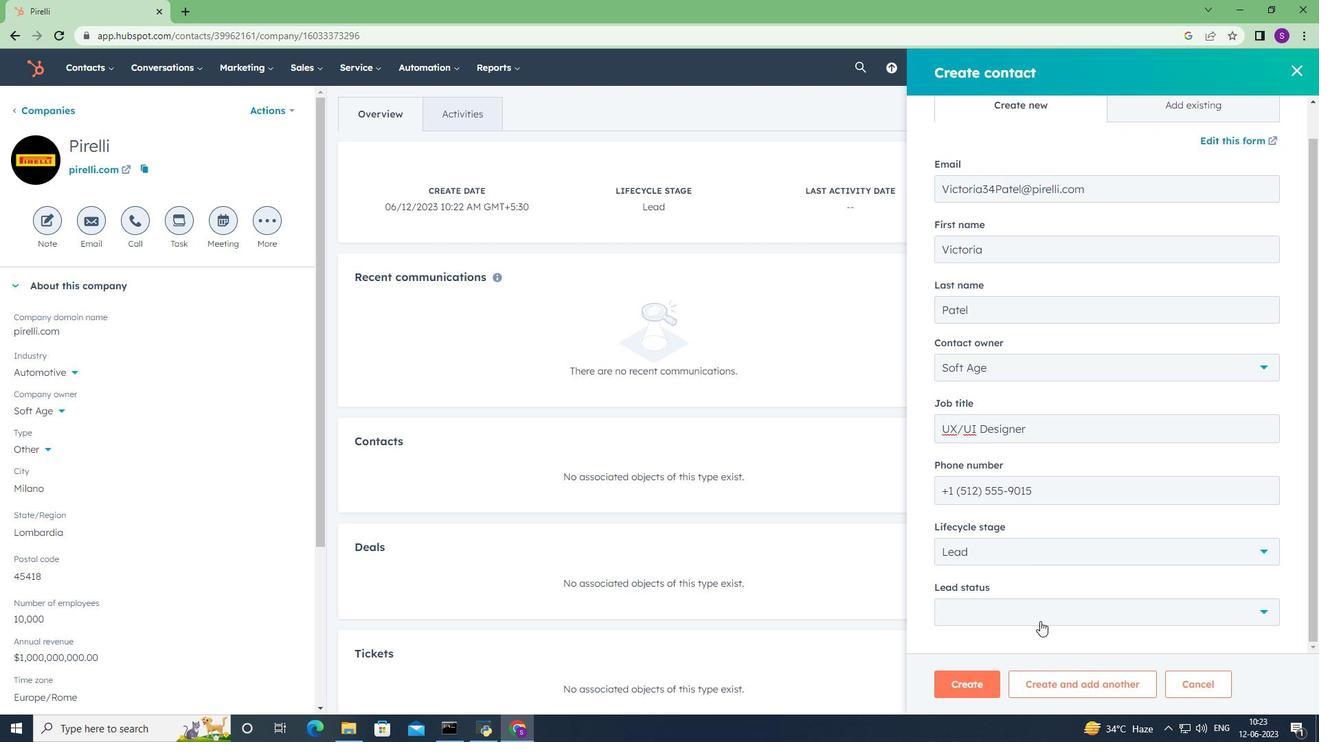 
Action: Mouse pressed left at (1041, 614)
Screenshot: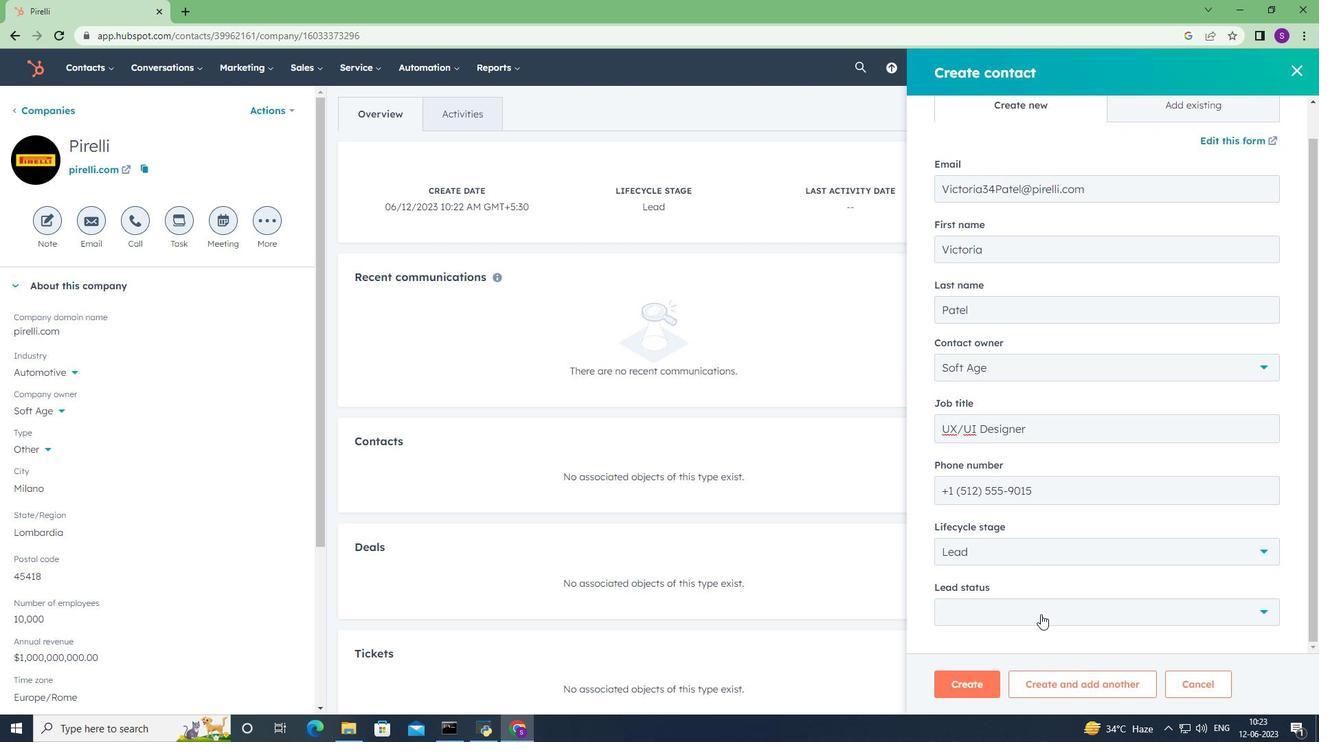 
Action: Mouse moved to (1017, 518)
Screenshot: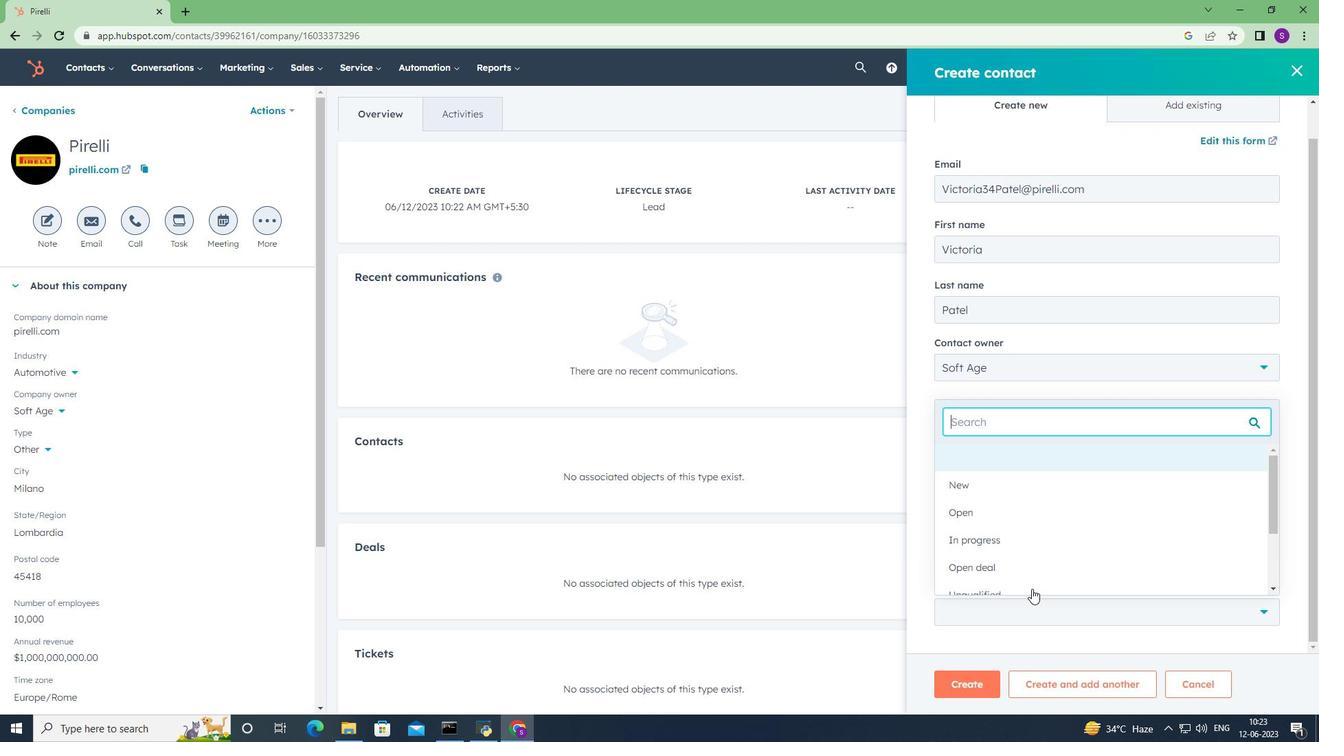 
Action: Mouse scrolled (1017, 517) with delta (0, 0)
Screenshot: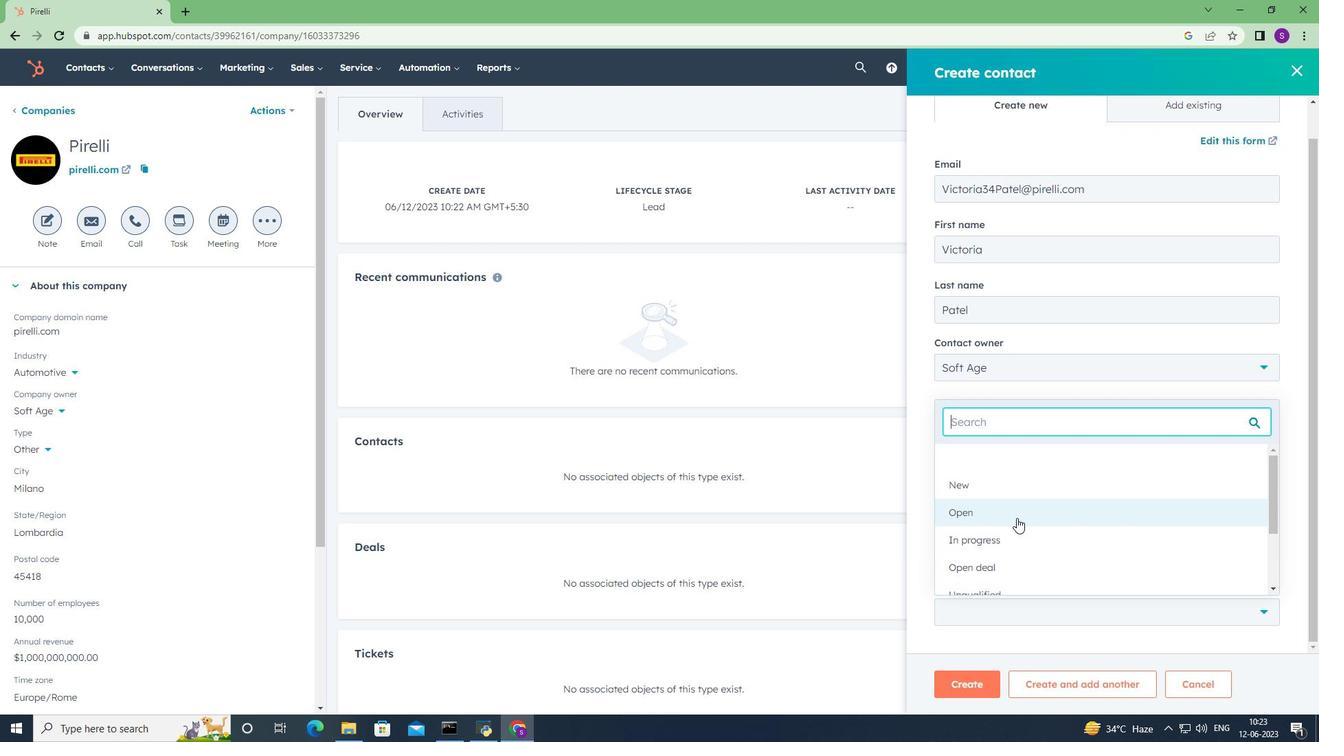 
Action: Mouse scrolled (1017, 517) with delta (0, 0)
Screenshot: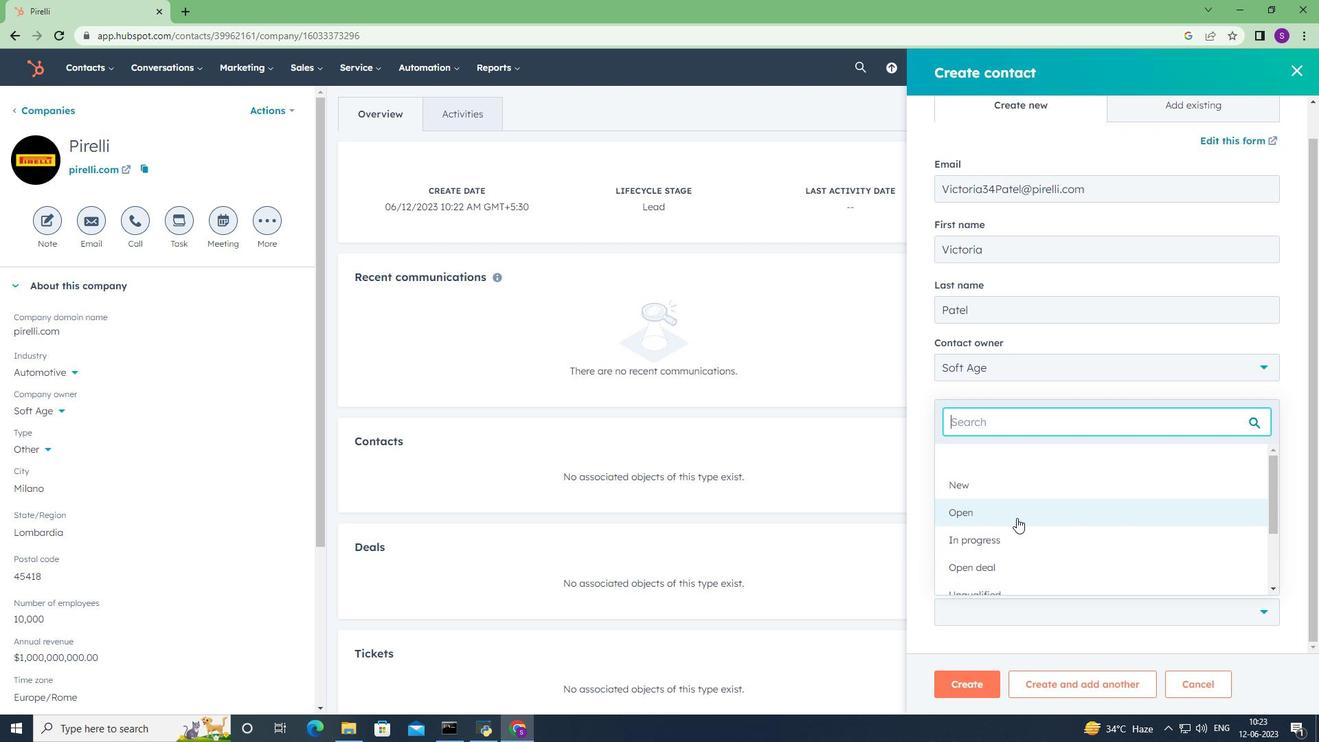 
Action: Mouse scrolled (1017, 517) with delta (0, 0)
Screenshot: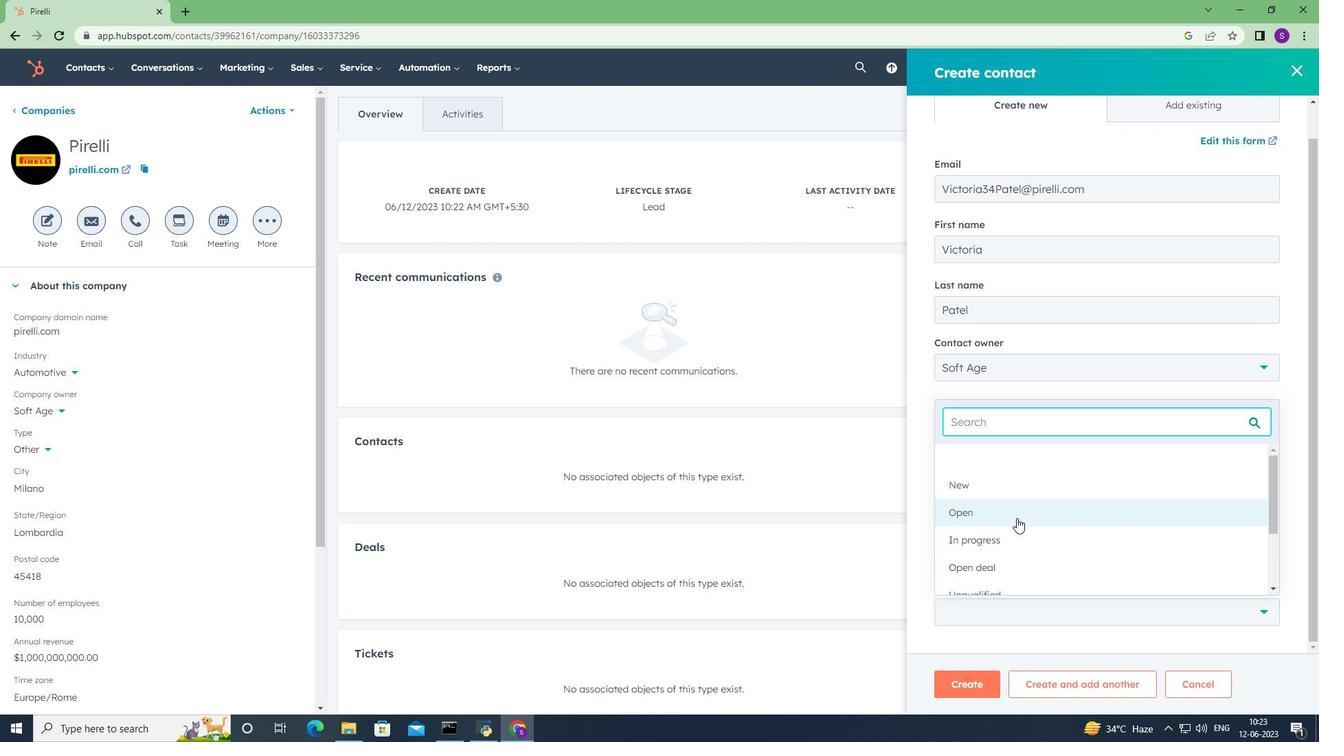 
Action: Mouse moved to (1016, 517)
Screenshot: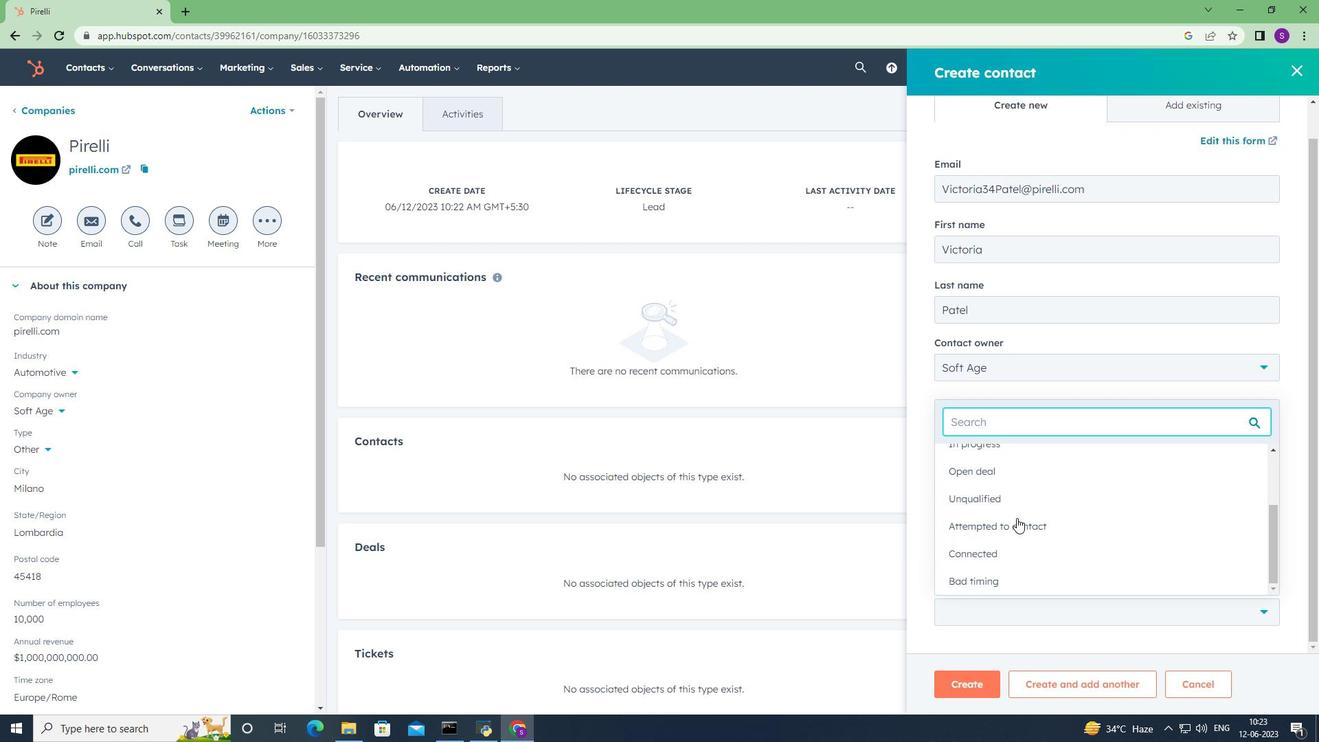 
Action: Mouse scrolled (1016, 518) with delta (0, 0)
Screenshot: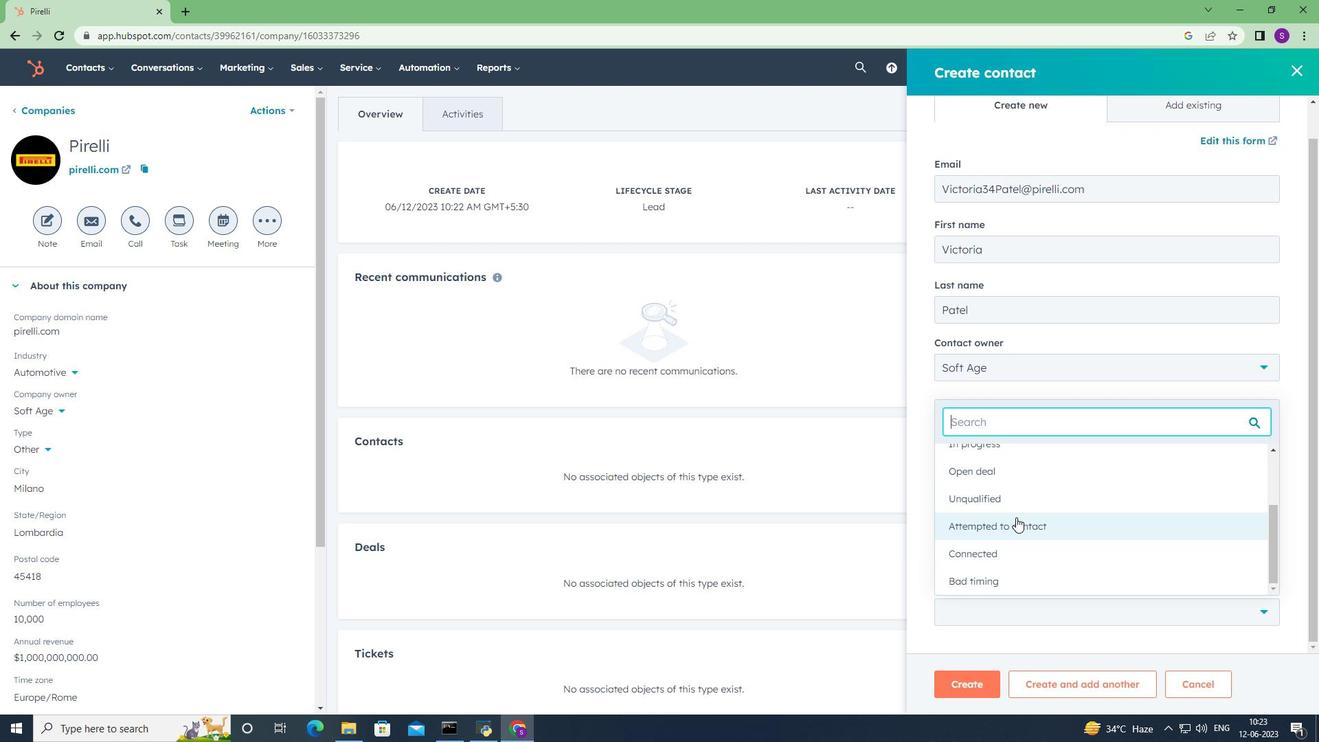 
Action: Mouse moved to (985, 514)
Screenshot: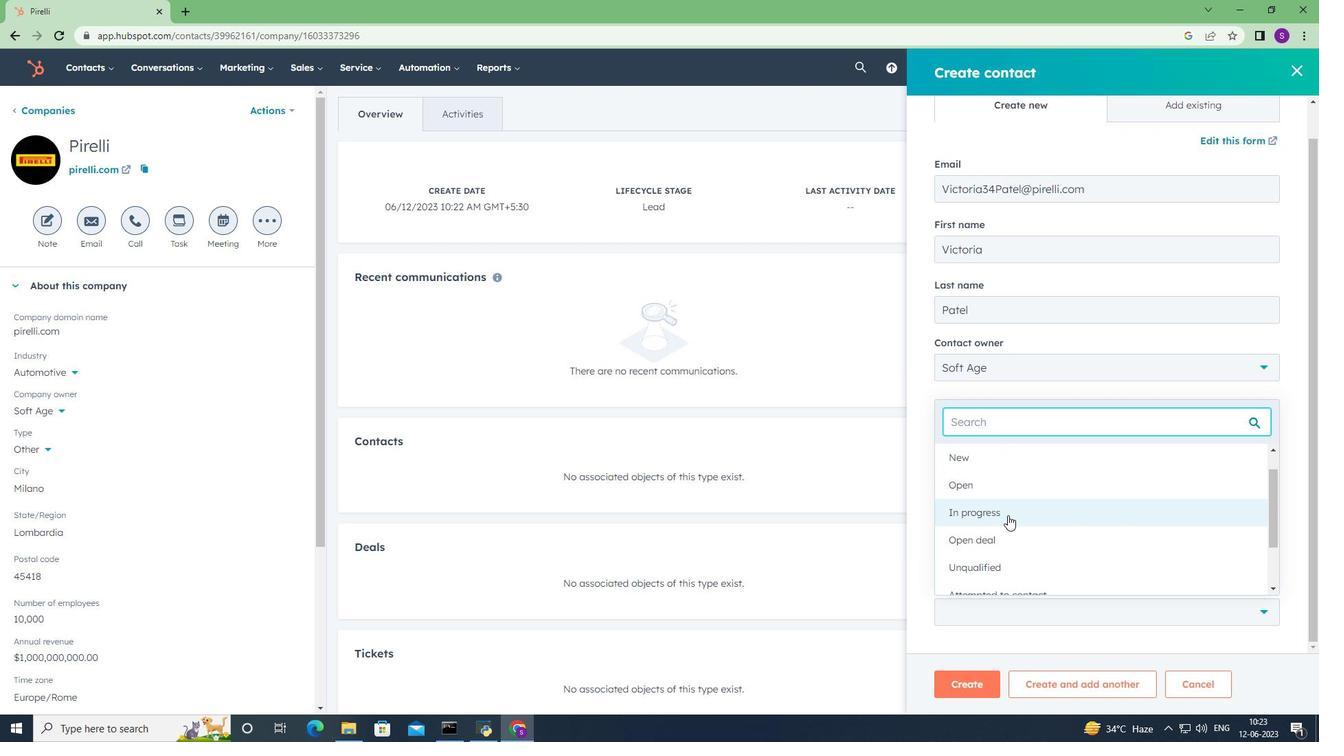 
Action: Mouse pressed left at (985, 514)
Screenshot: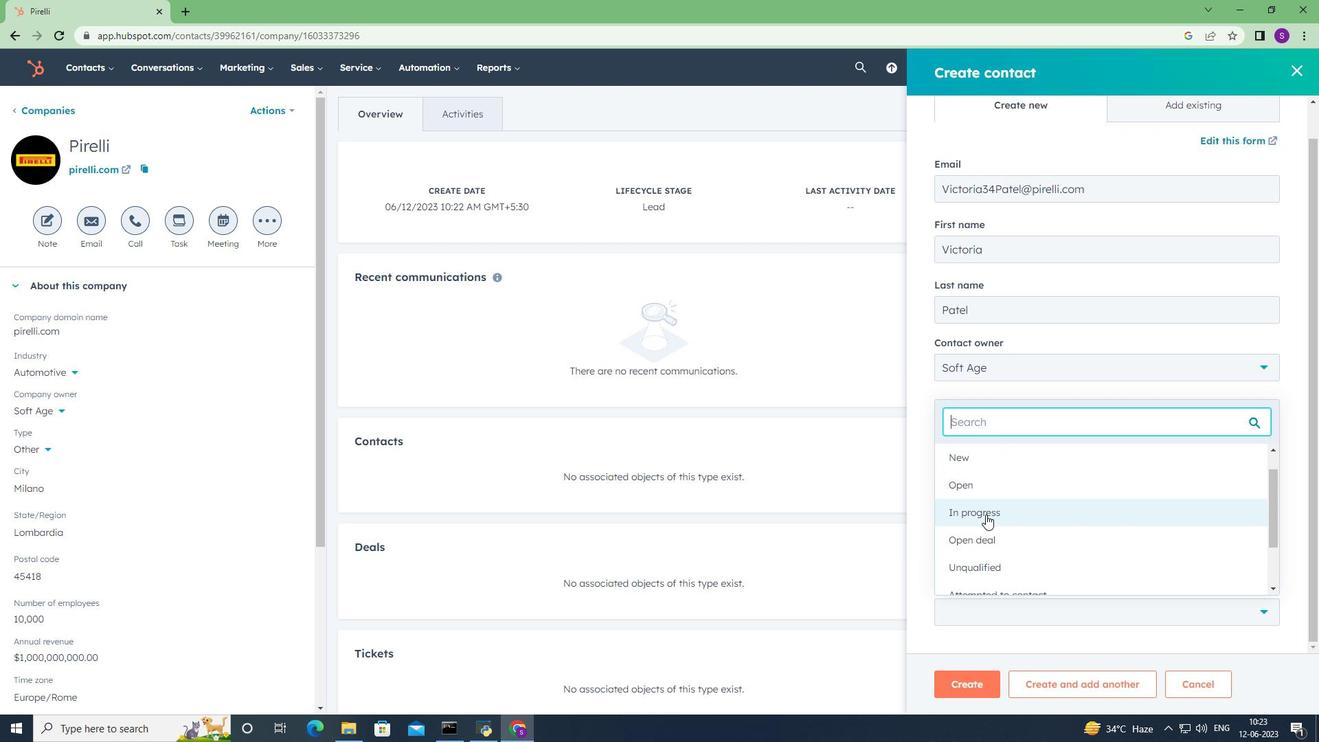 
Action: Mouse moved to (989, 521)
Screenshot: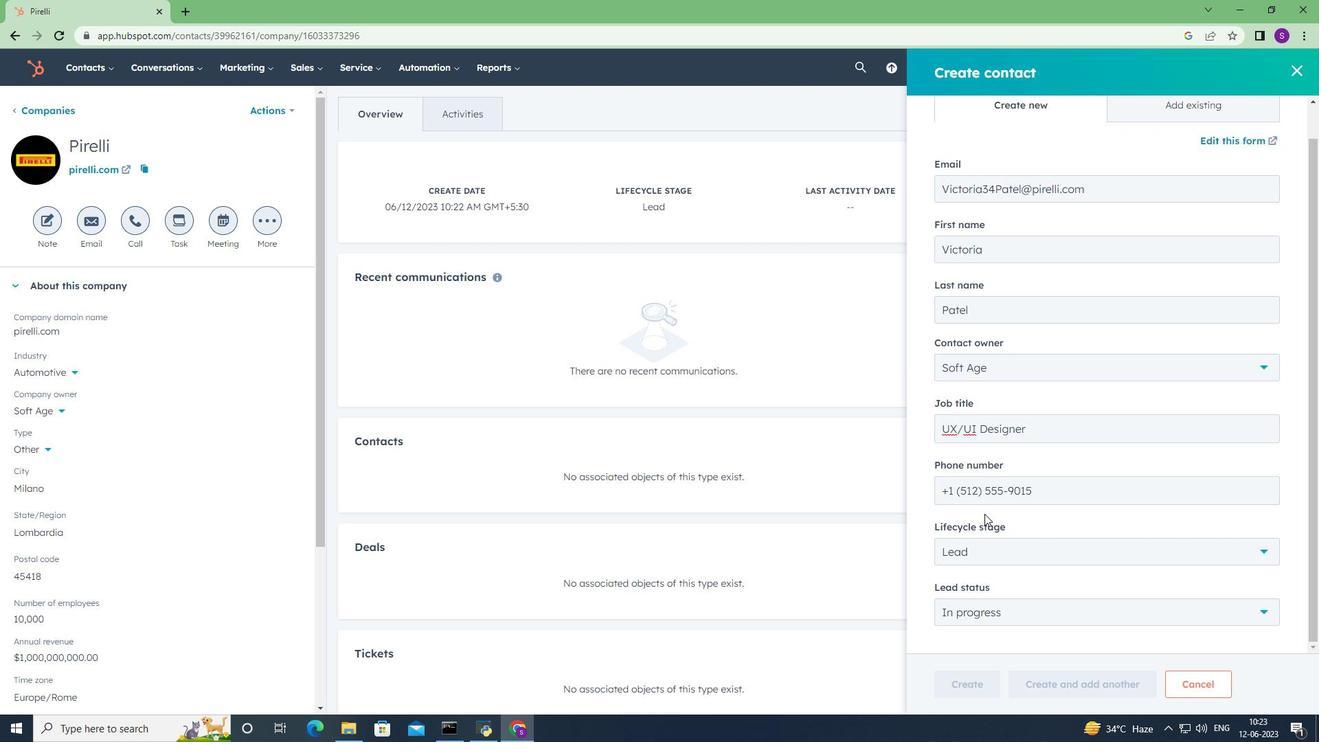 
Action: Mouse scrolled (989, 521) with delta (0, 0)
Screenshot: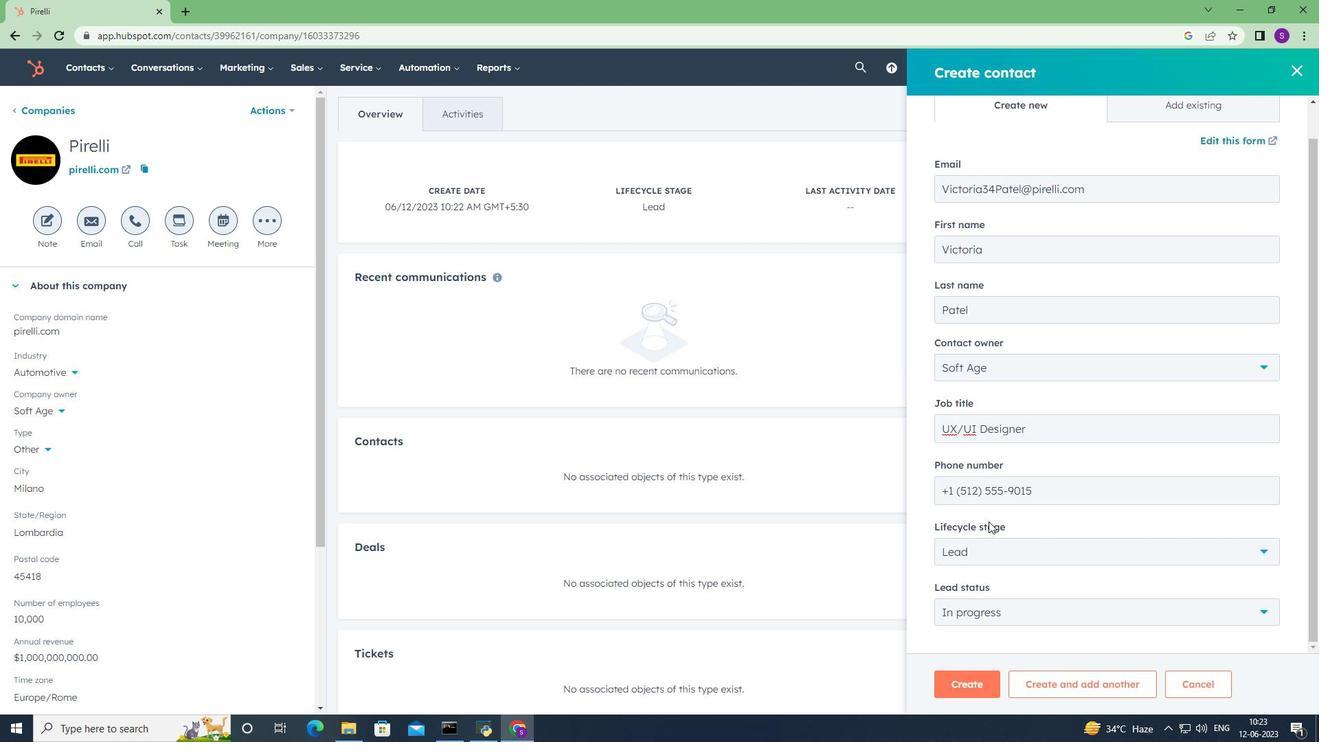 
Action: Mouse scrolled (989, 521) with delta (0, 0)
Screenshot: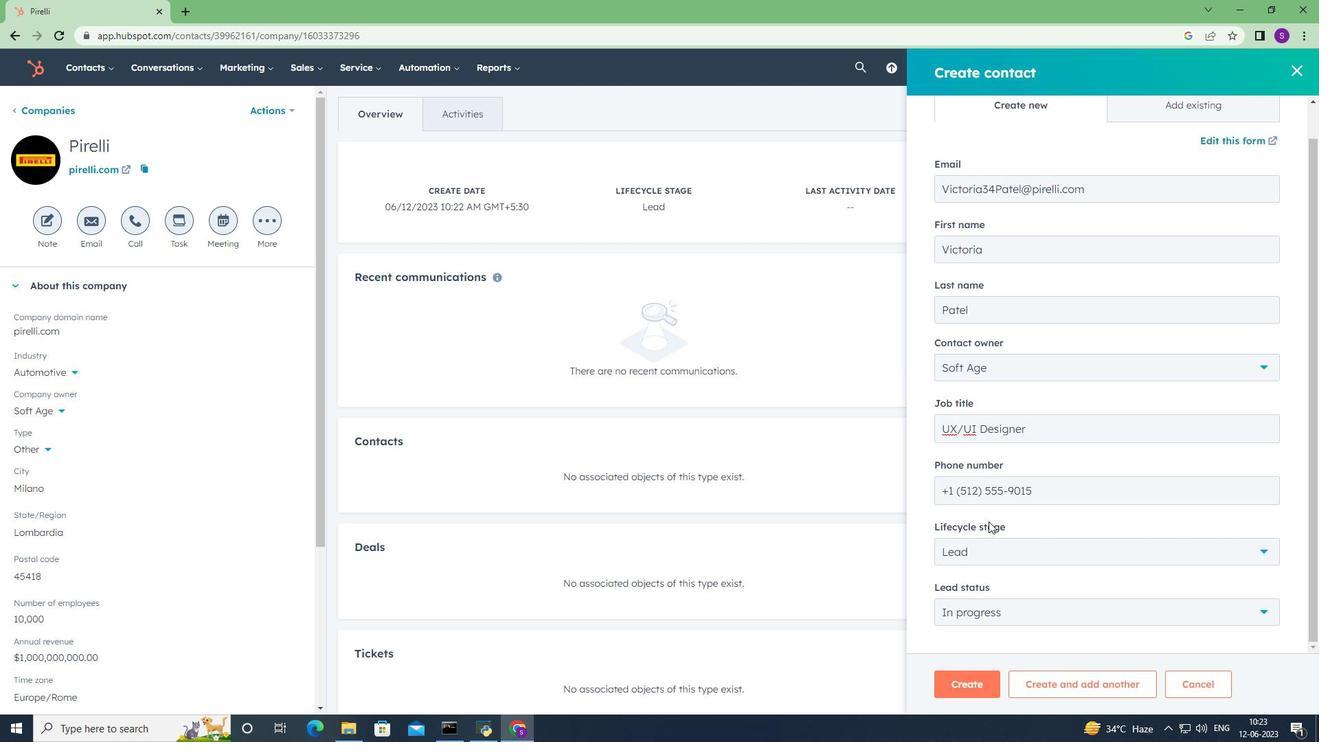 
Action: Mouse scrolled (989, 521) with delta (0, 0)
Screenshot: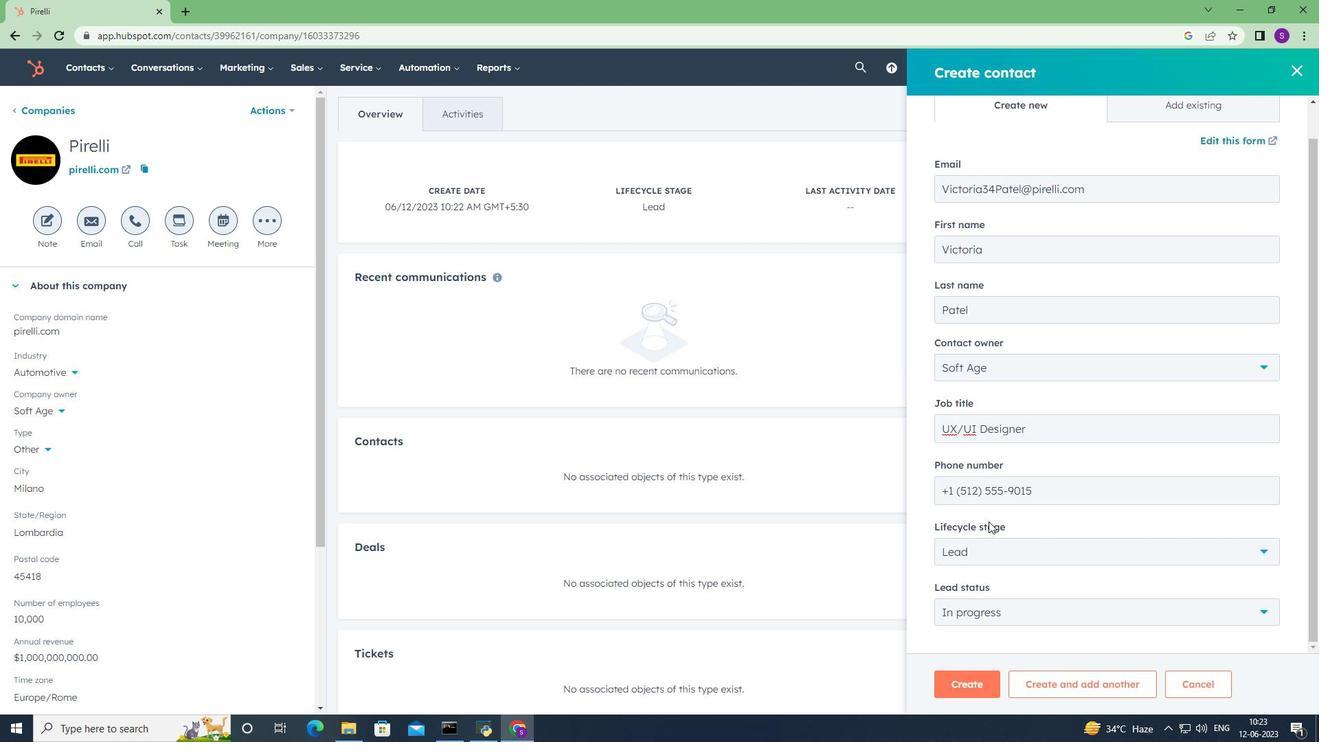 
Action: Mouse scrolled (989, 521) with delta (0, 0)
Screenshot: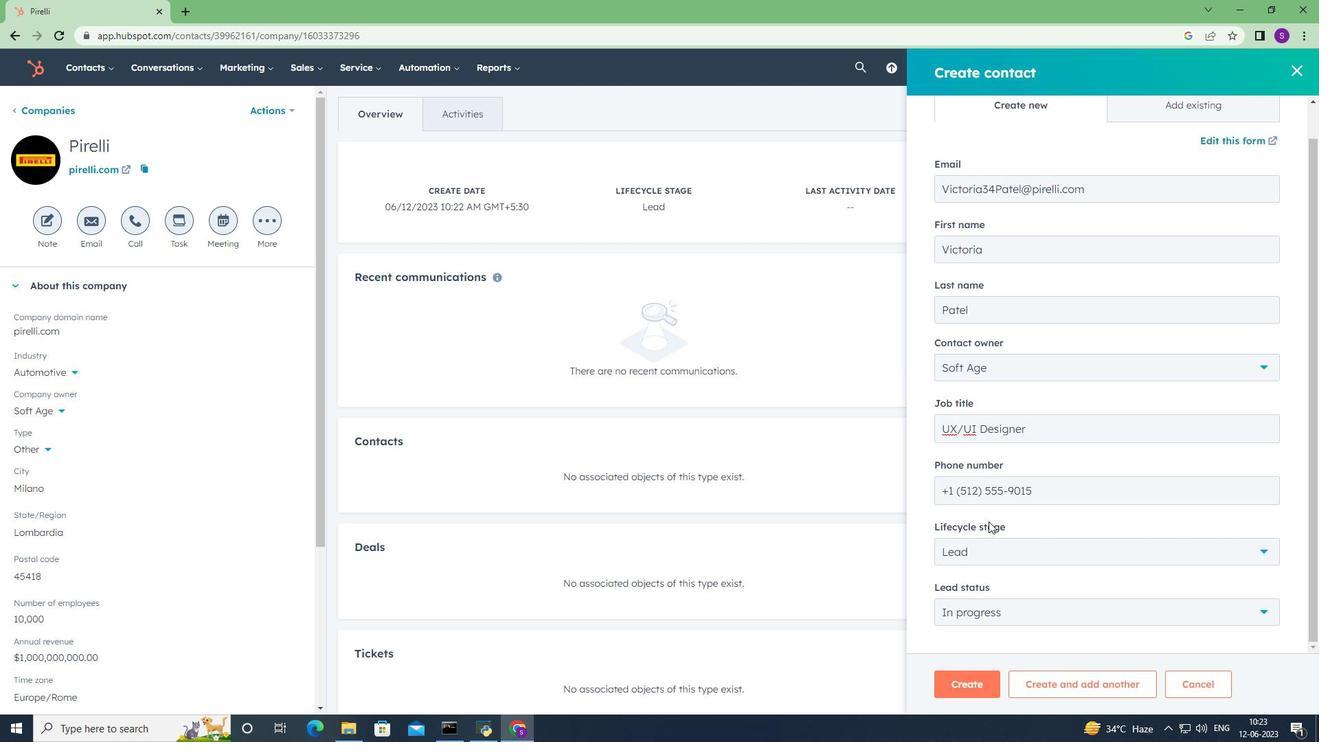 
Action: Mouse scrolled (989, 521) with delta (0, 0)
Screenshot: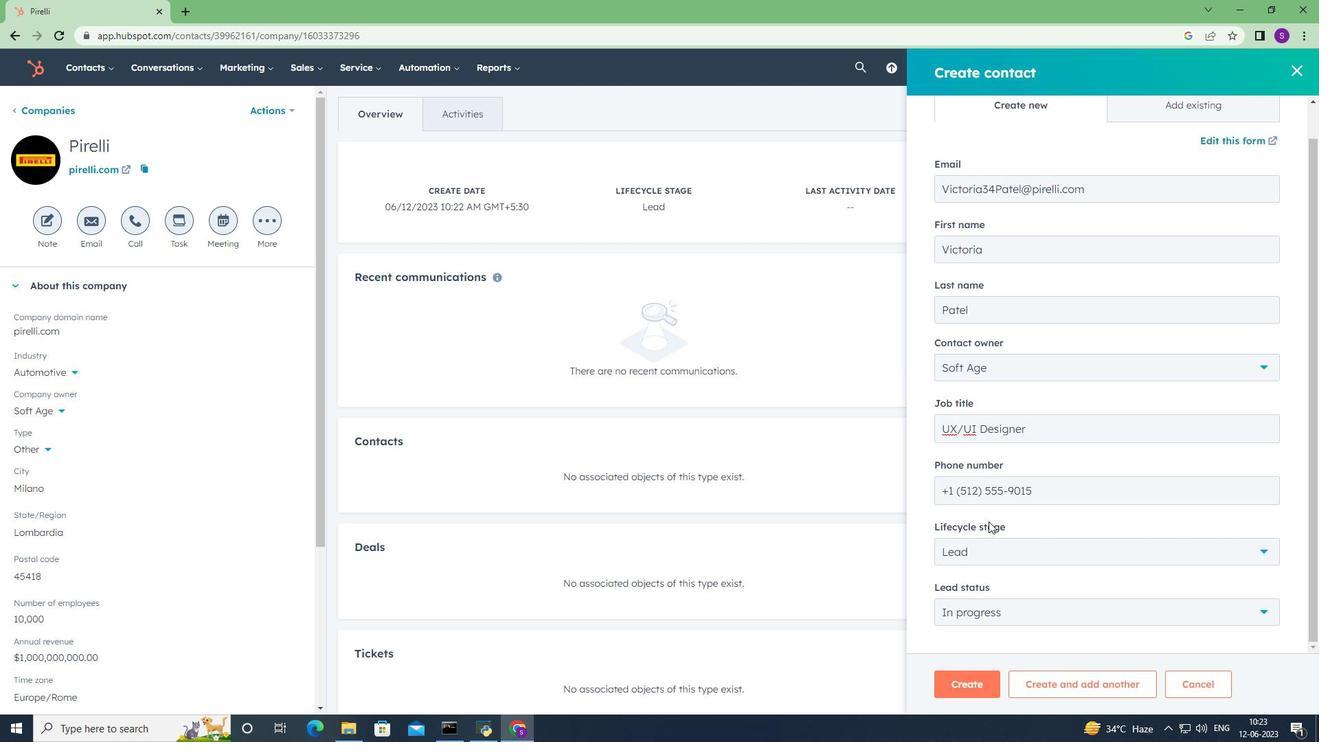 
Action: Mouse moved to (978, 681)
Screenshot: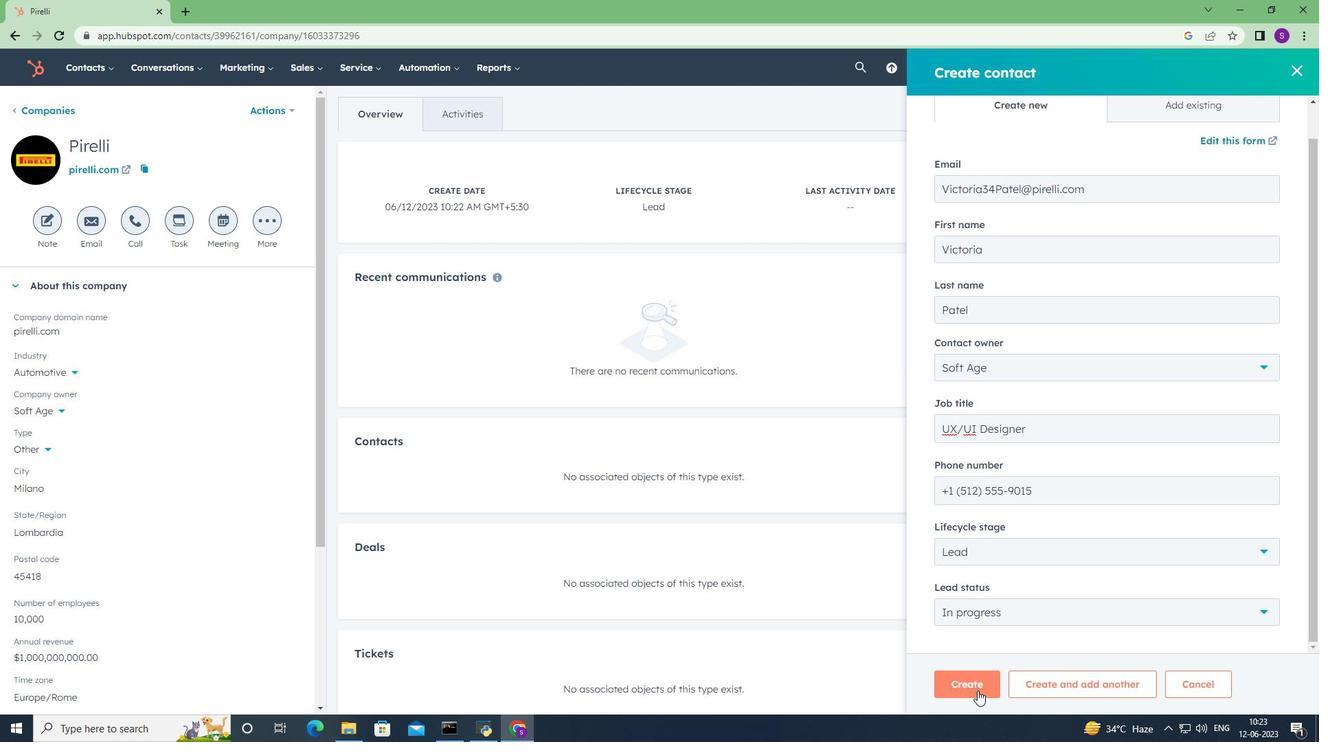 
Action: Mouse pressed left at (978, 681)
Screenshot: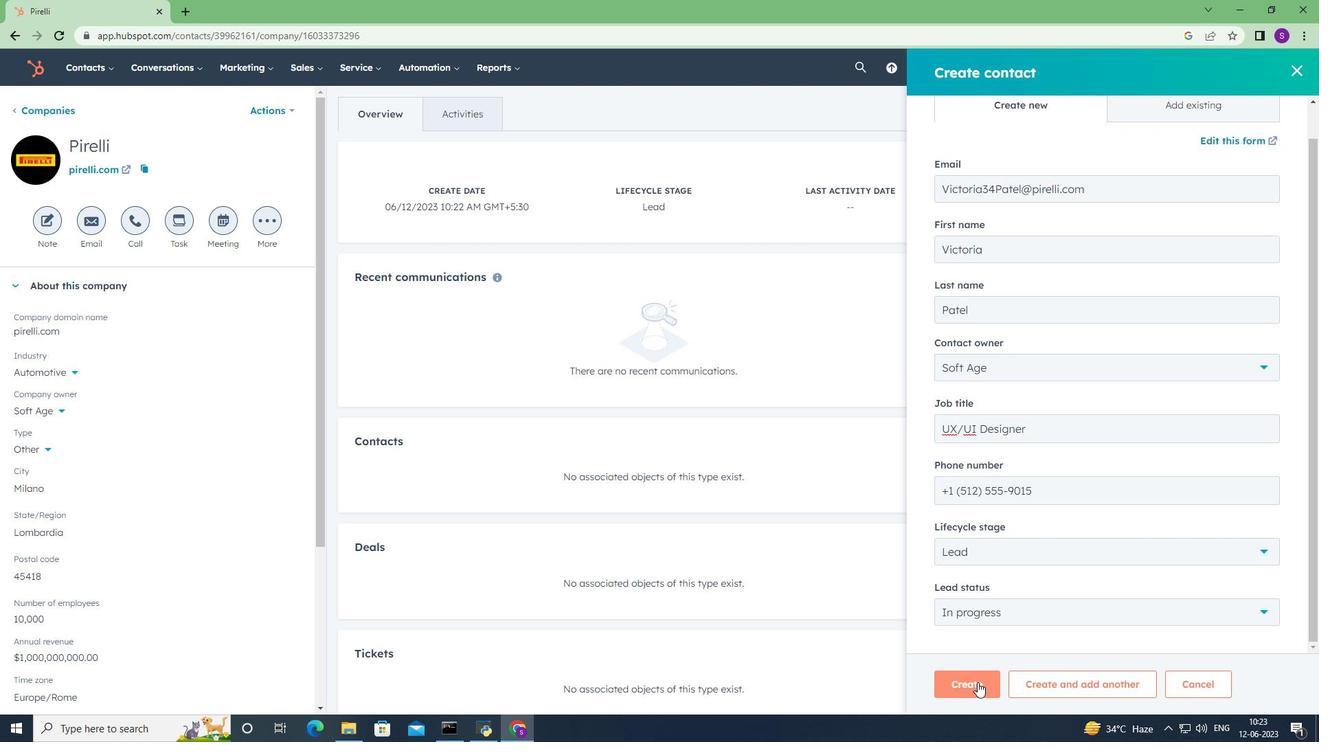 
Action: Mouse moved to (676, 516)
Screenshot: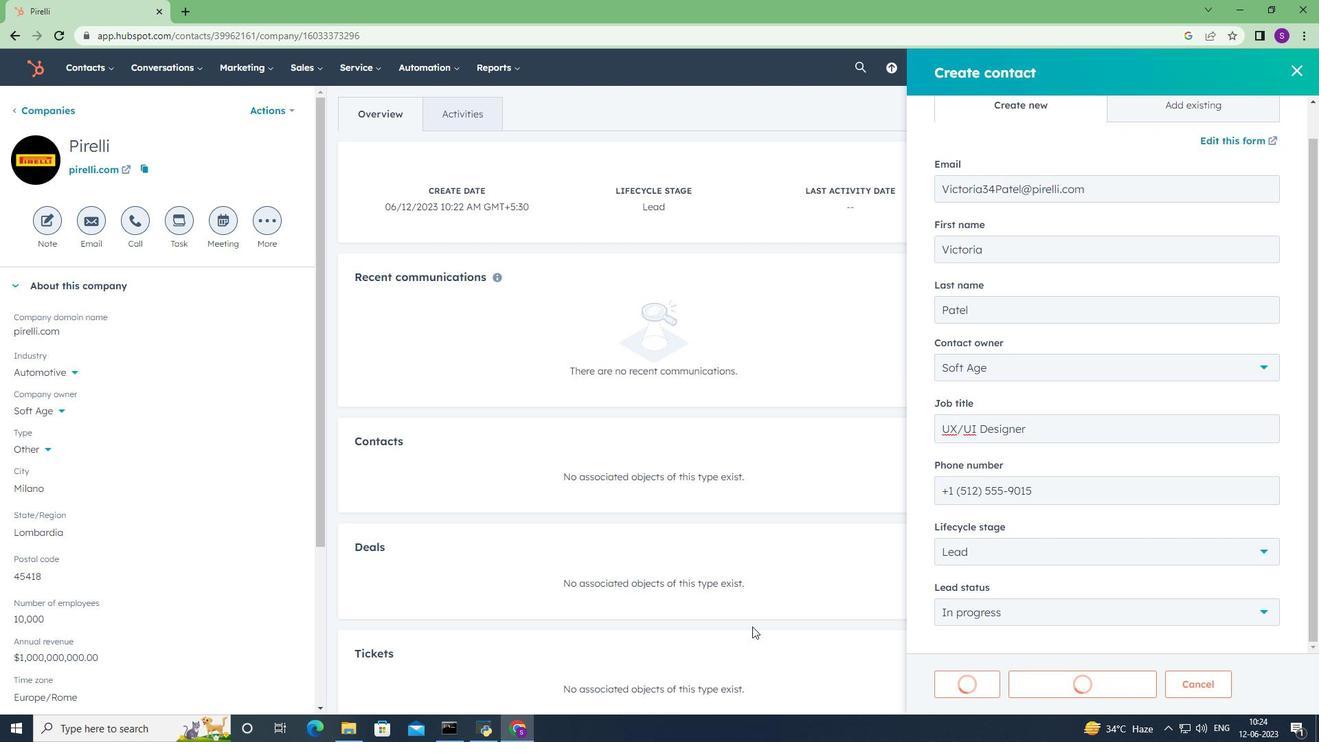 
Action: Mouse scrolled (676, 515) with delta (0, 0)
Screenshot: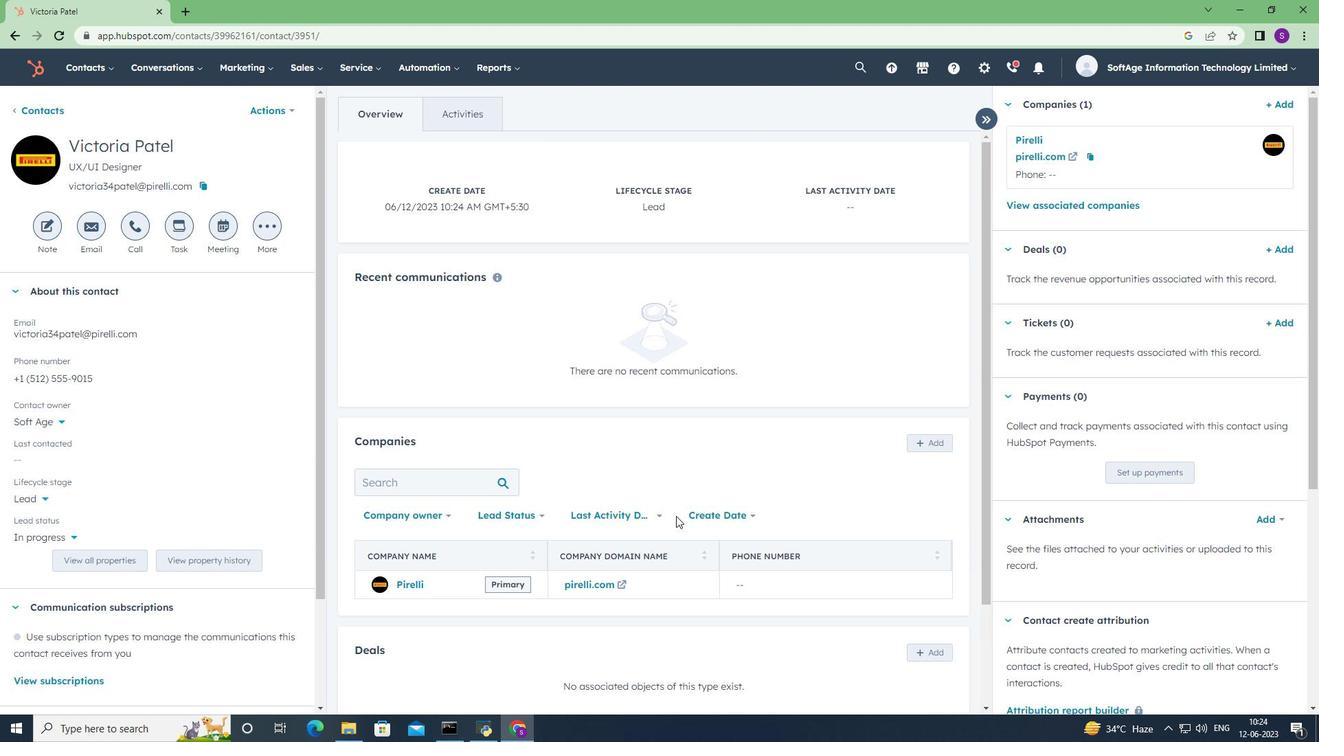
Action: Mouse scrolled (676, 515) with delta (0, 0)
Screenshot: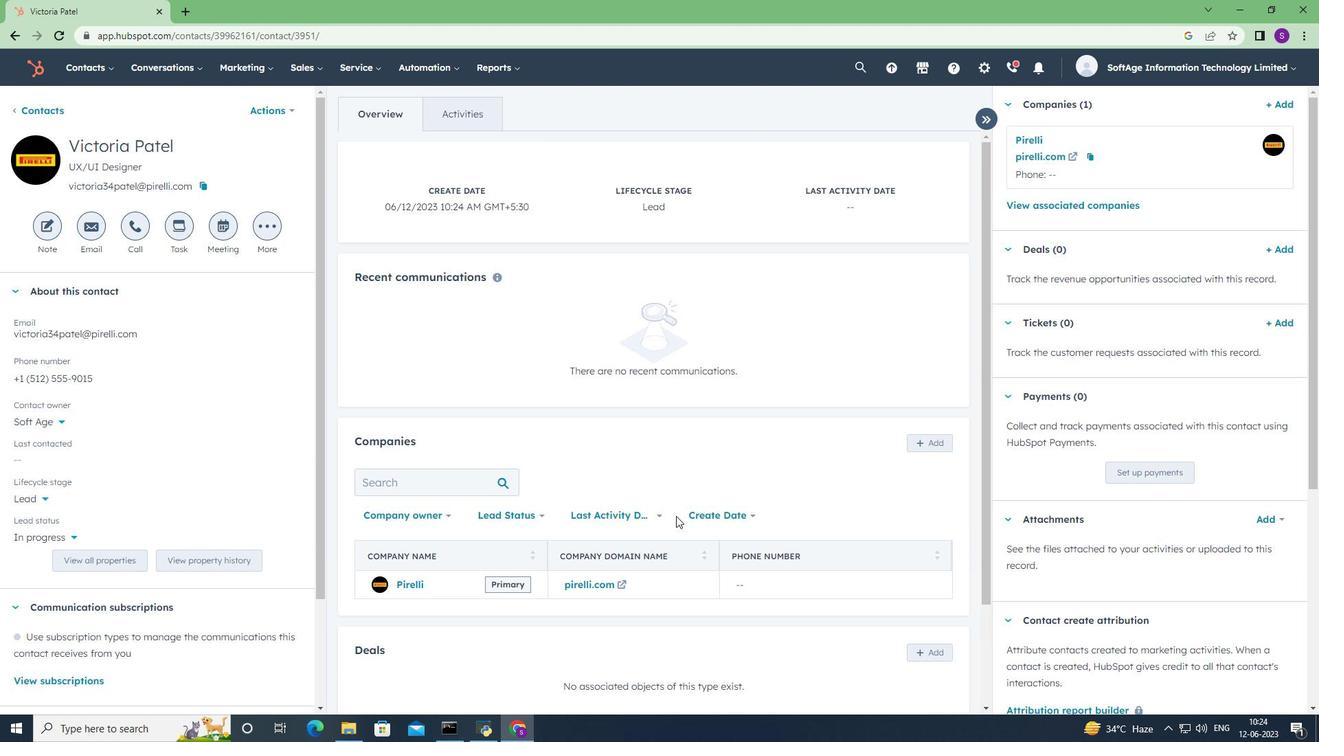 
Action: Mouse scrolled (676, 515) with delta (0, 0)
Screenshot: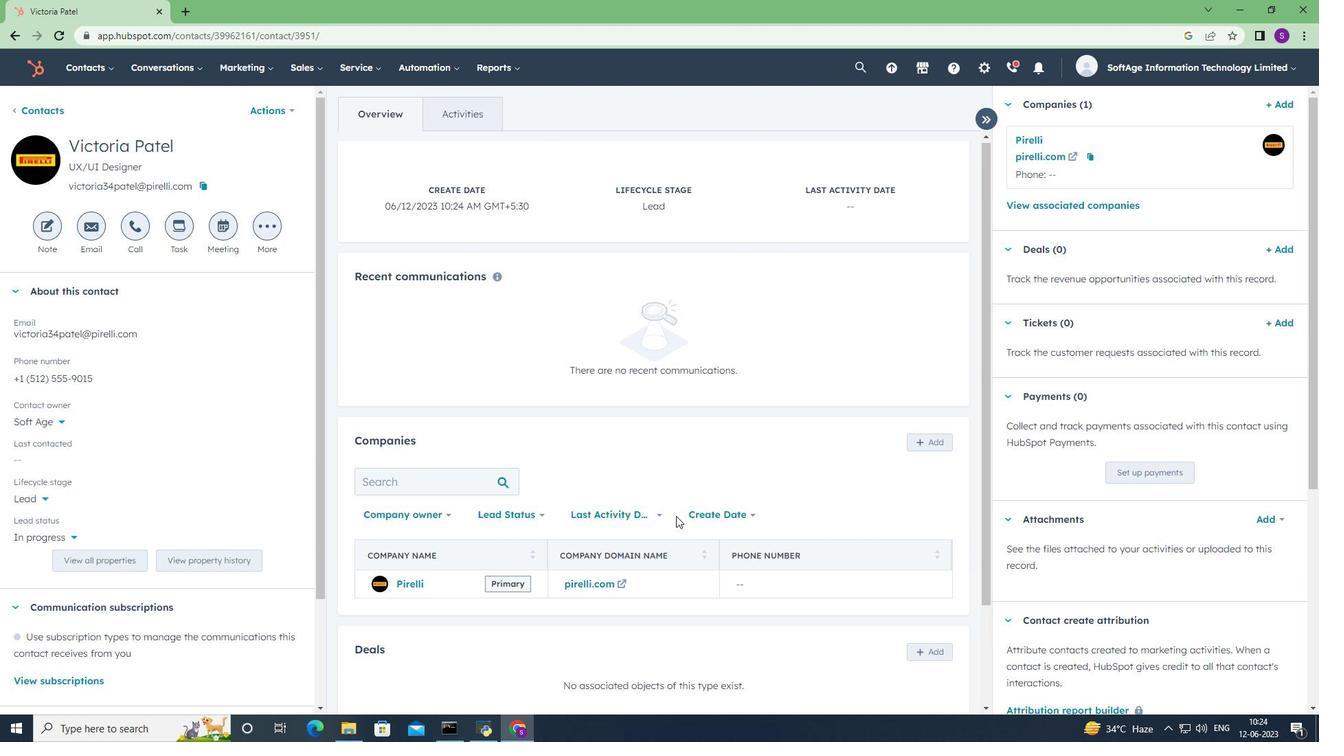 
Action: Mouse scrolled (676, 515) with delta (0, 0)
Screenshot: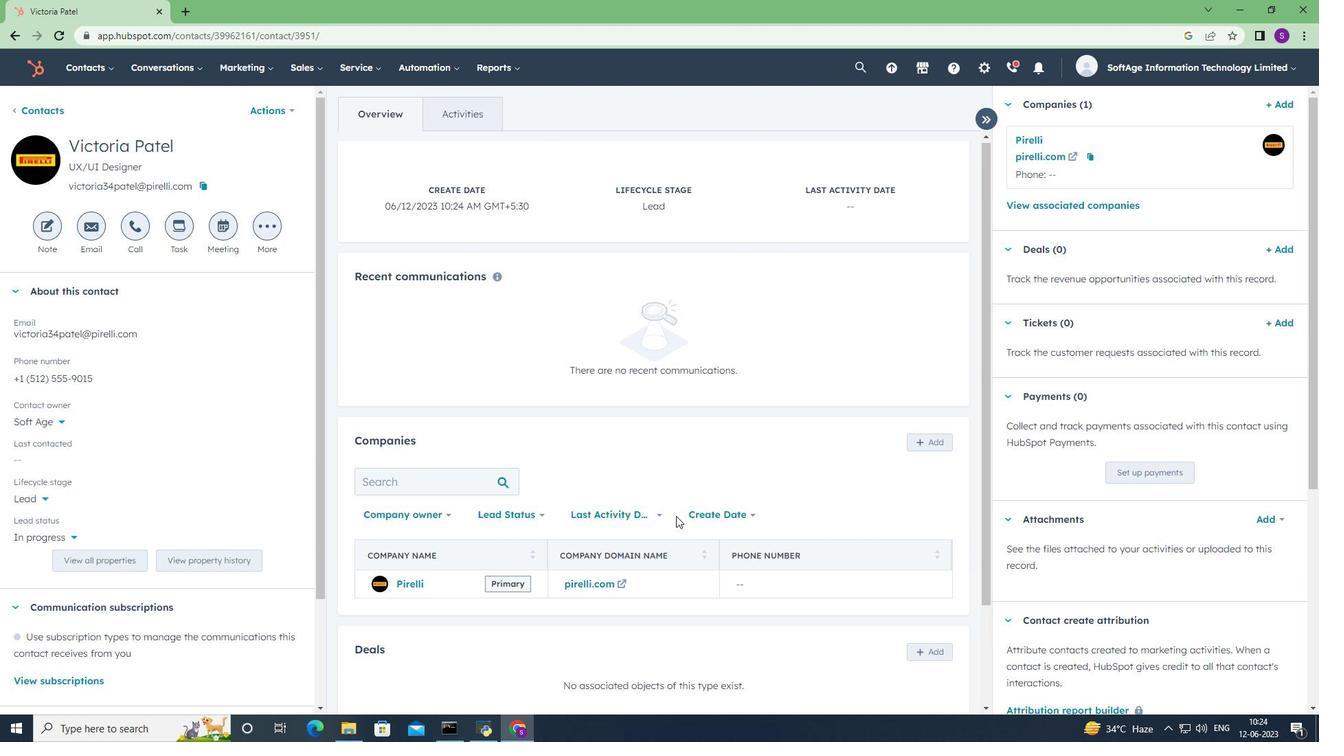 
Action: Mouse scrolled (676, 516) with delta (0, 0)
Screenshot: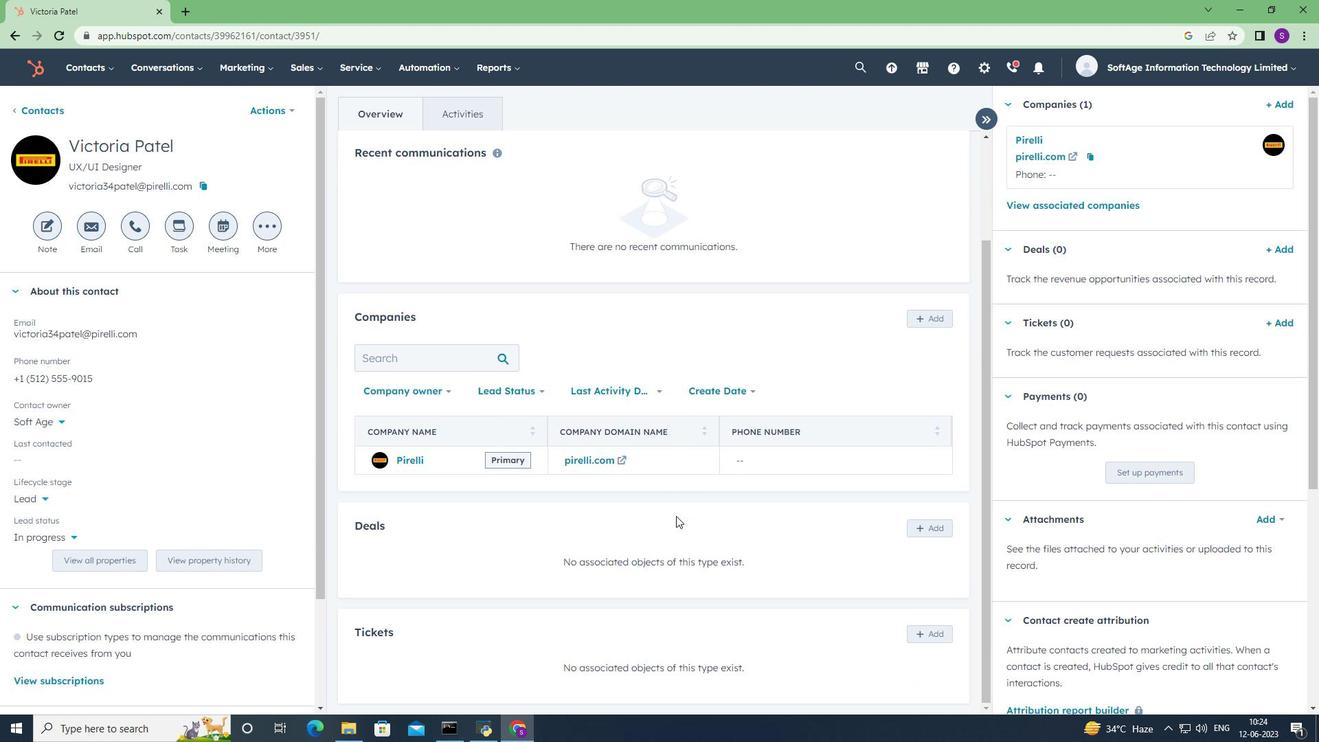 
Action: Mouse scrolled (676, 516) with delta (0, 0)
Screenshot: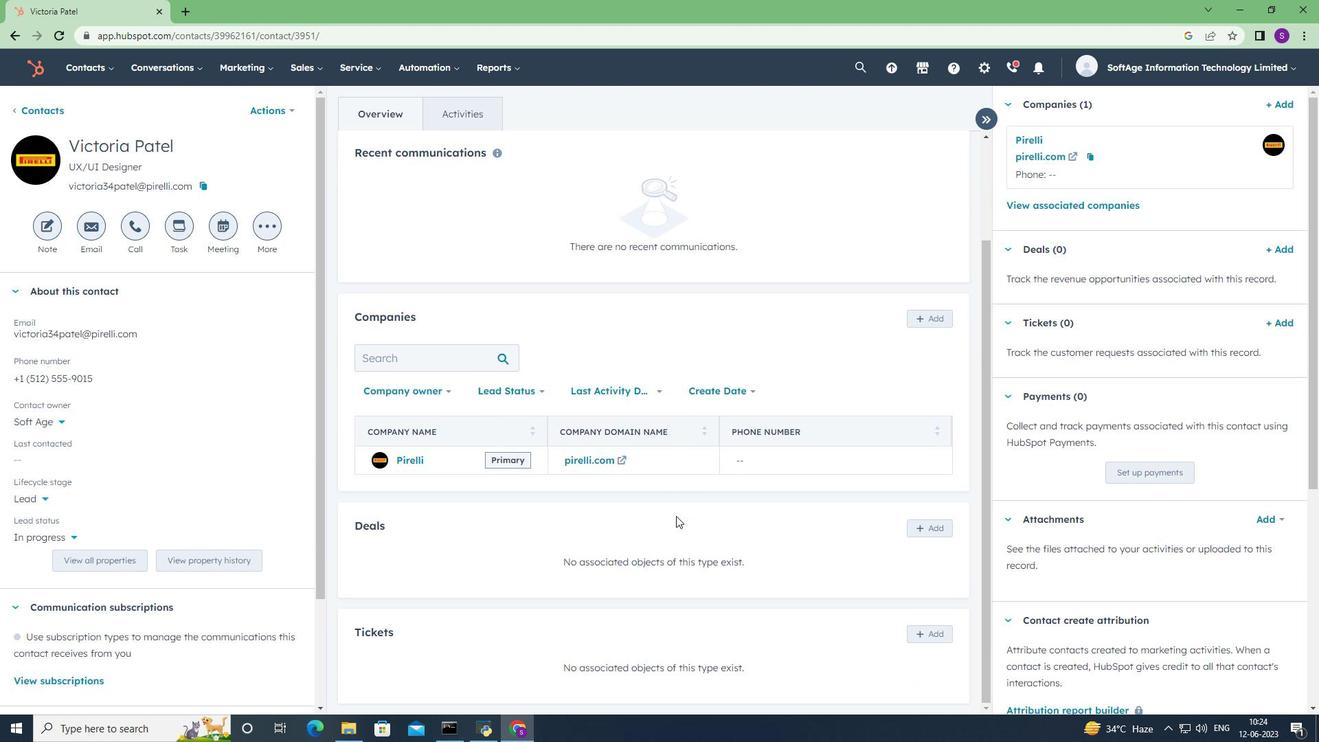 
Action: Mouse scrolled (676, 516) with delta (0, 0)
Screenshot: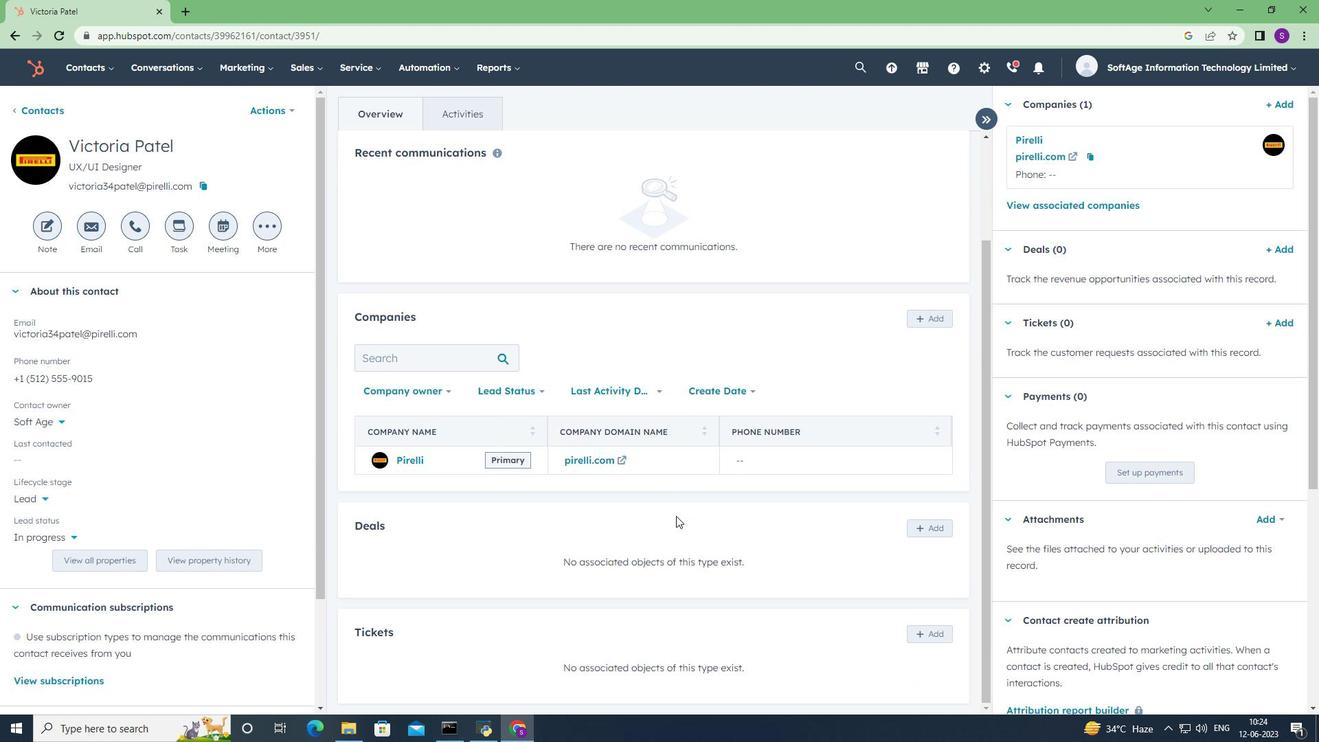 
Action: Mouse scrolled (676, 516) with delta (0, 0)
Screenshot: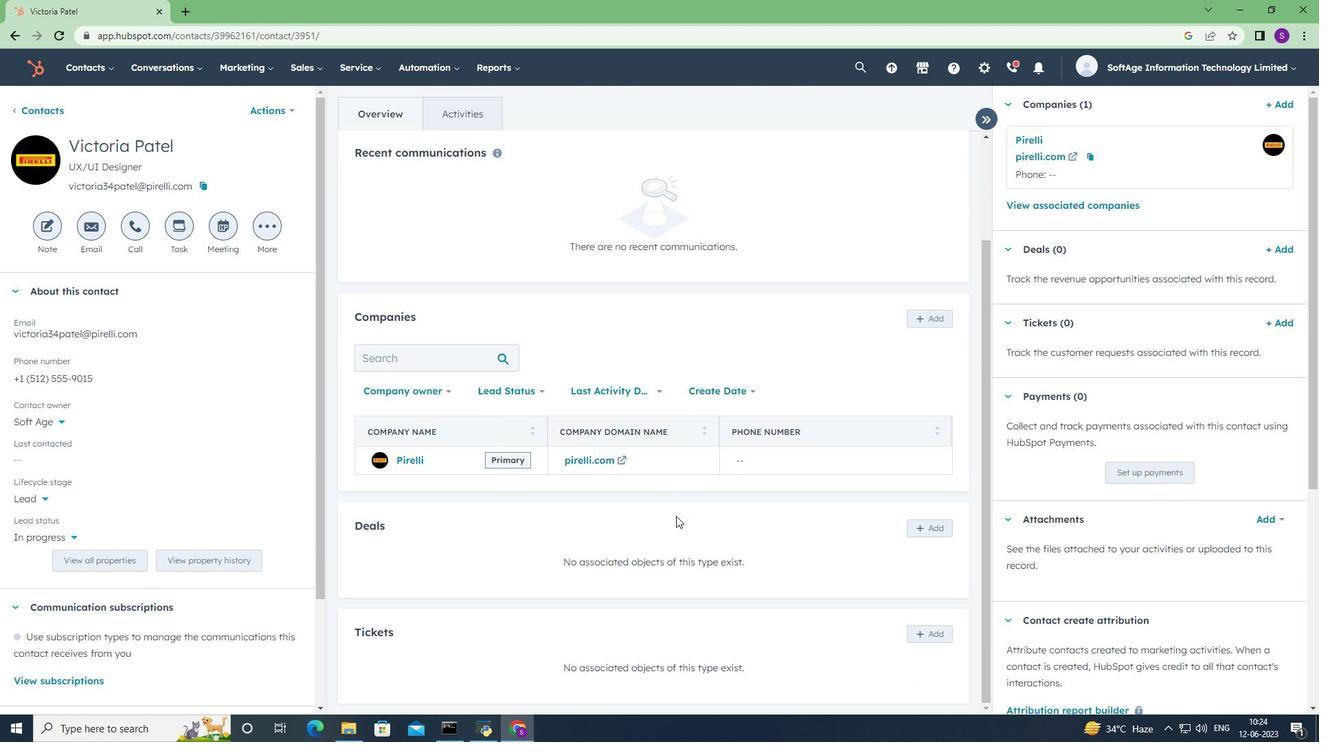 
Action: Mouse scrolled (676, 516) with delta (0, 0)
Screenshot: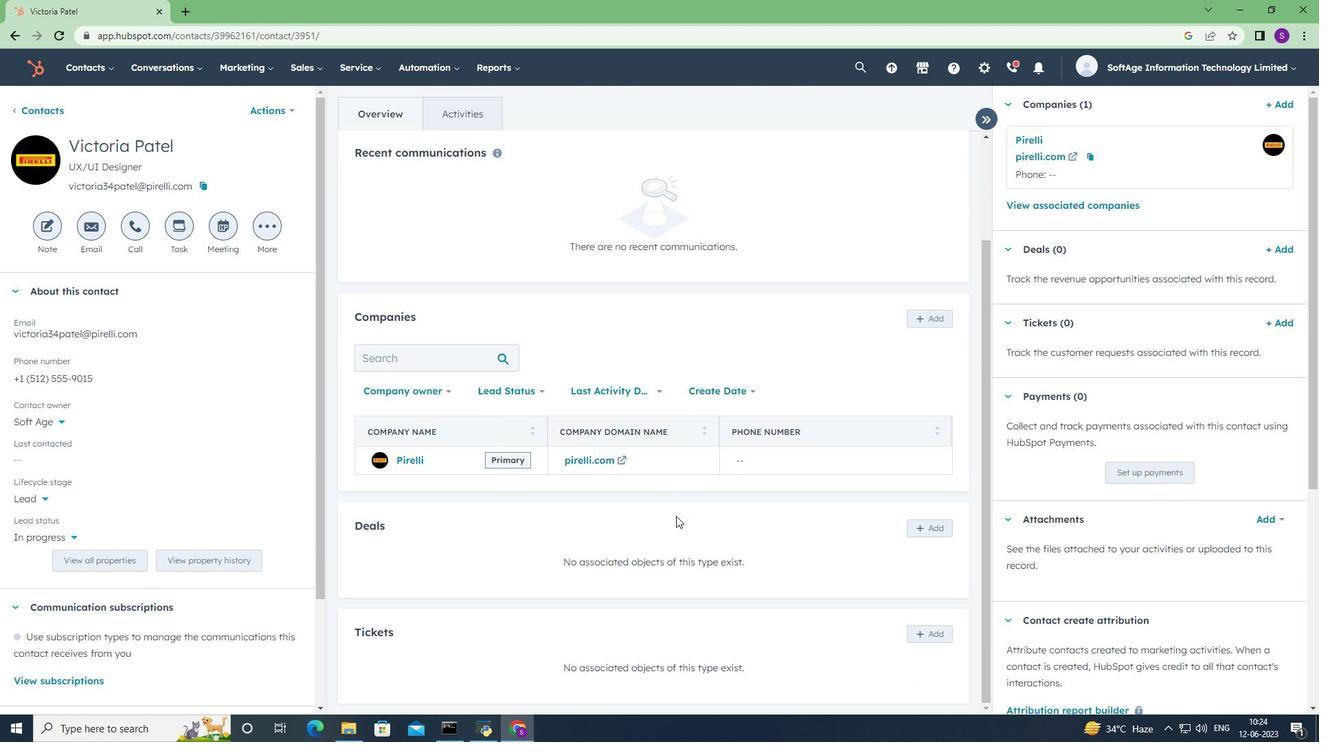 
